 Task: Look for space in Mizunami, Japan from 5th June, 2023 to 16th June, 2023 for 2 adults in price range Rs.14000 to Rs.18000. Place can be entire place with 1  bedroom having 1 bed and 1 bathroom. Property type can be house, flat, guest house, hotel. Booking option can be shelf check-in. Required host language is English.
Action: Mouse moved to (609, 165)
Screenshot: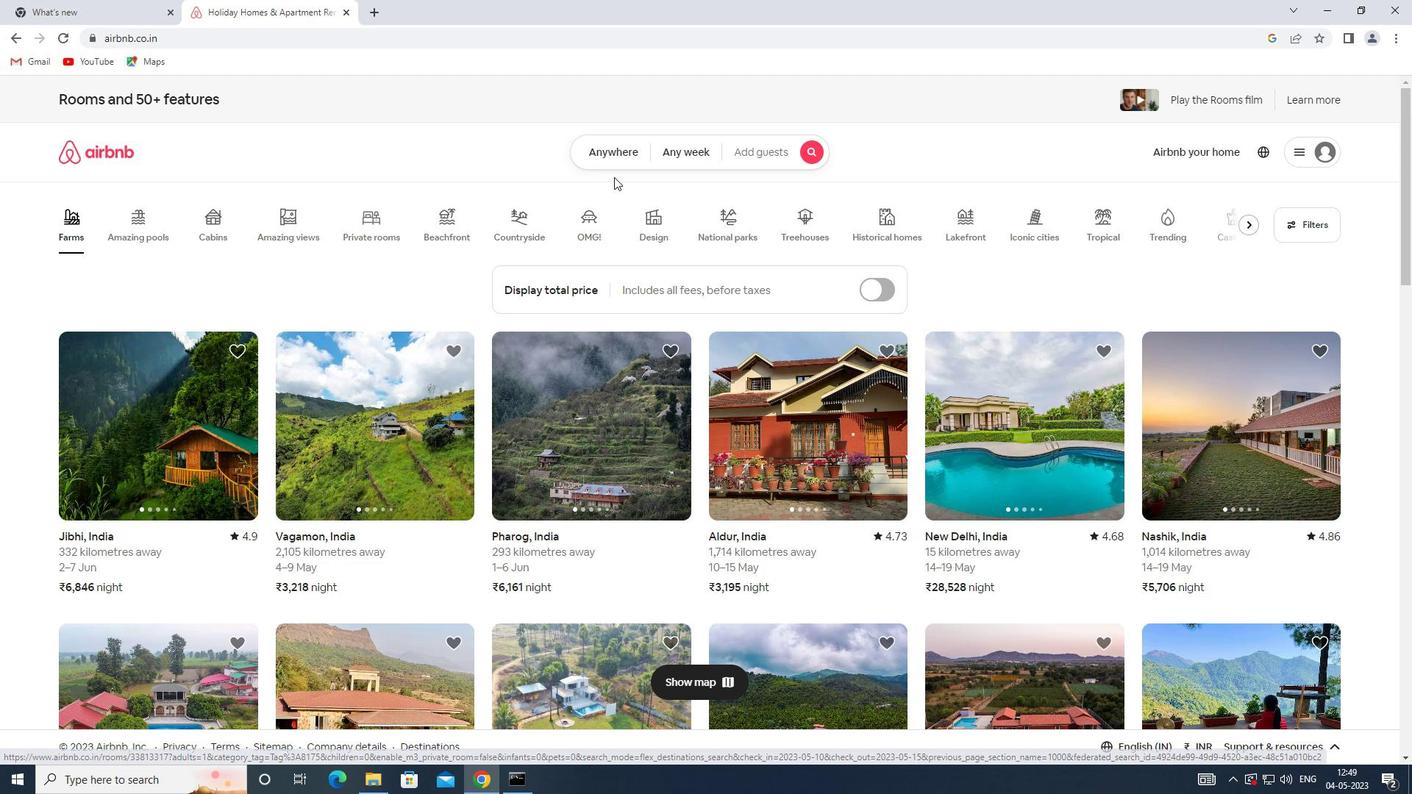 
Action: Mouse pressed left at (609, 165)
Screenshot: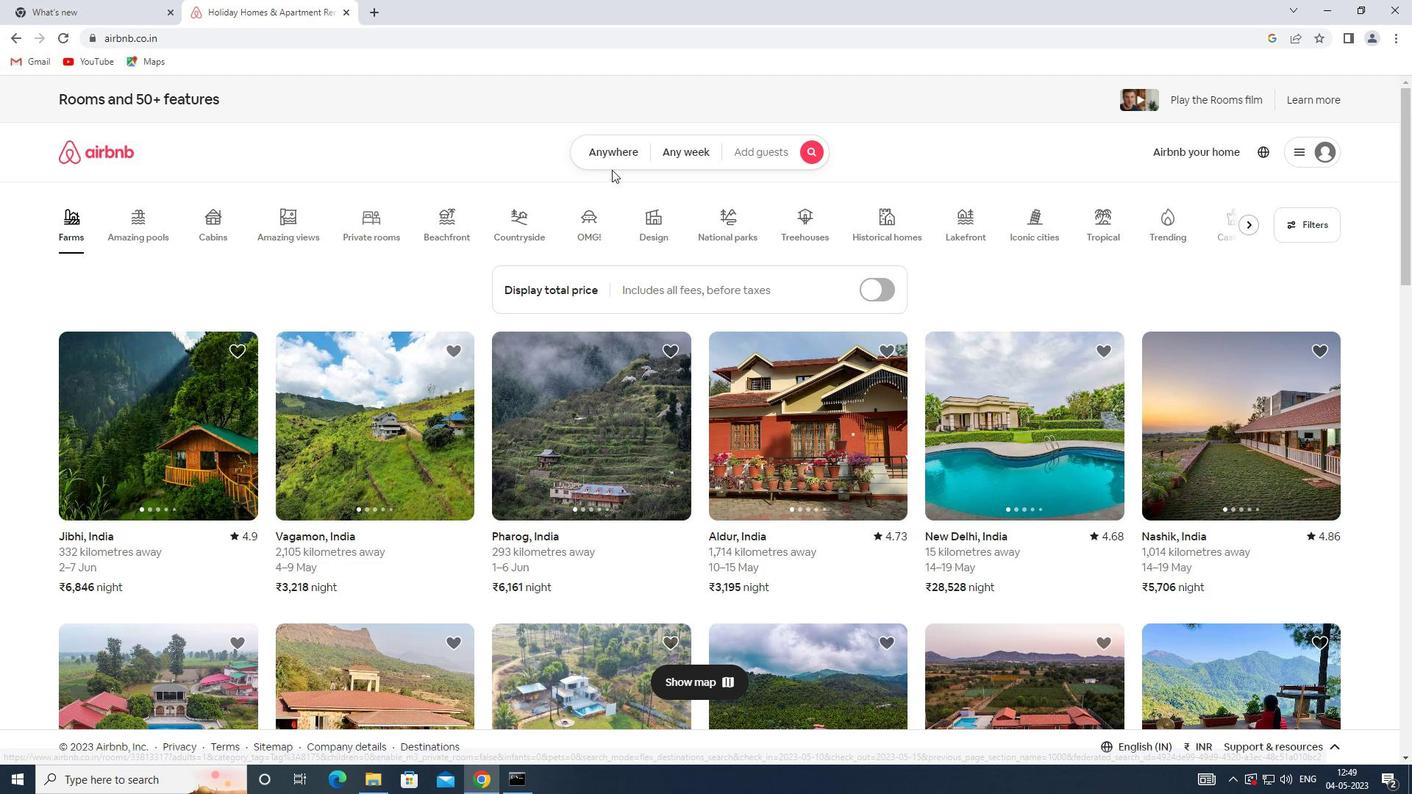 
Action: Mouse moved to (534, 203)
Screenshot: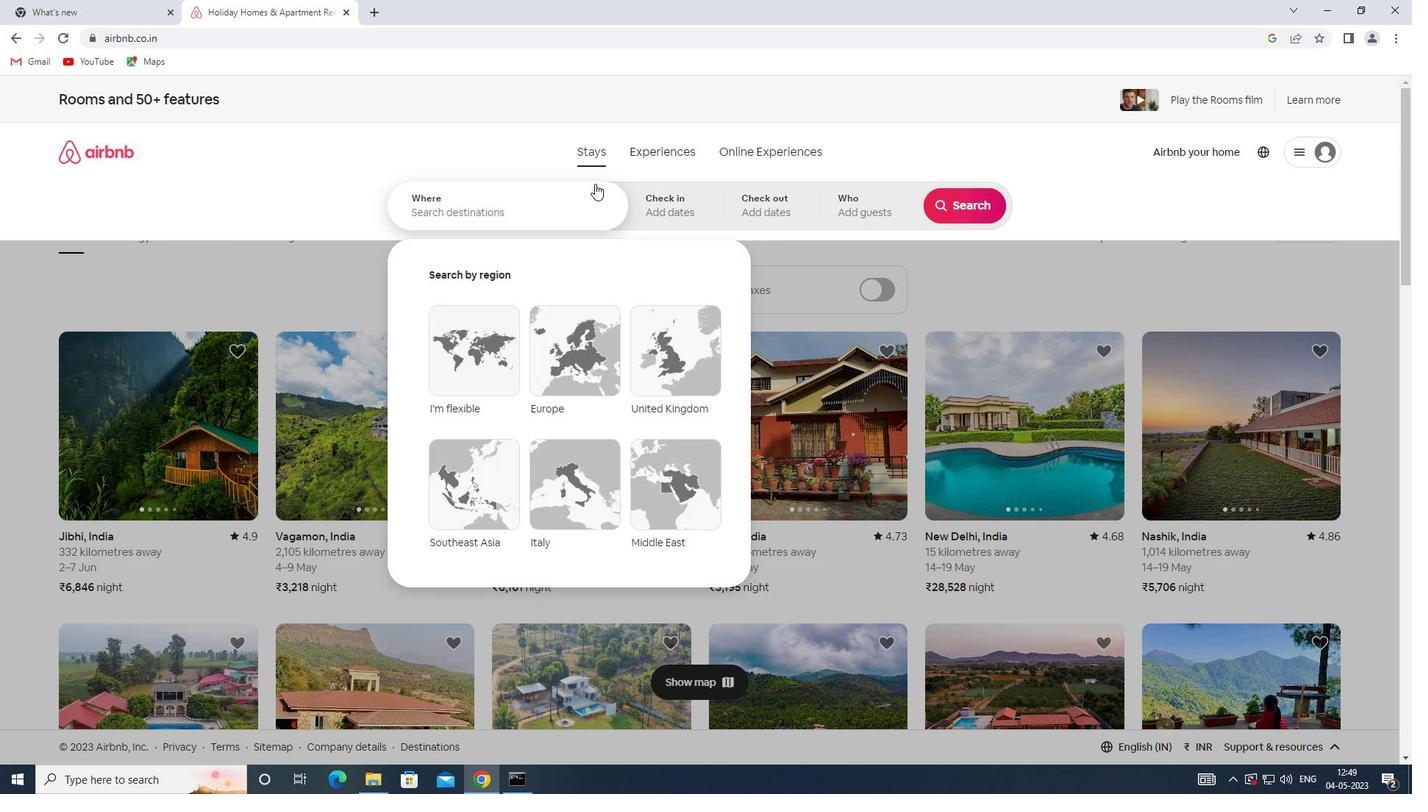 
Action: Mouse pressed left at (534, 203)
Screenshot: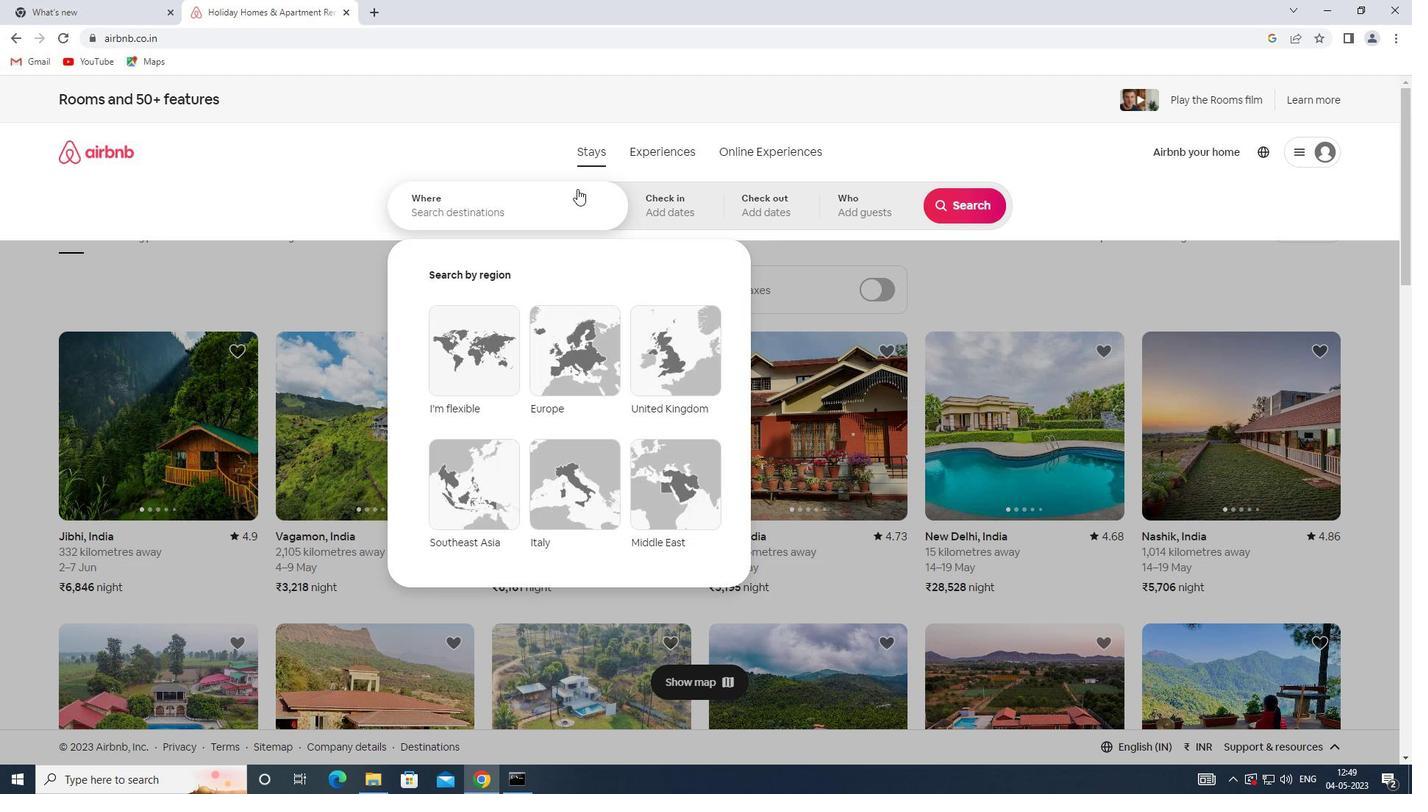 
Action: Key pressed <Key.shift>MIZUNAMI,<Key.shift>JAPAN
Screenshot: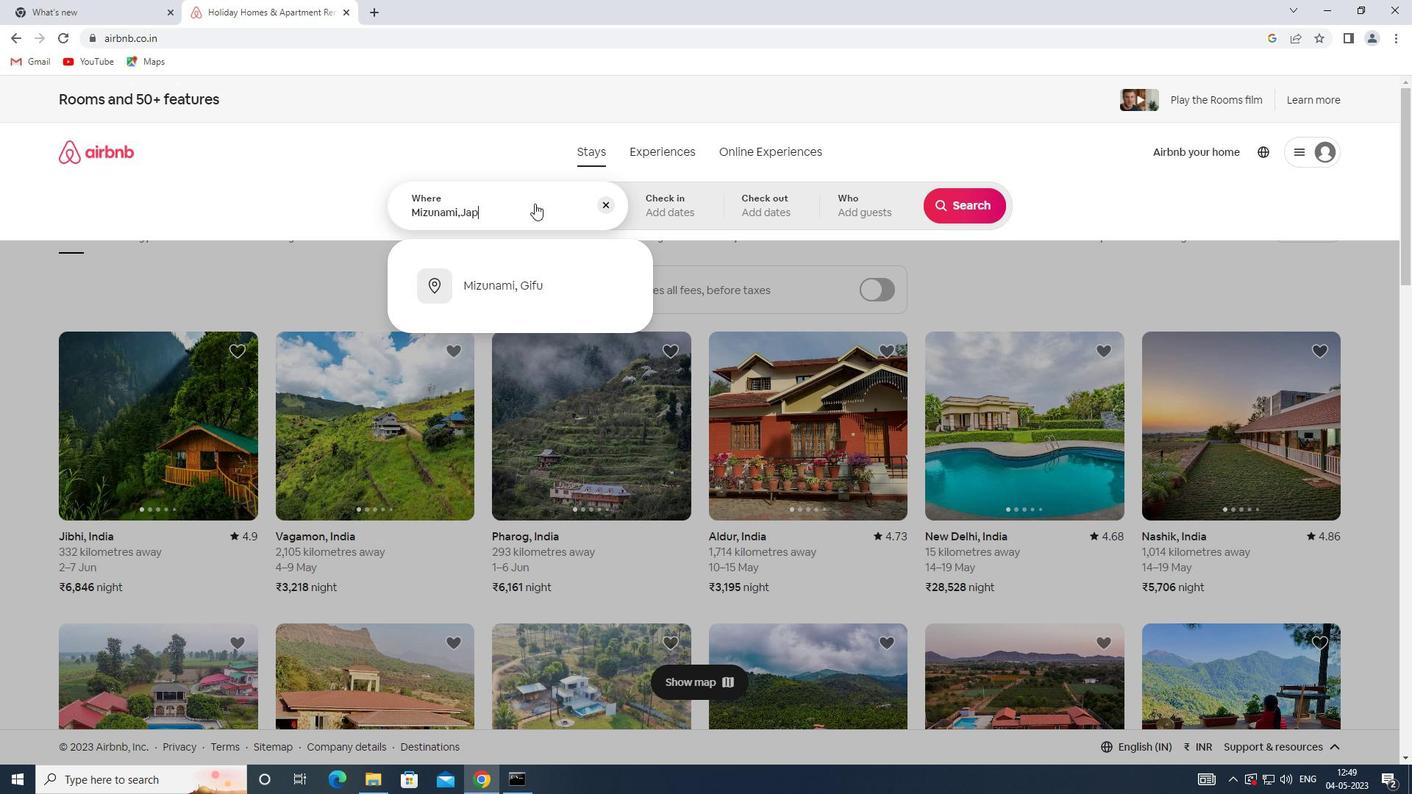 
Action: Mouse moved to (691, 203)
Screenshot: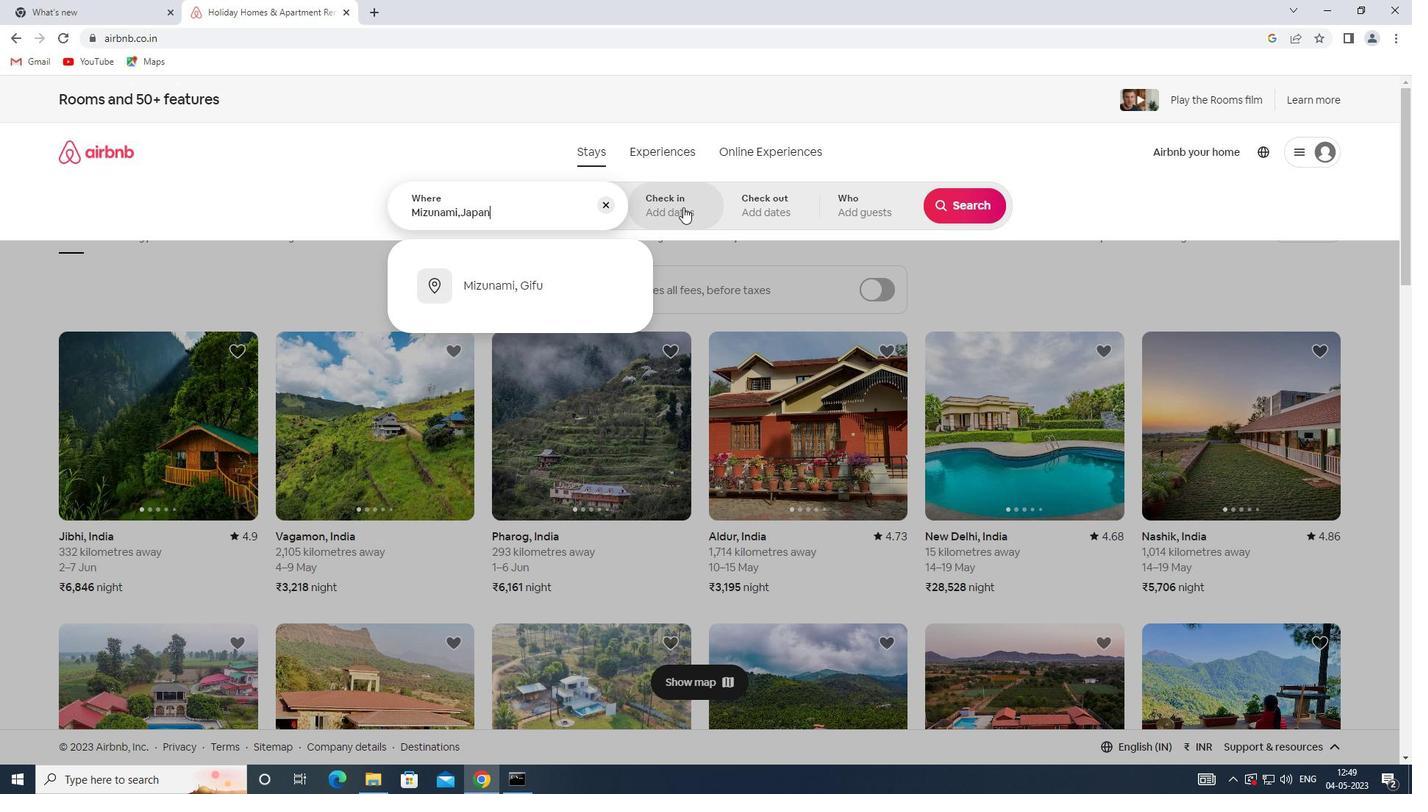 
Action: Mouse pressed left at (691, 203)
Screenshot: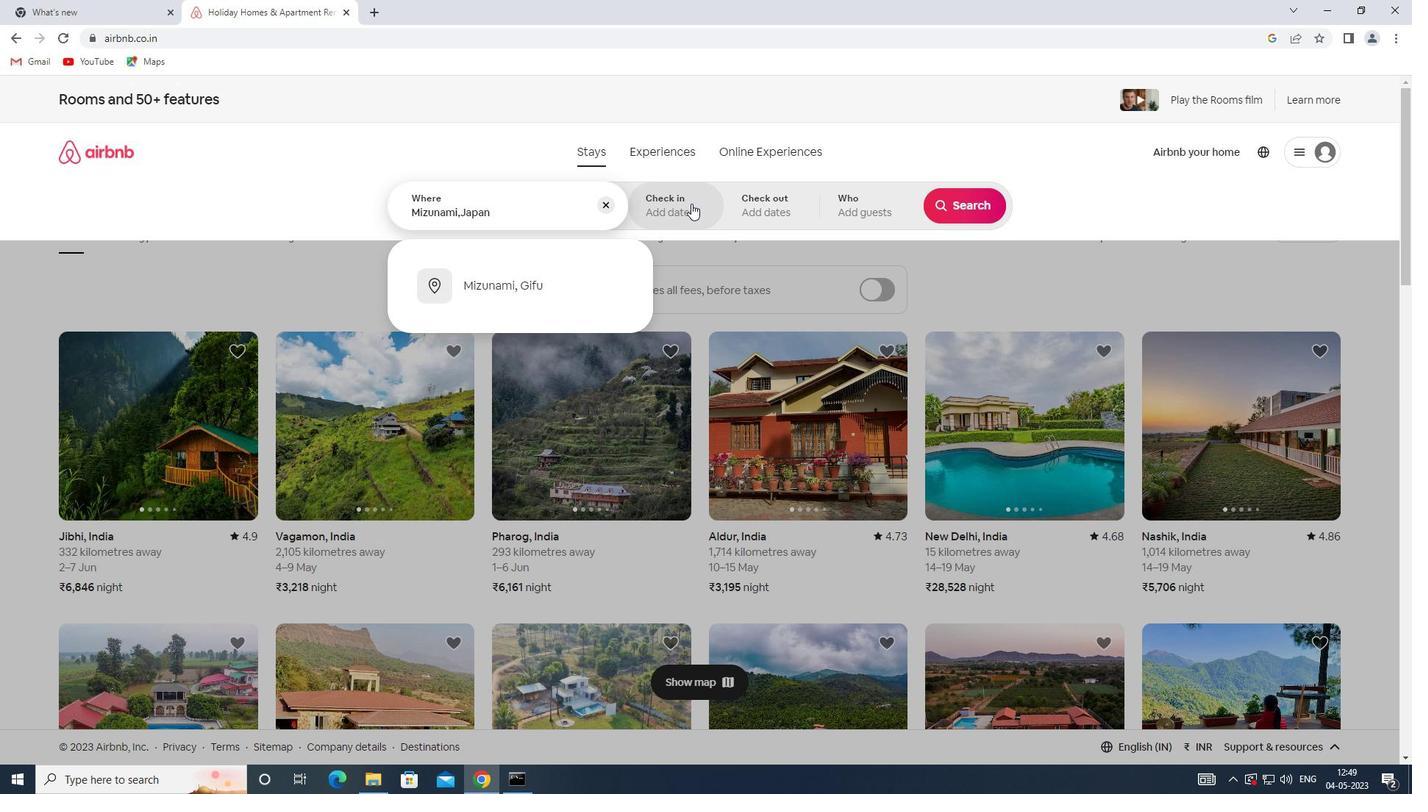 
Action: Mouse moved to (779, 414)
Screenshot: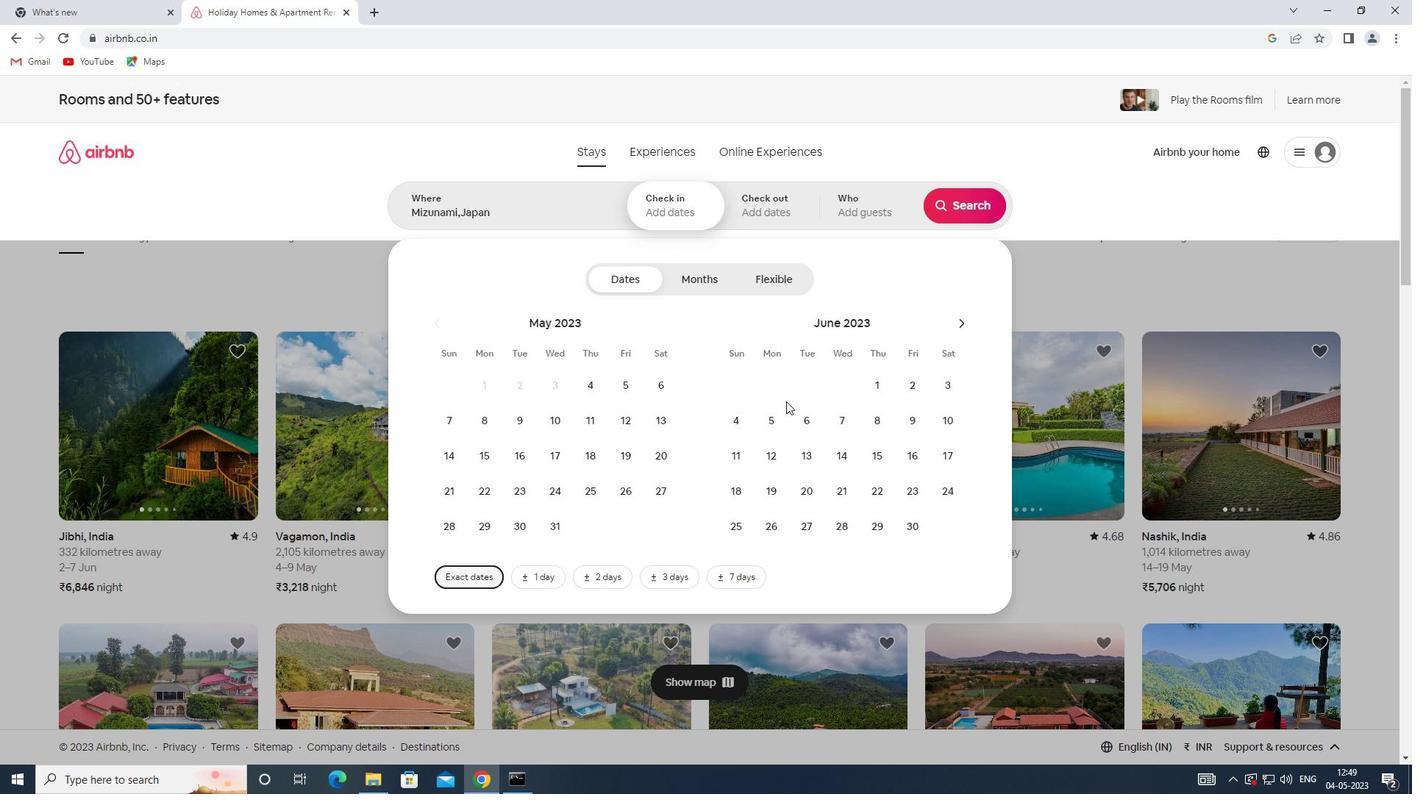 
Action: Mouse pressed left at (779, 414)
Screenshot: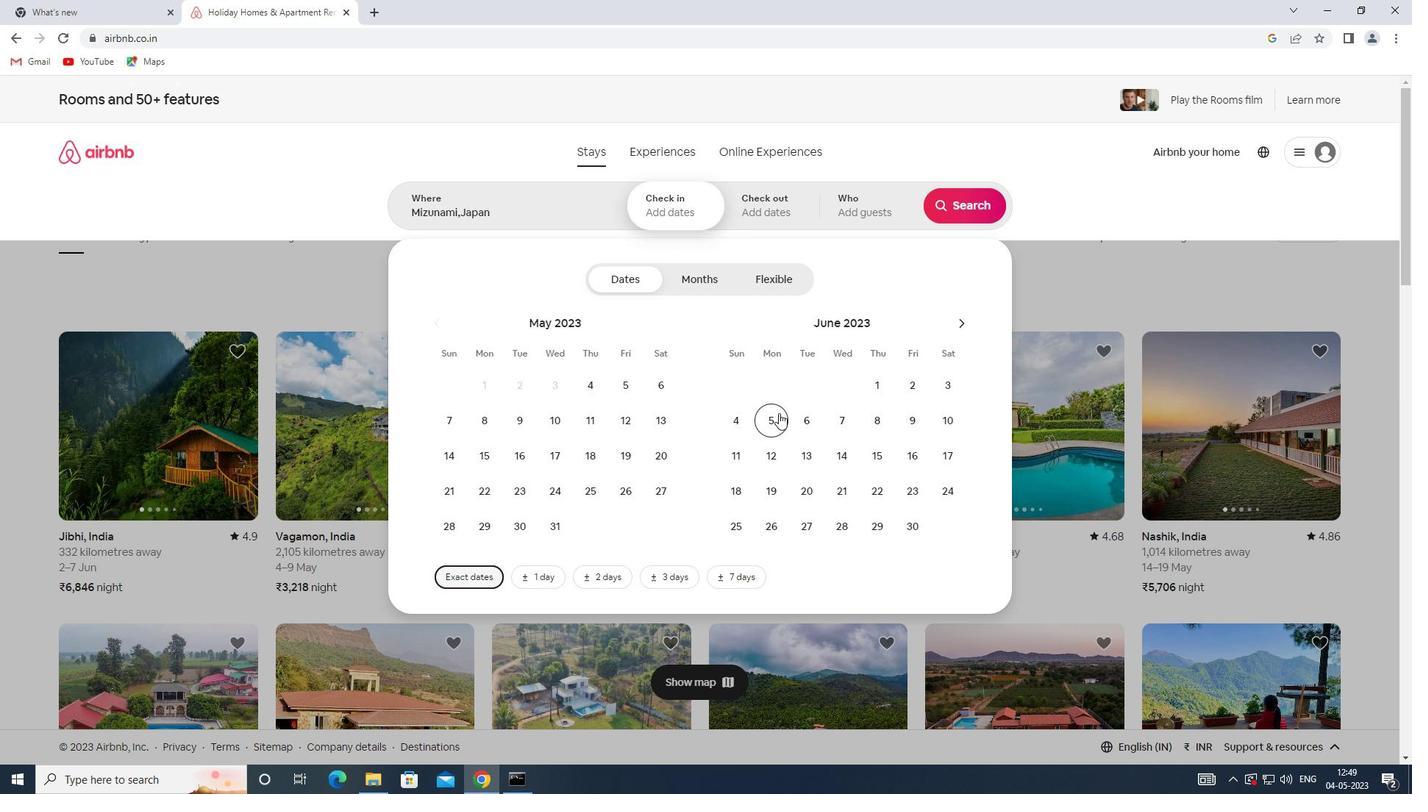 
Action: Mouse moved to (918, 457)
Screenshot: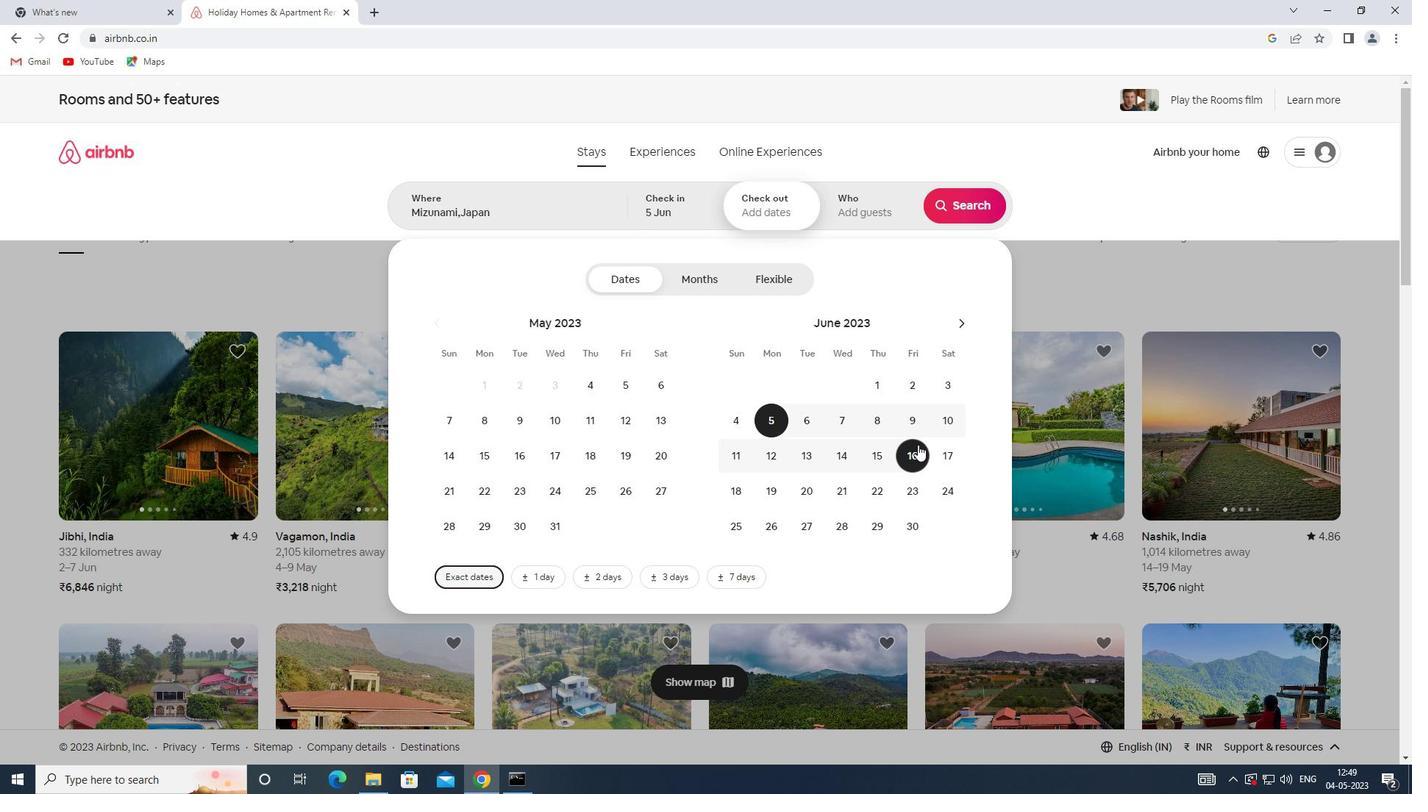 
Action: Mouse pressed left at (918, 457)
Screenshot: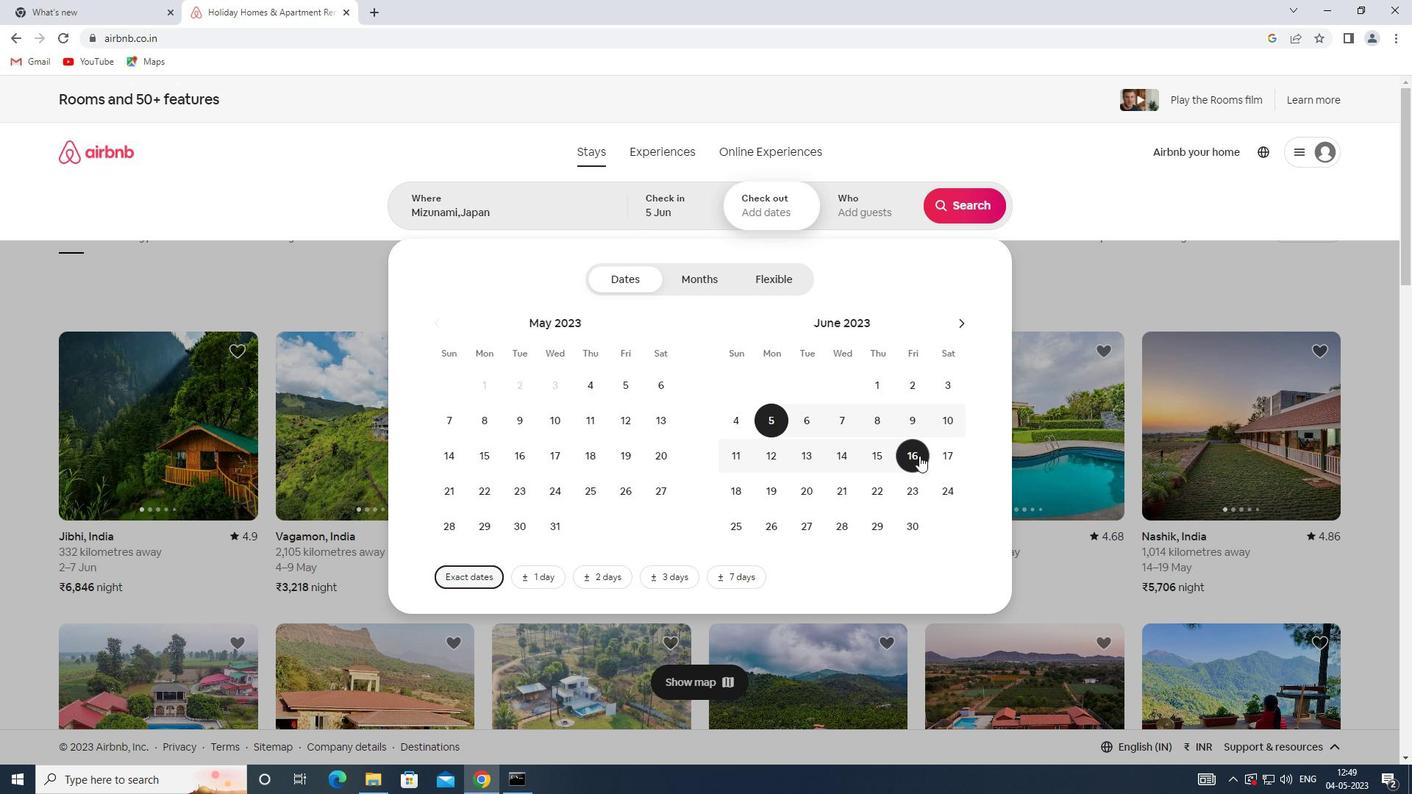 
Action: Mouse moved to (868, 211)
Screenshot: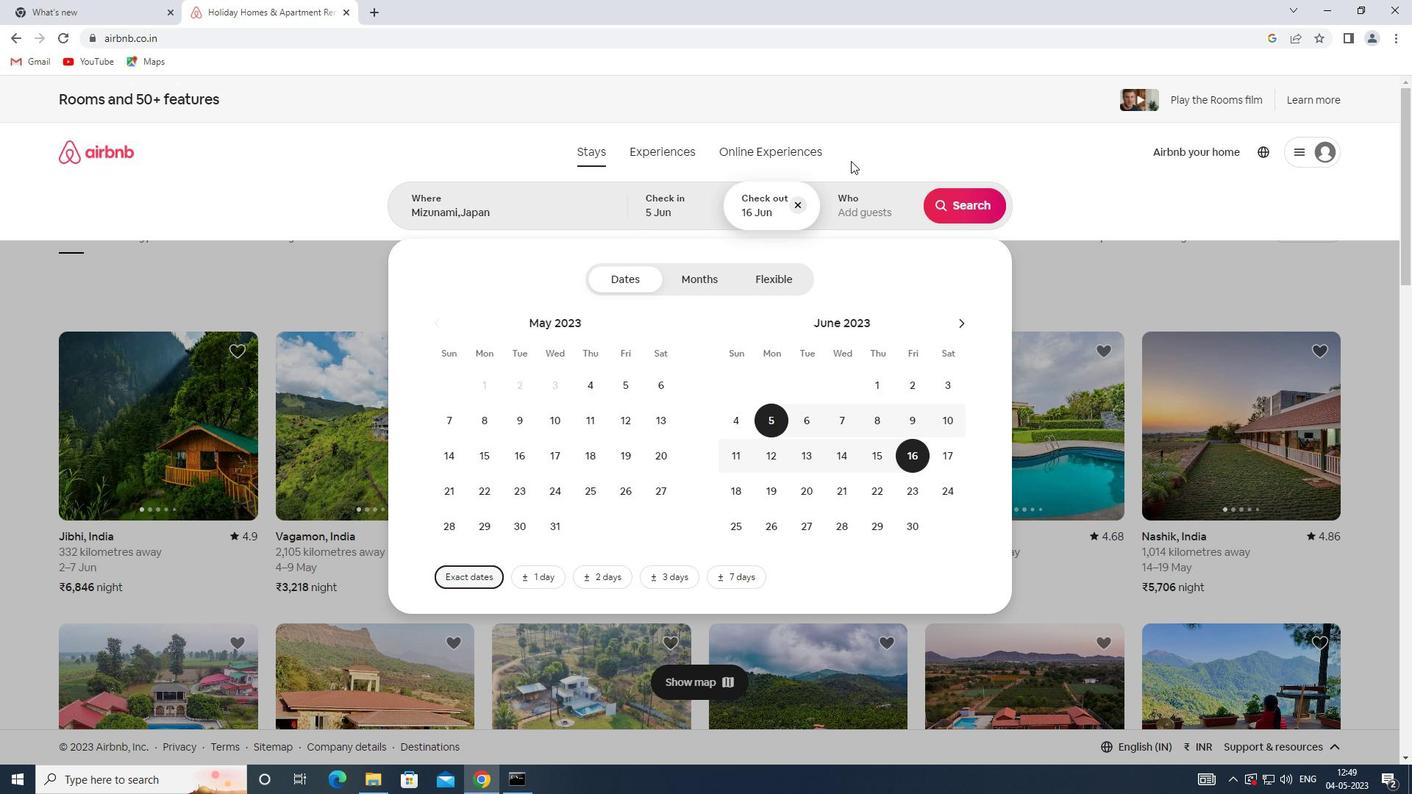
Action: Mouse pressed left at (868, 211)
Screenshot: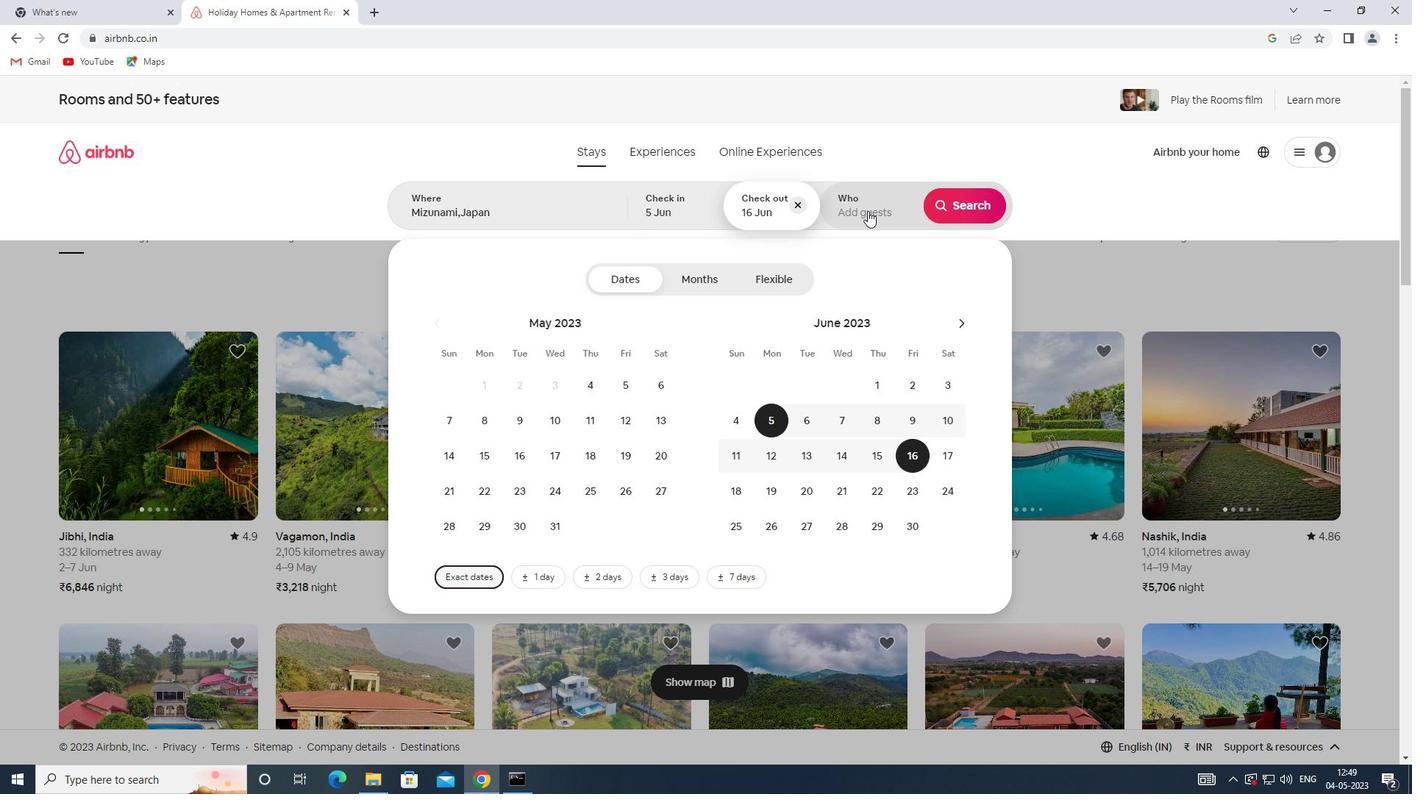 
Action: Mouse moved to (976, 279)
Screenshot: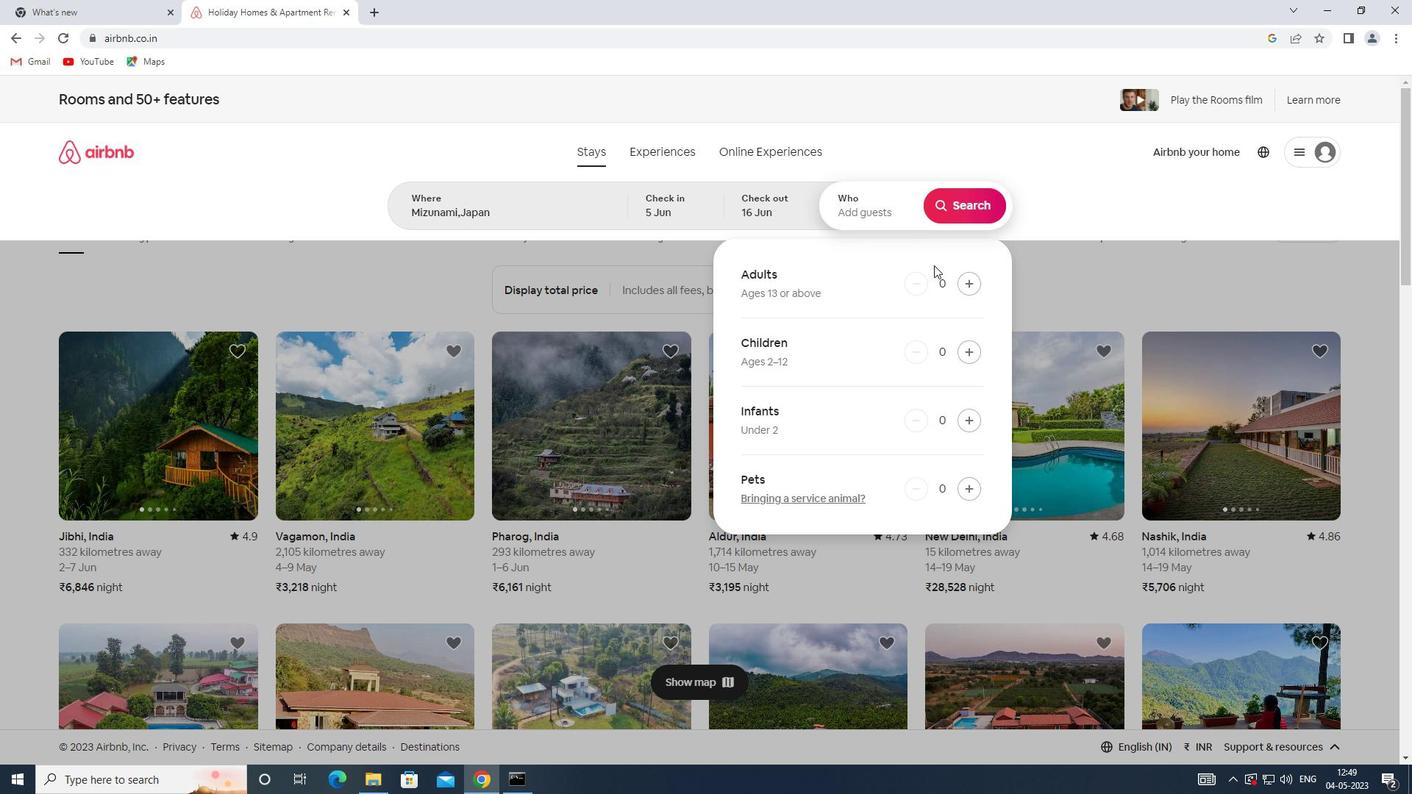 
Action: Mouse pressed left at (976, 279)
Screenshot: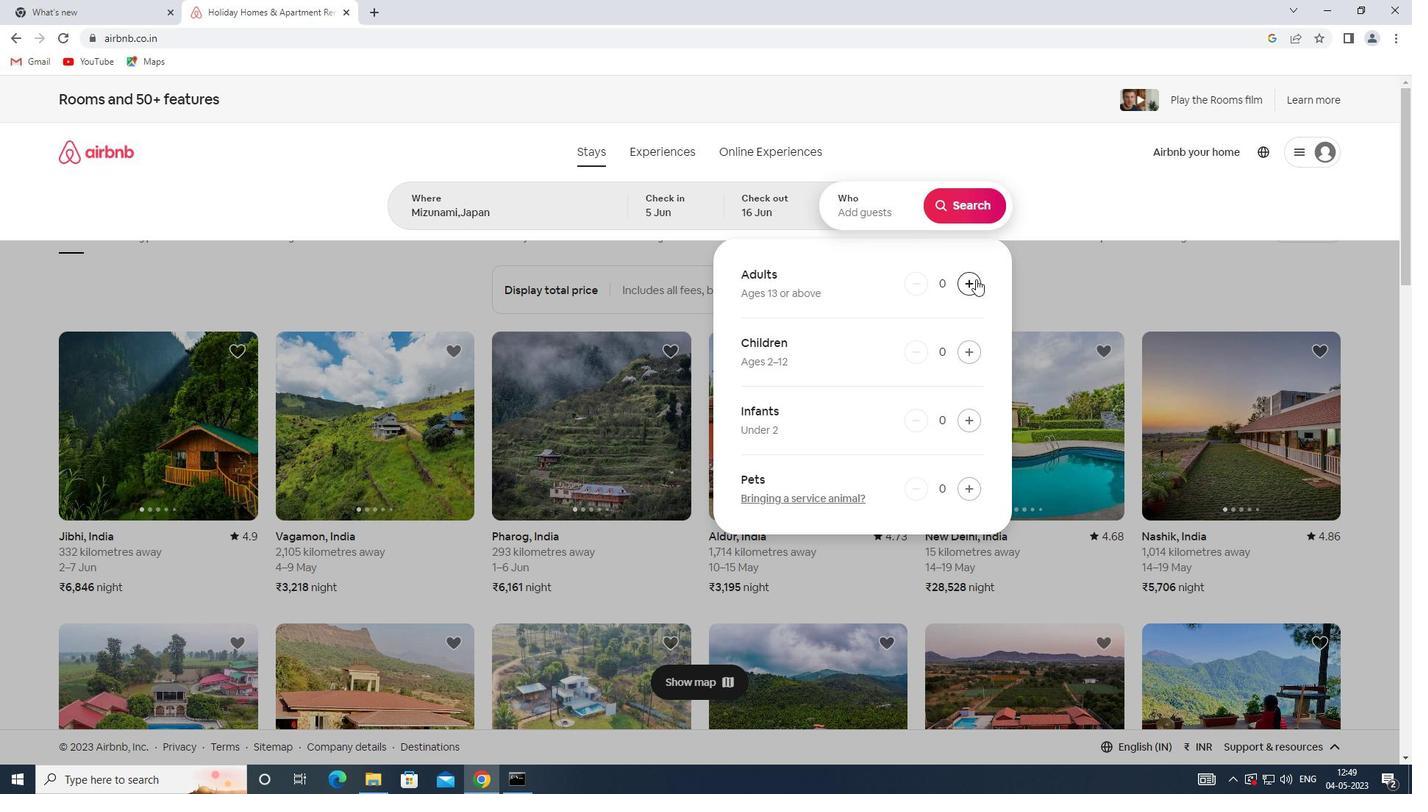 
Action: Mouse pressed left at (976, 279)
Screenshot: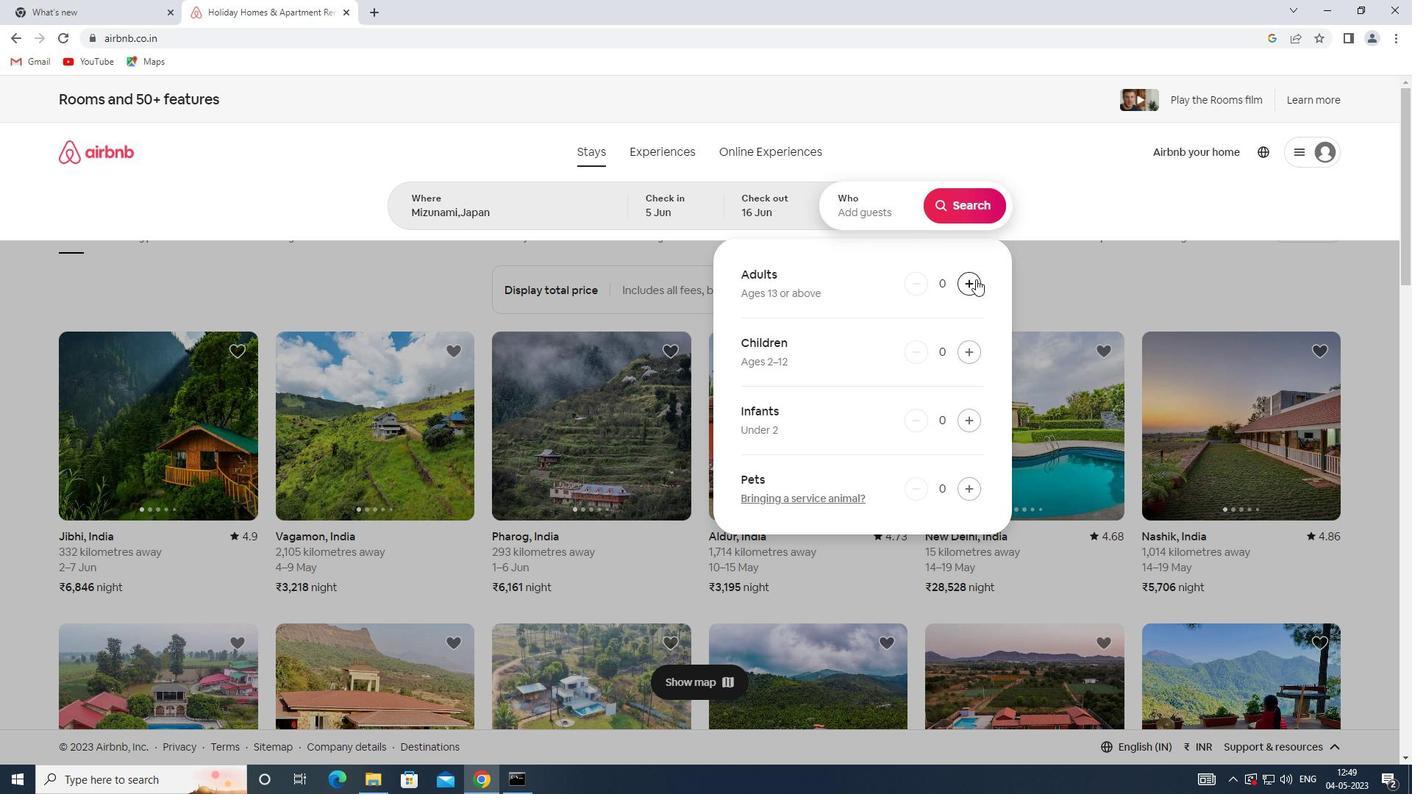 
Action: Mouse moved to (966, 211)
Screenshot: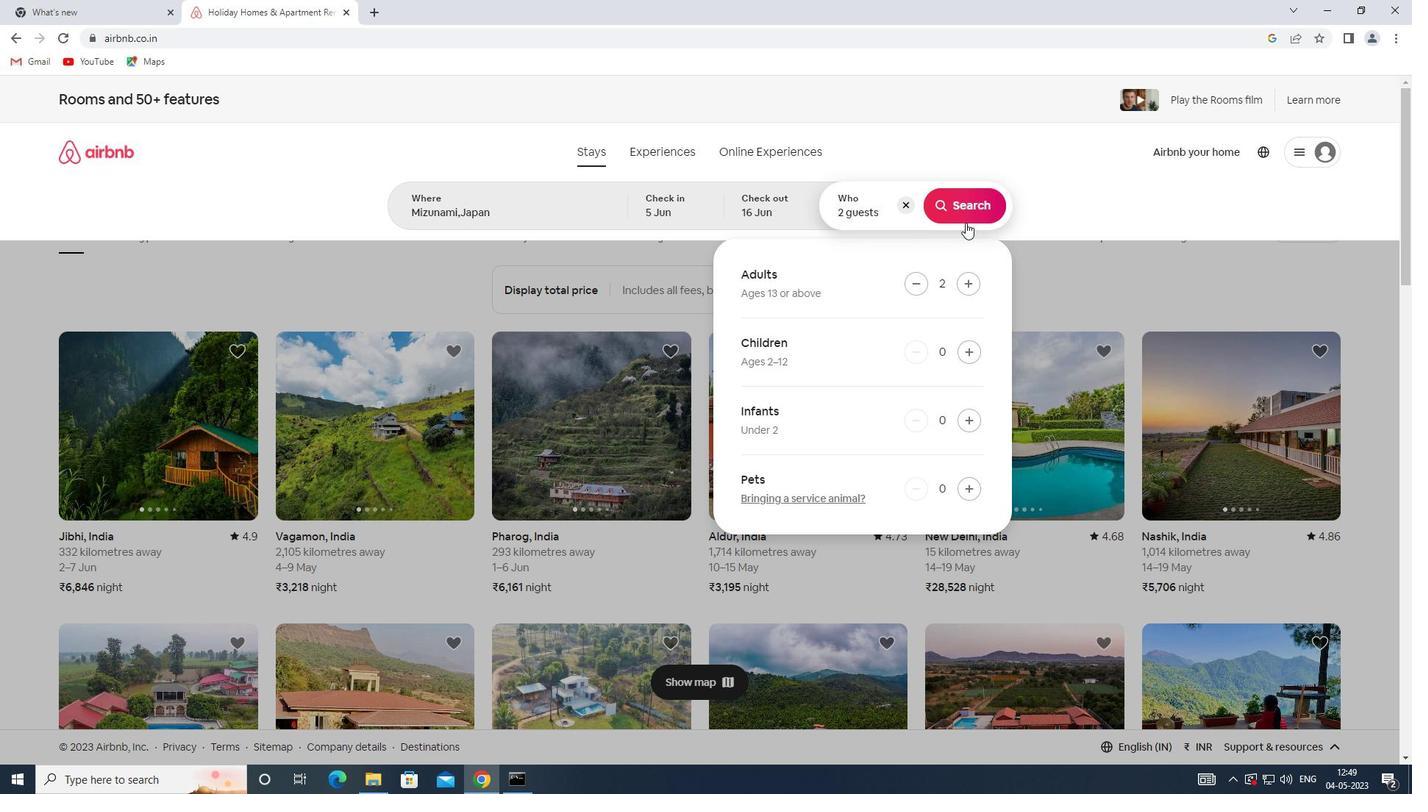
Action: Mouse pressed left at (966, 211)
Screenshot: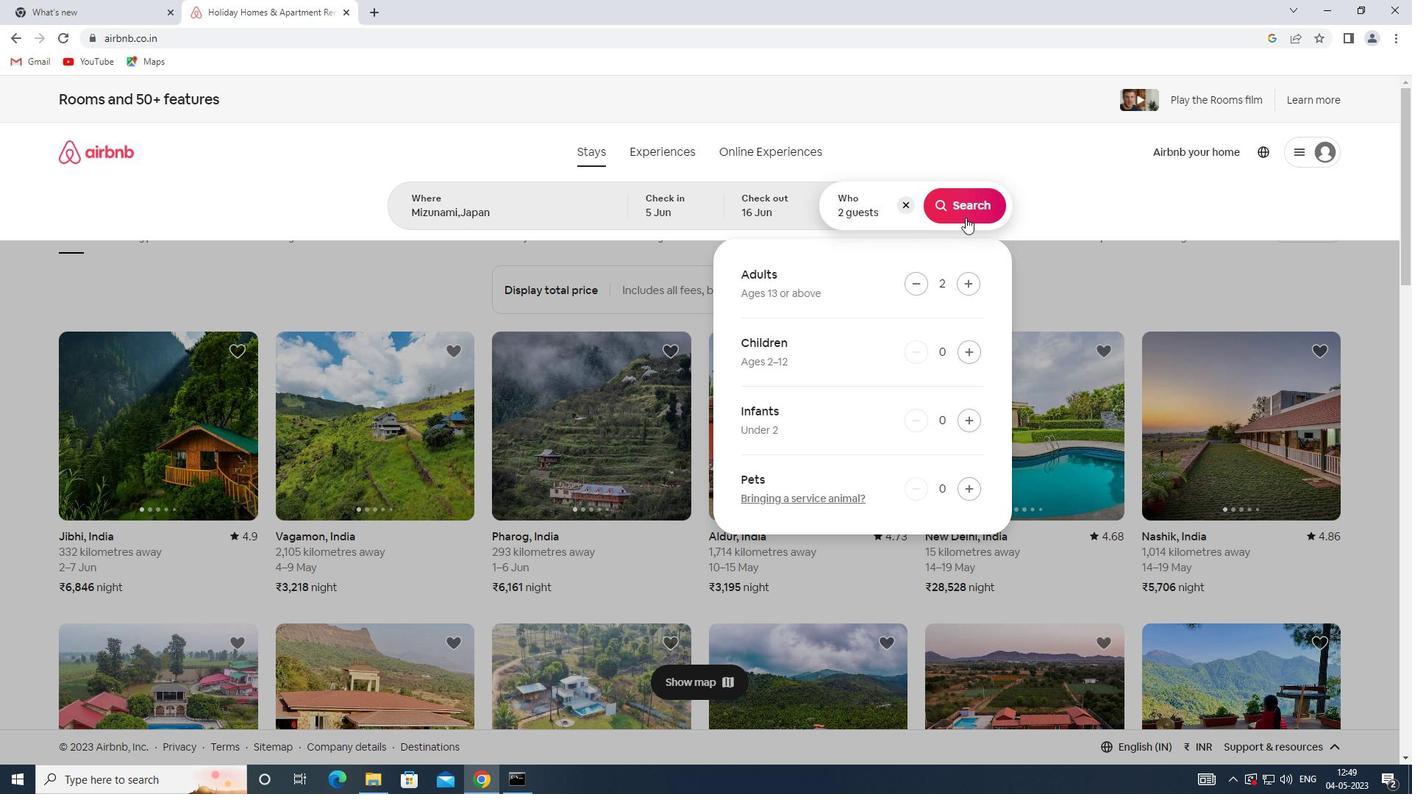 
Action: Mouse moved to (1328, 158)
Screenshot: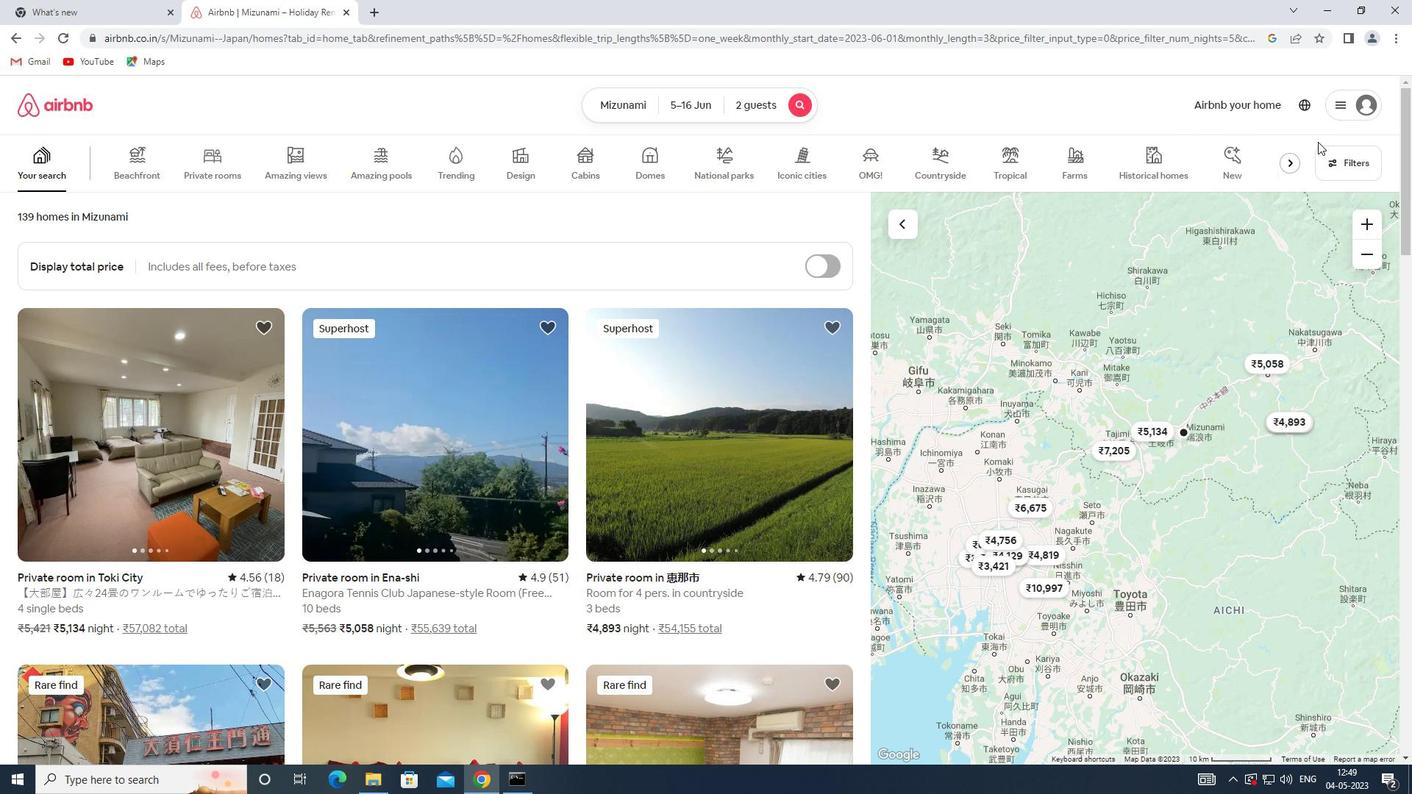 
Action: Mouse pressed left at (1328, 158)
Screenshot: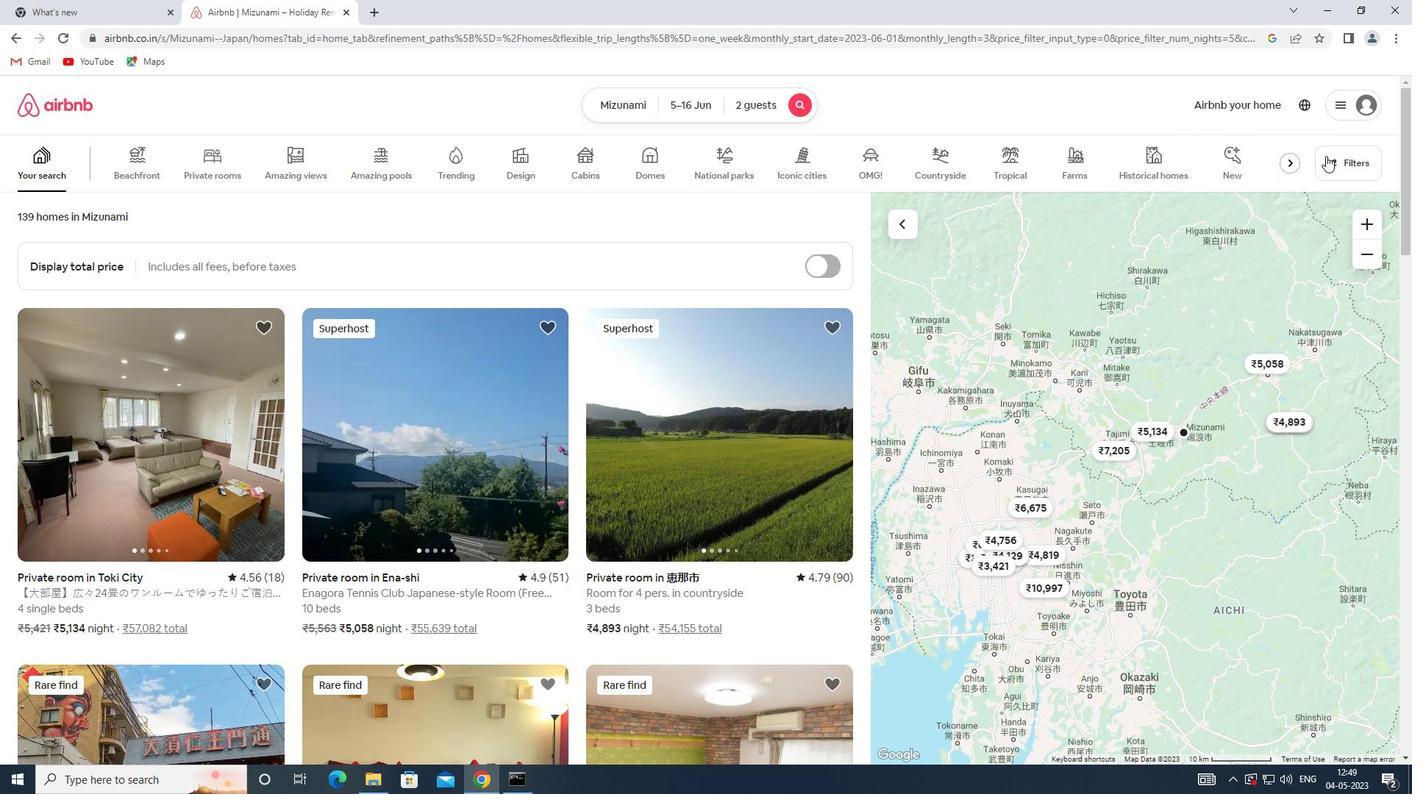
Action: Mouse moved to (530, 348)
Screenshot: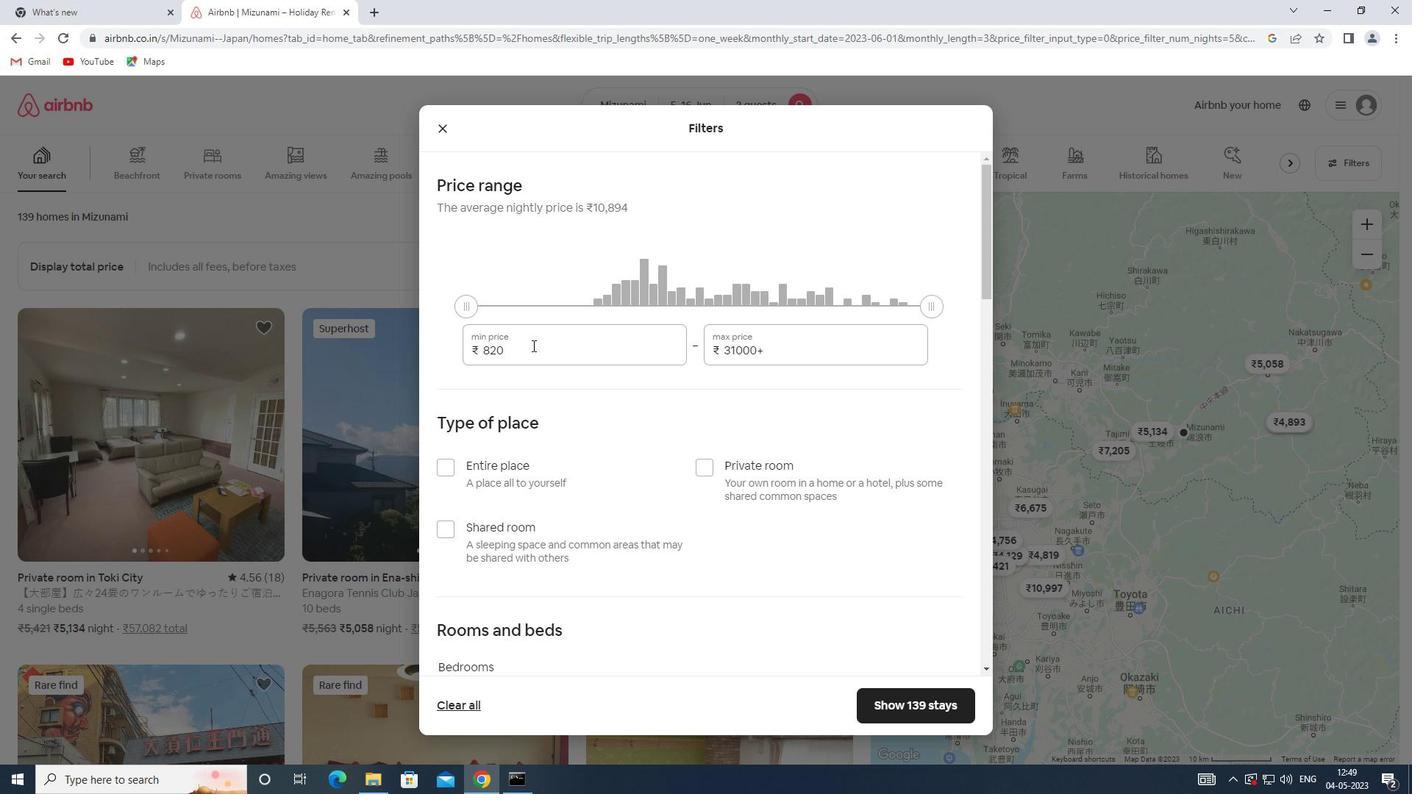 
Action: Mouse pressed left at (530, 348)
Screenshot: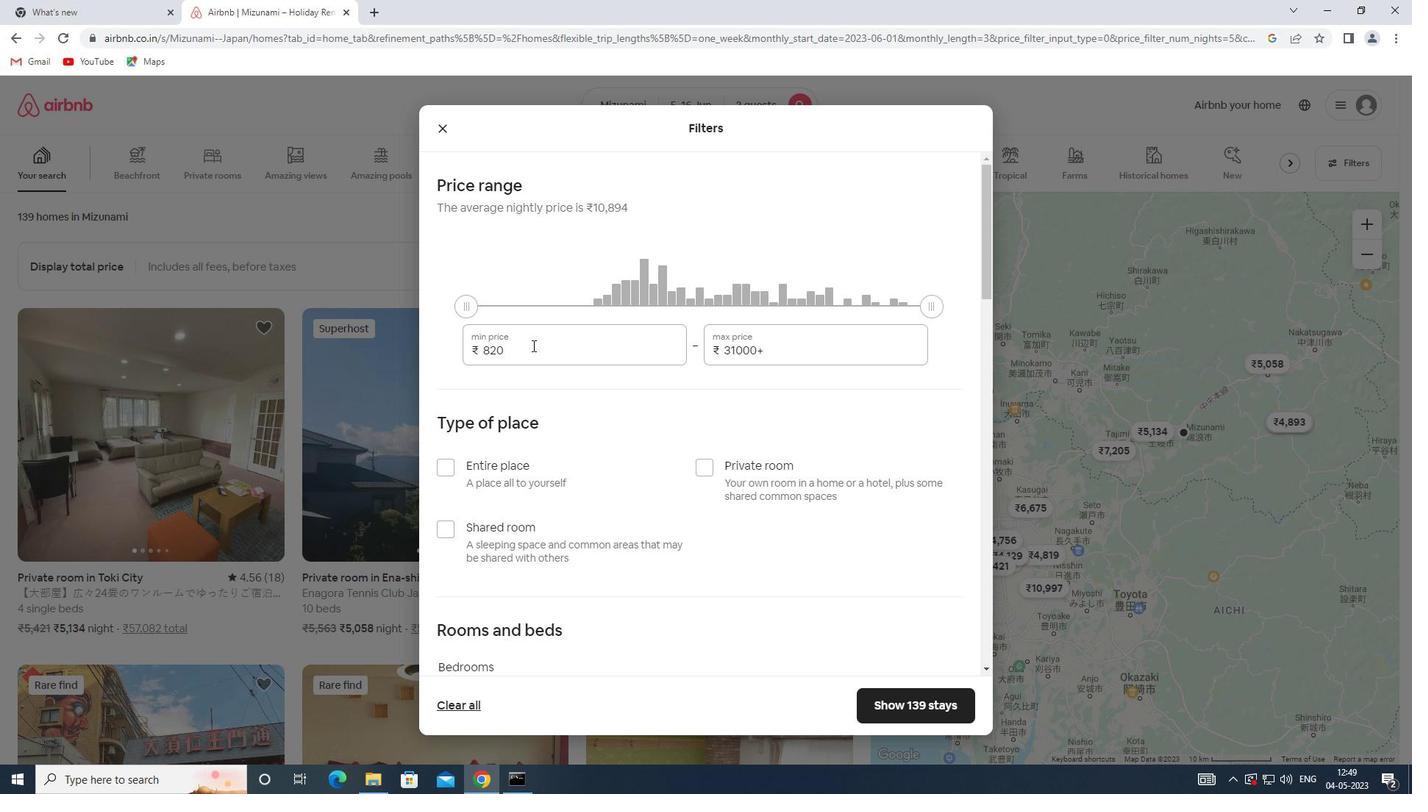 
Action: Mouse moved to (465, 350)
Screenshot: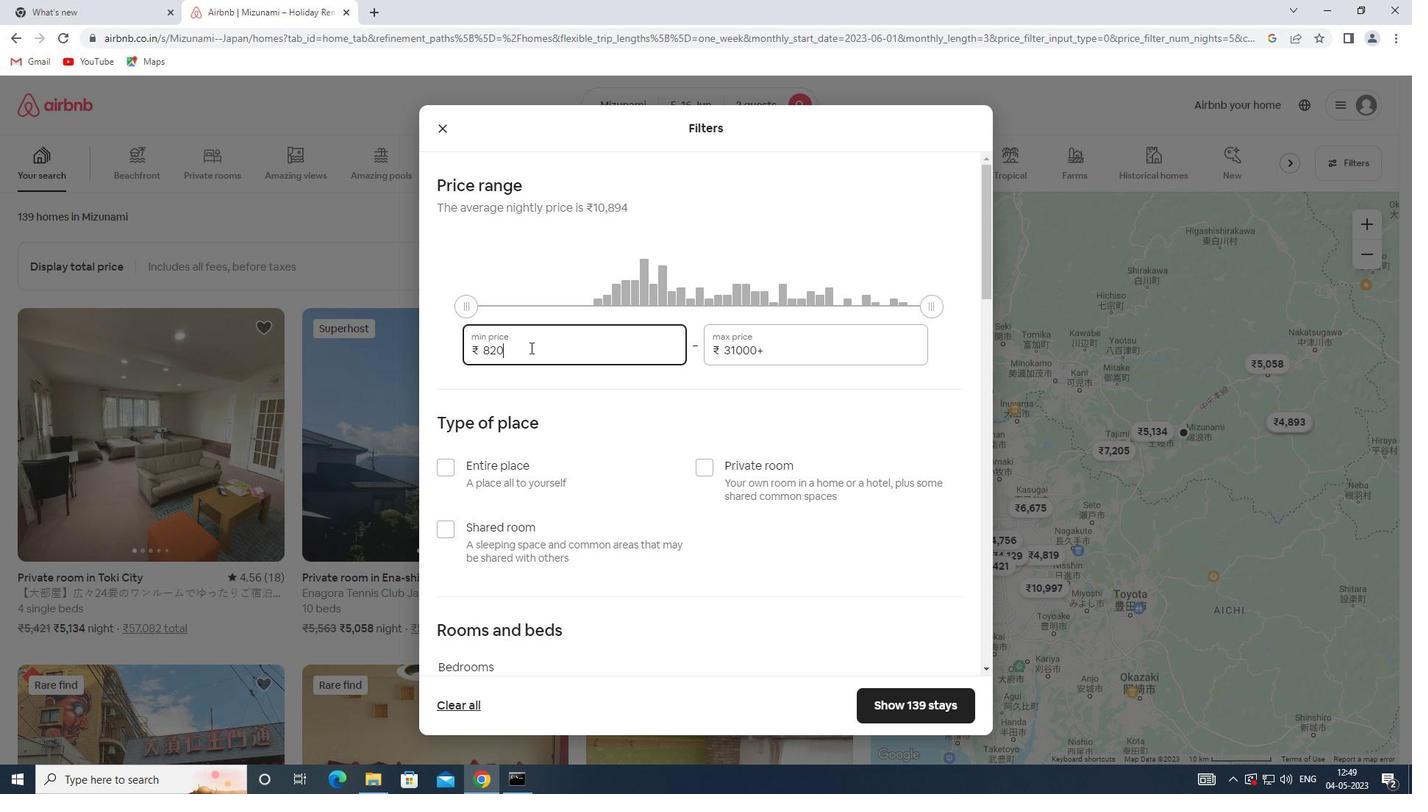 
Action: Key pressed 16000
Screenshot: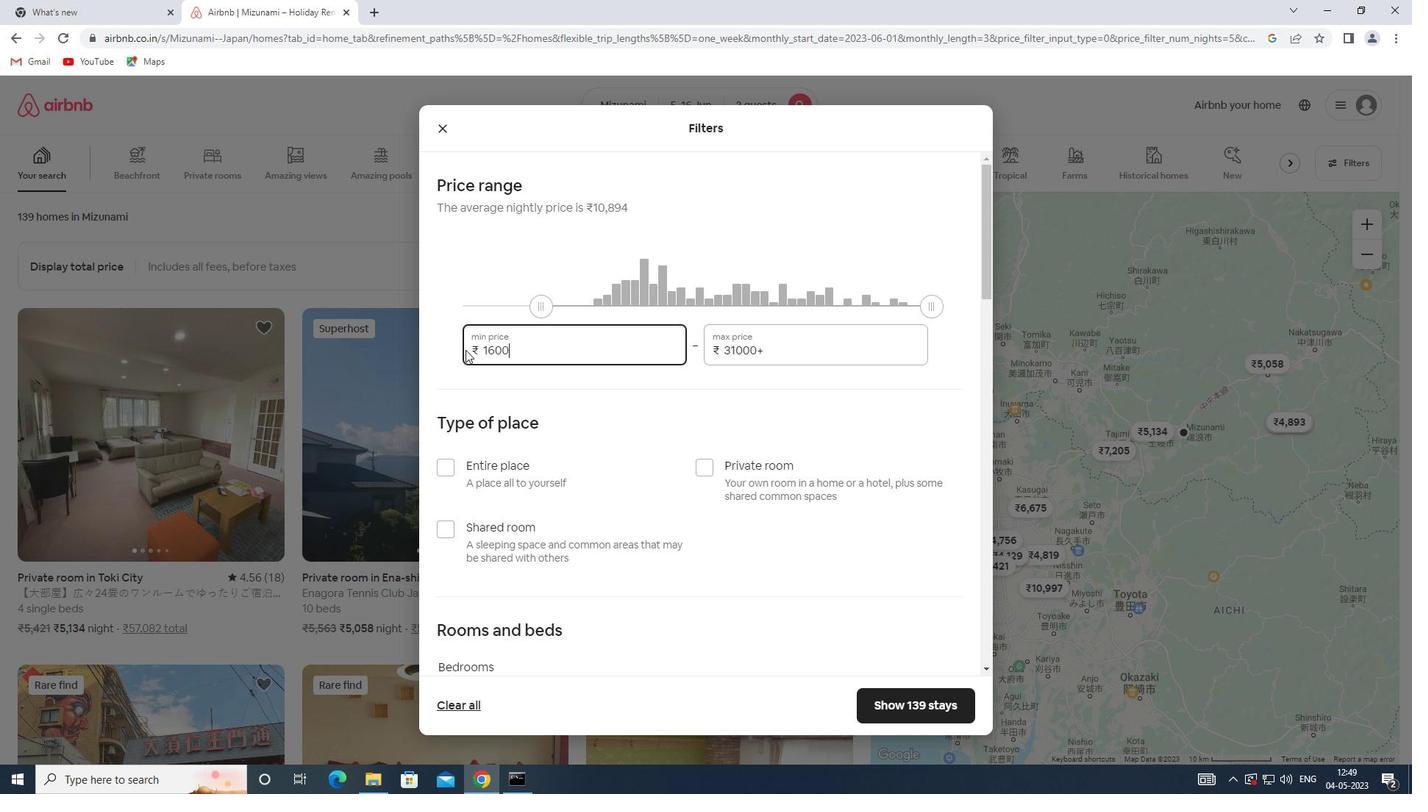 
Action: Mouse moved to (793, 357)
Screenshot: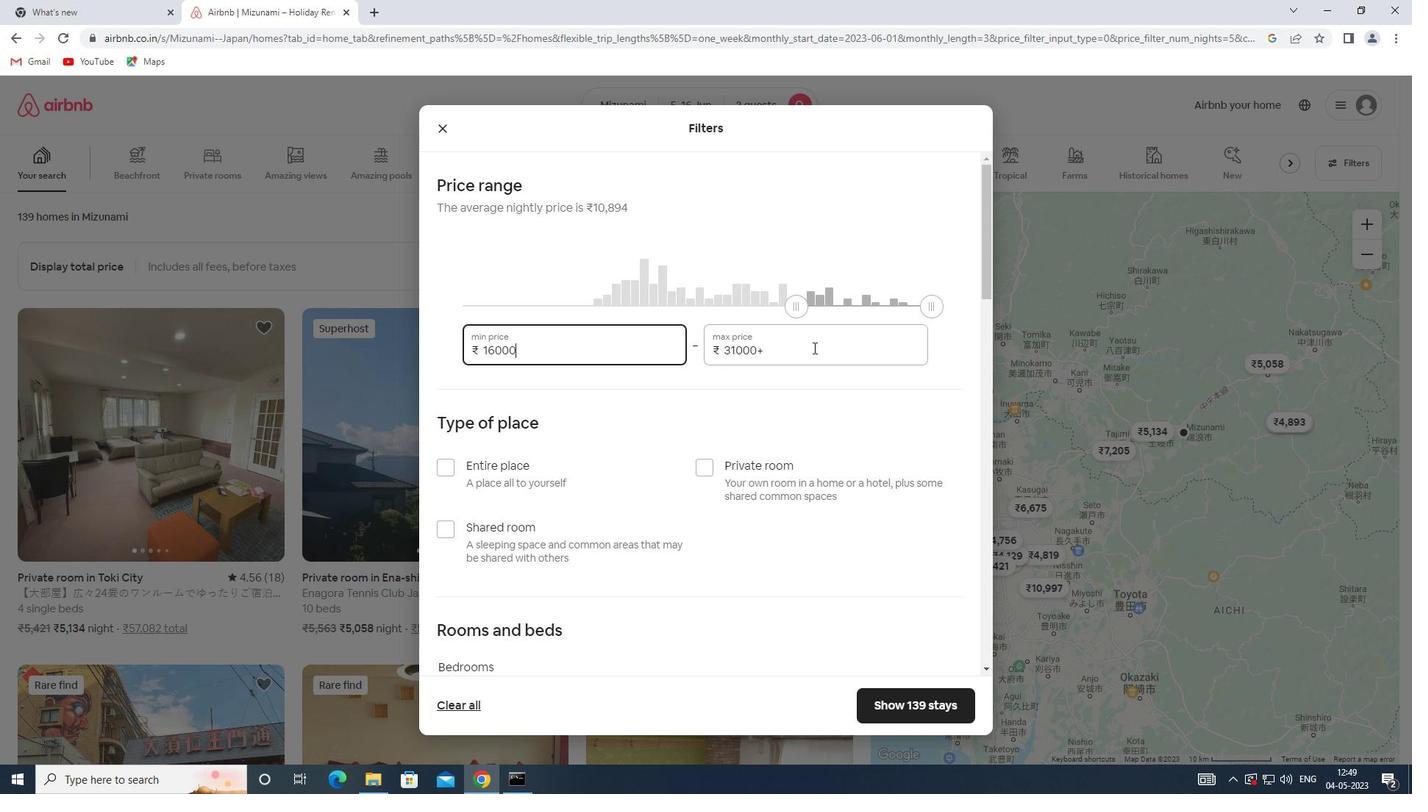 
Action: Mouse pressed left at (793, 357)
Screenshot: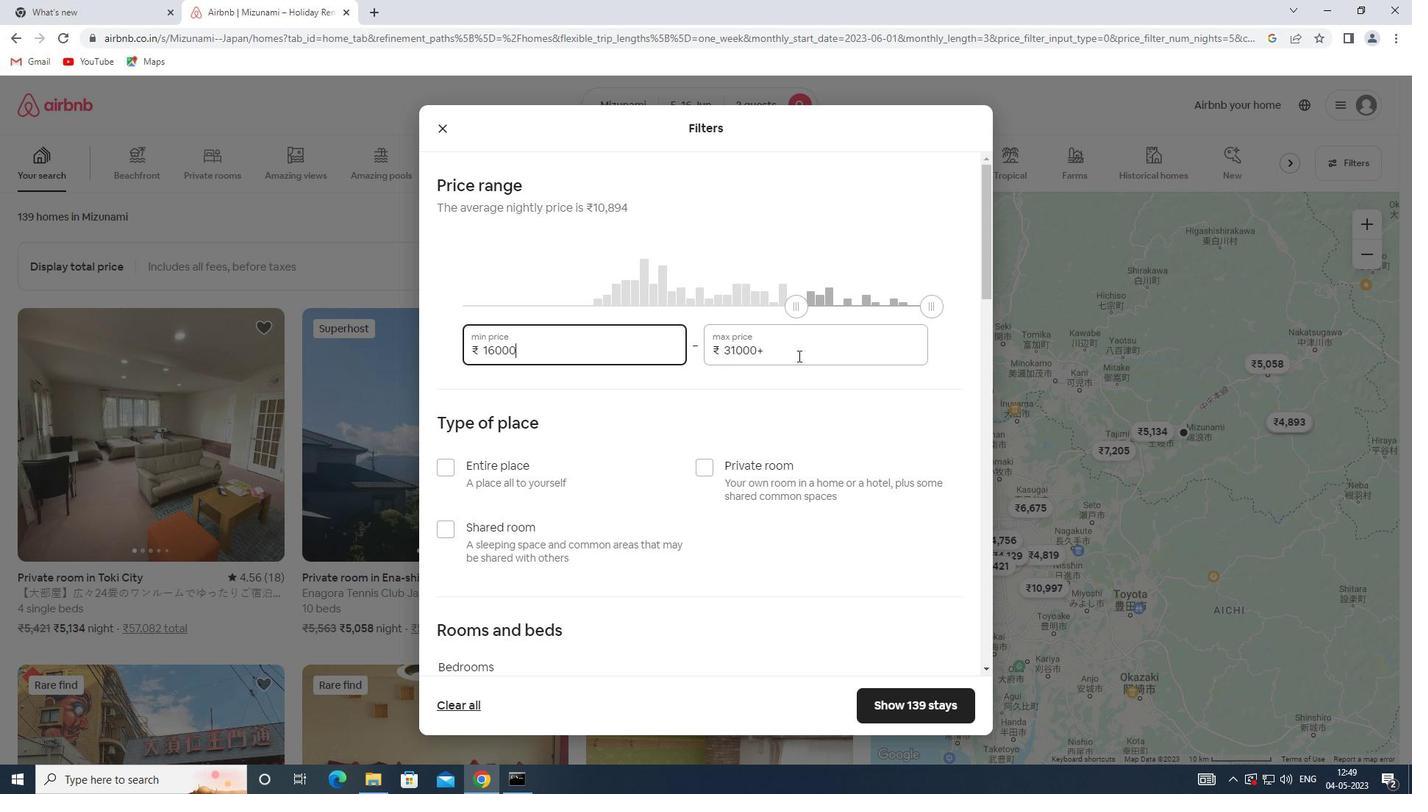
Action: Mouse moved to (601, 358)
Screenshot: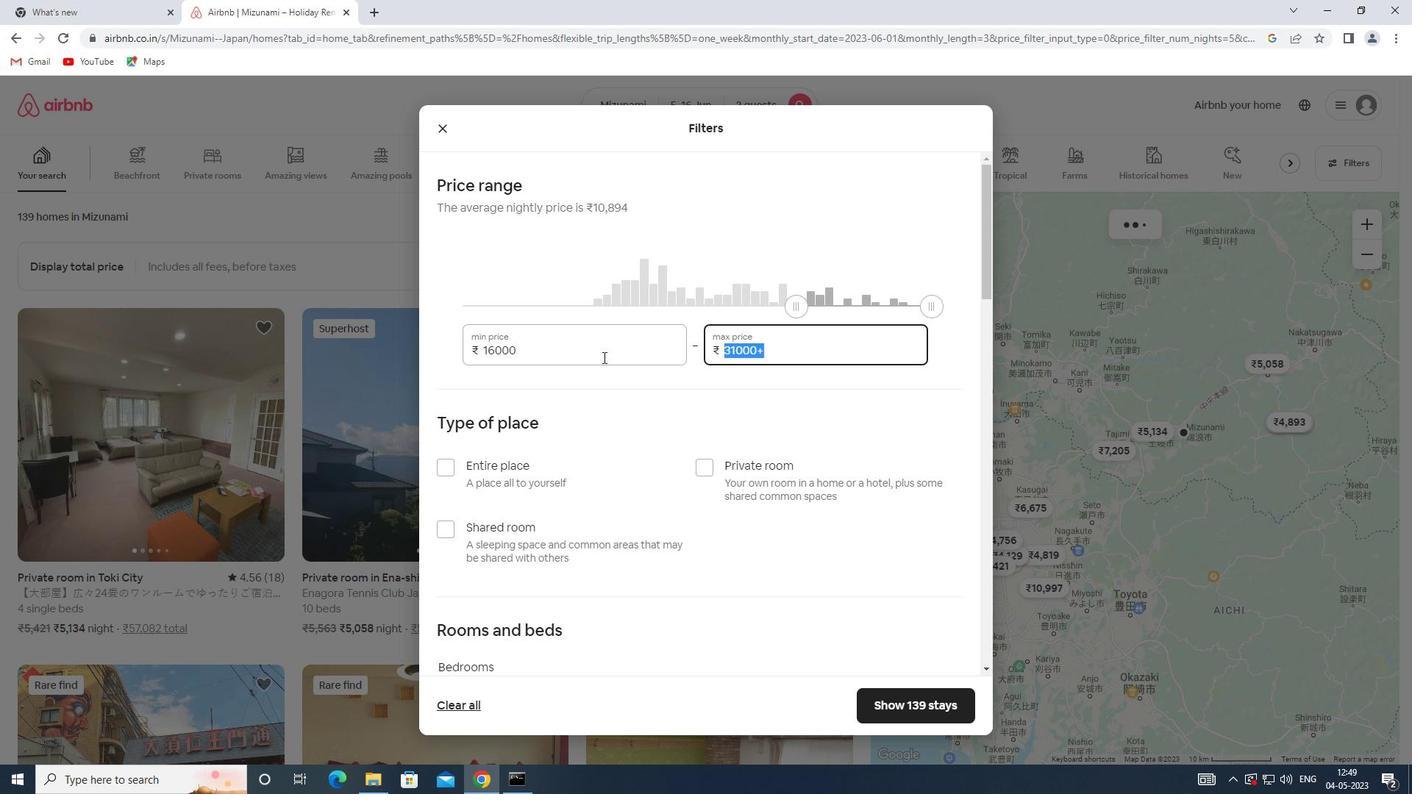 
Action: Key pressed 18000
Screenshot: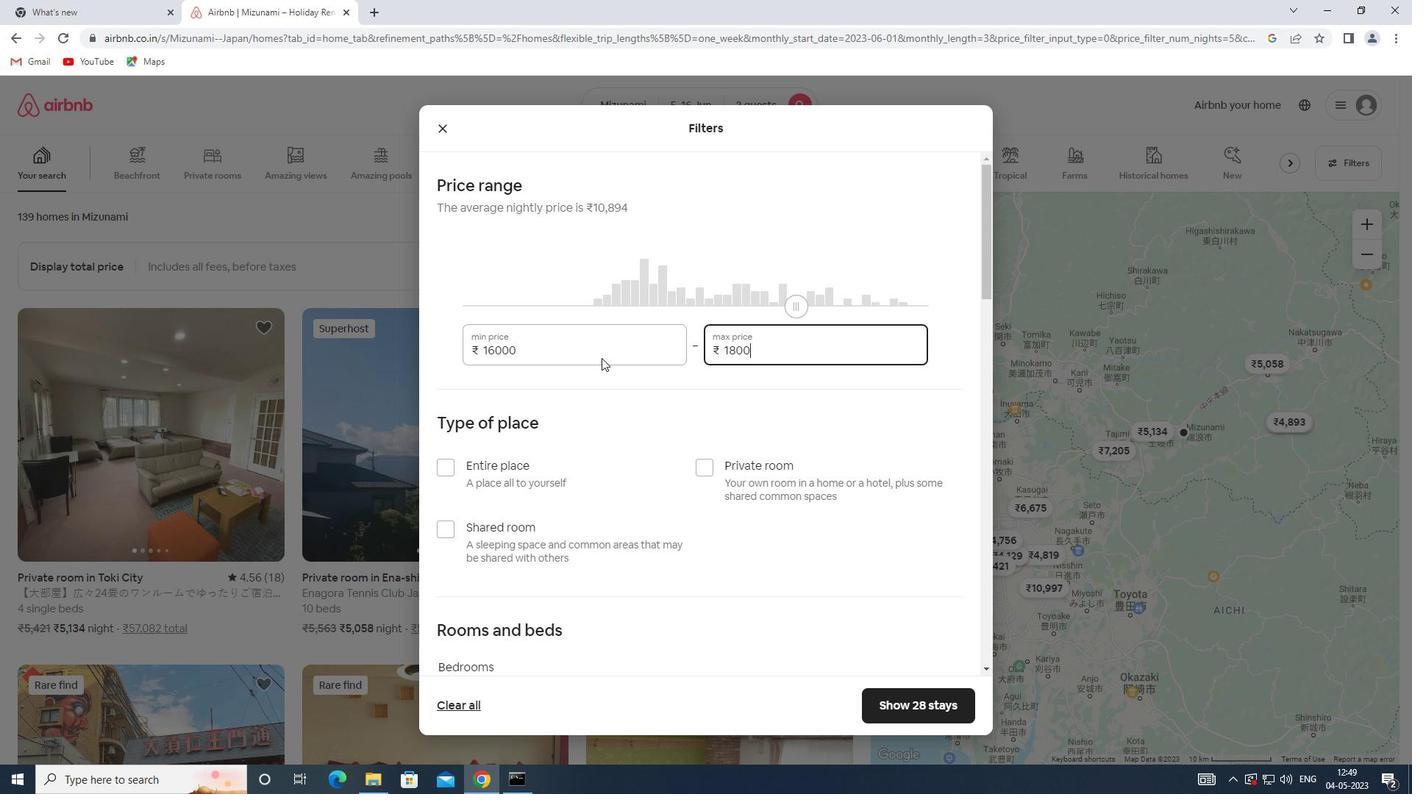 
Action: Mouse moved to (585, 367)
Screenshot: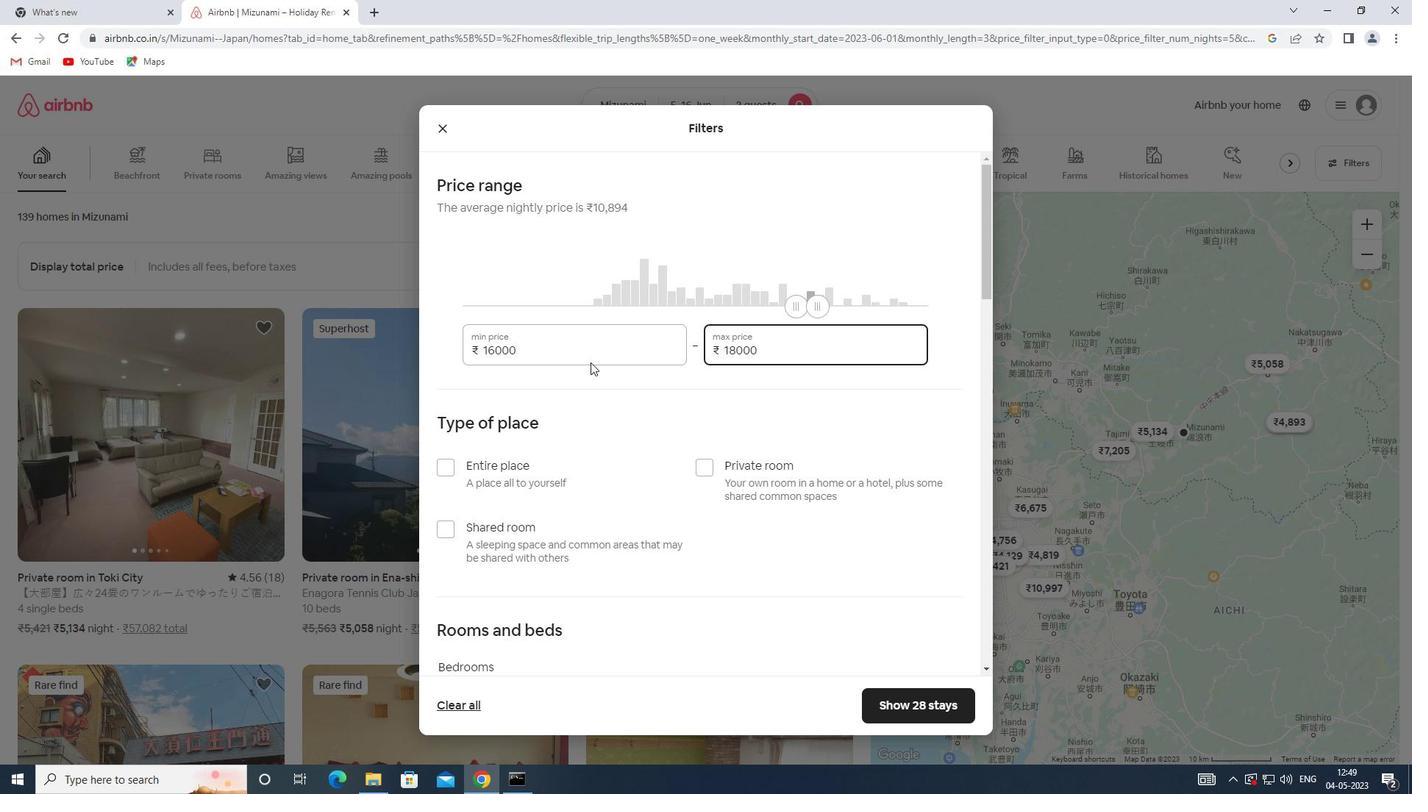
Action: Mouse scrolled (585, 367) with delta (0, 0)
Screenshot: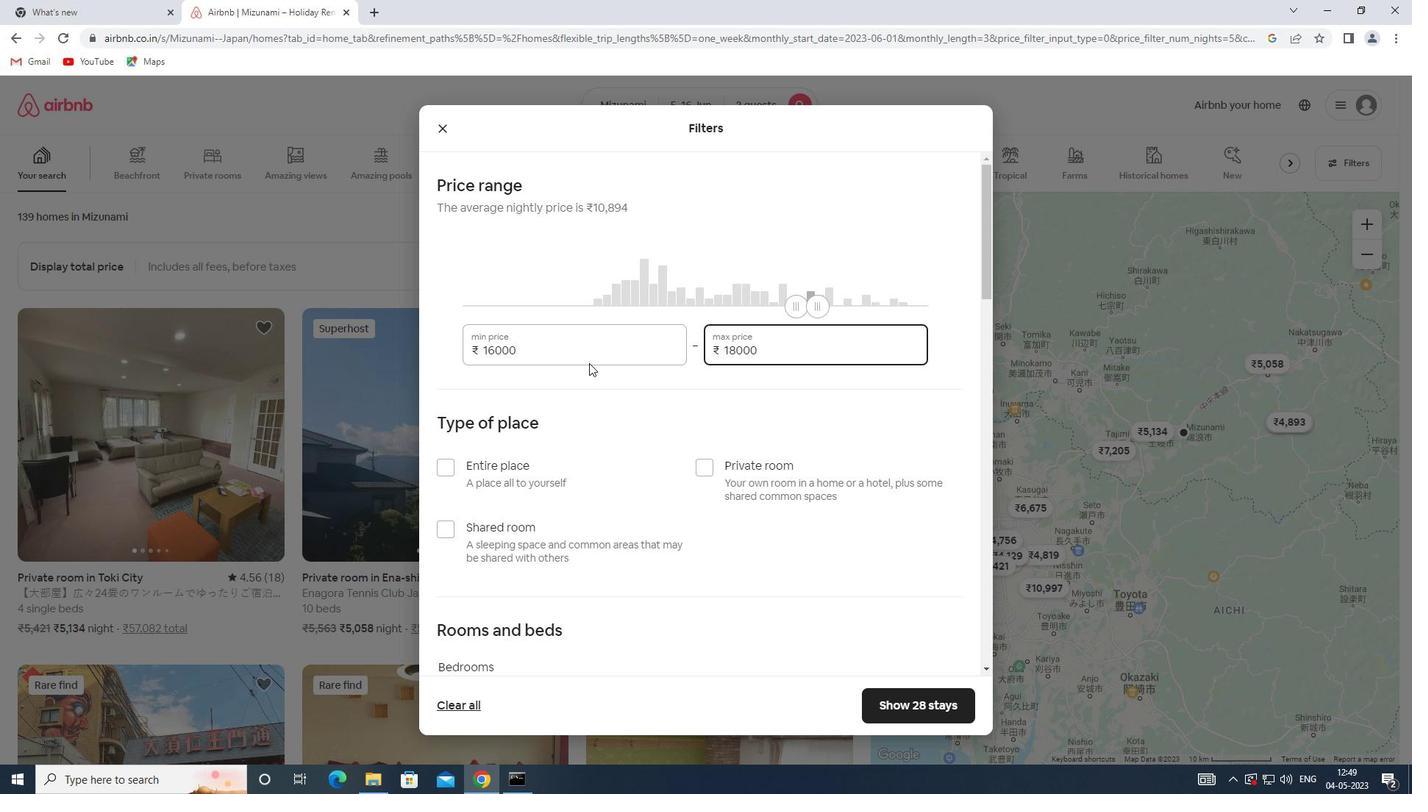 
Action: Mouse scrolled (585, 367) with delta (0, 0)
Screenshot: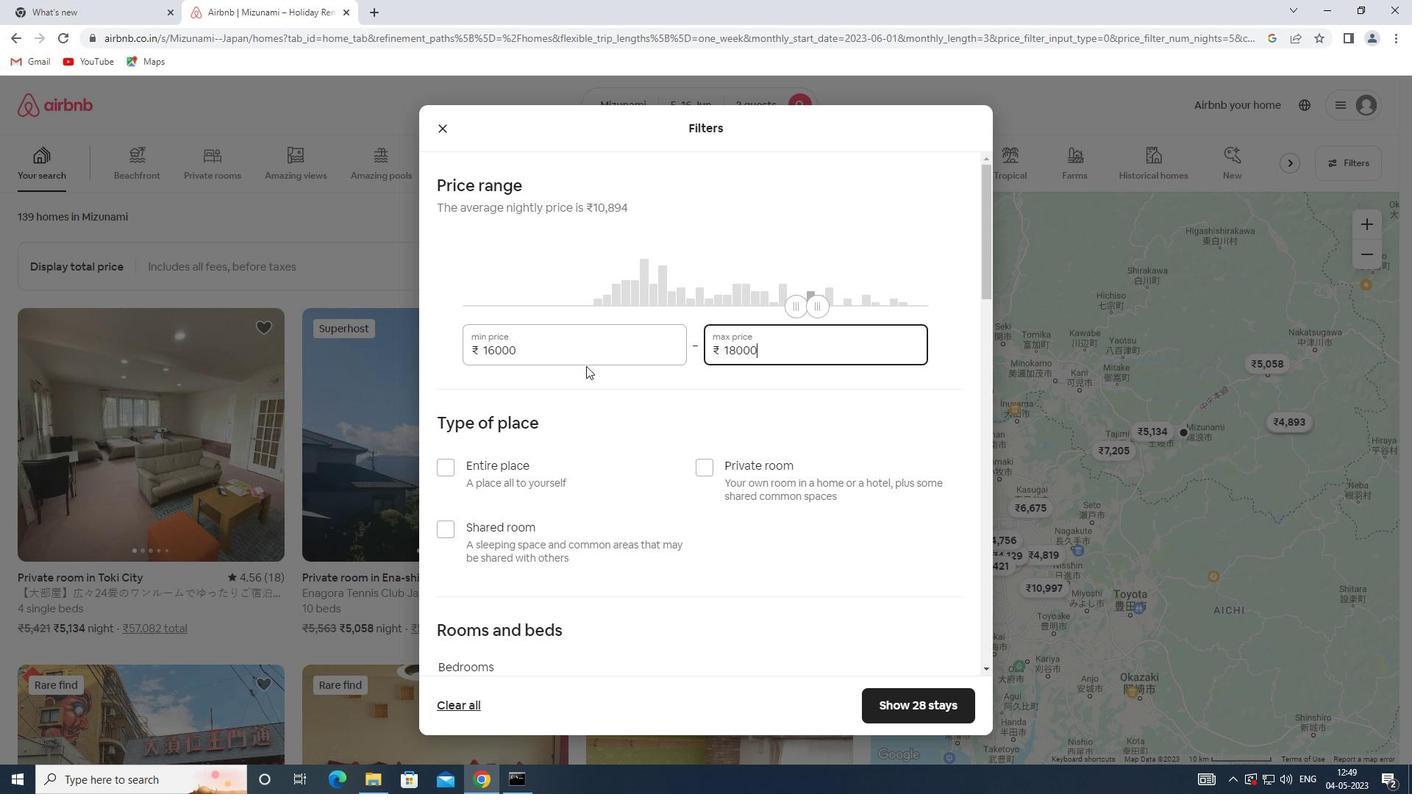 
Action: Mouse moved to (495, 318)
Screenshot: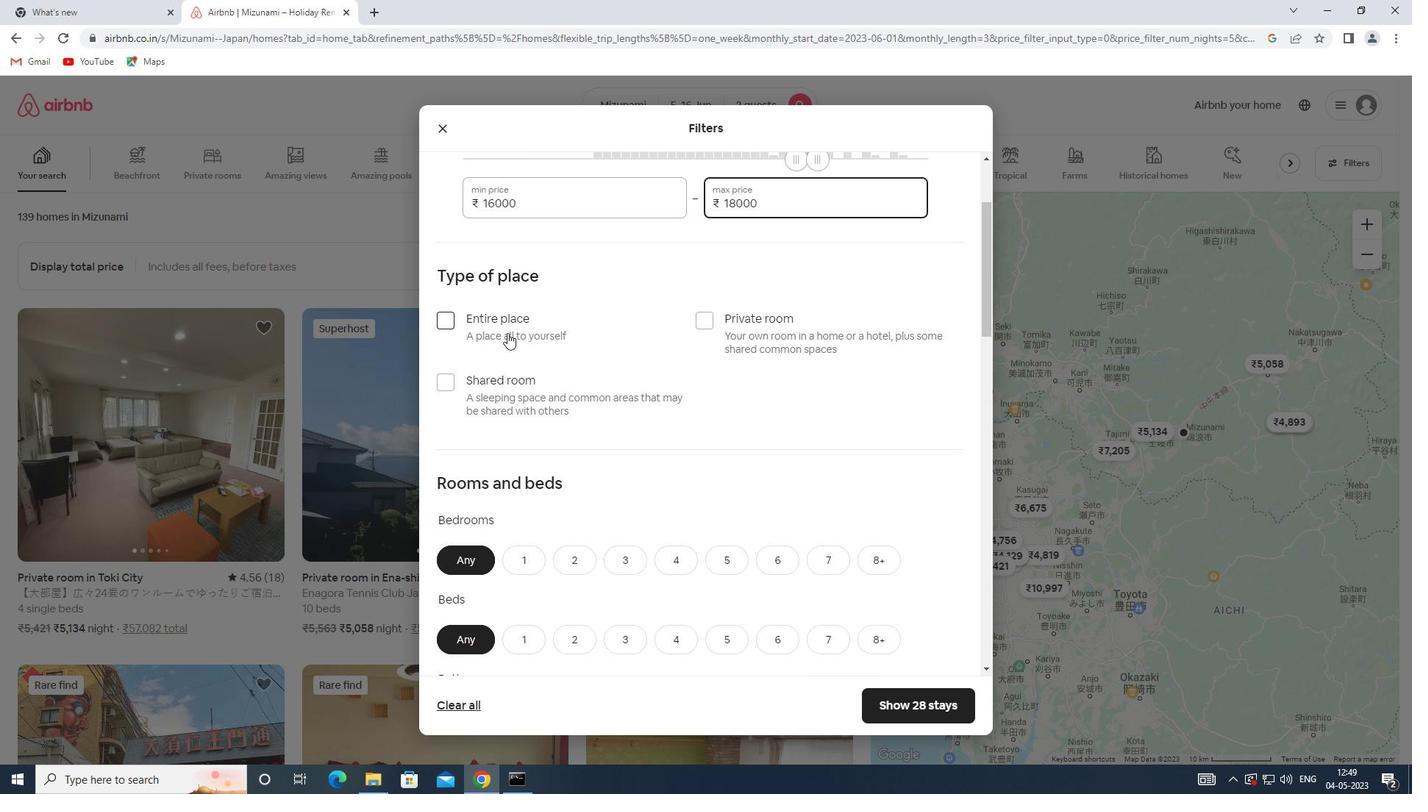 
Action: Mouse pressed left at (495, 318)
Screenshot: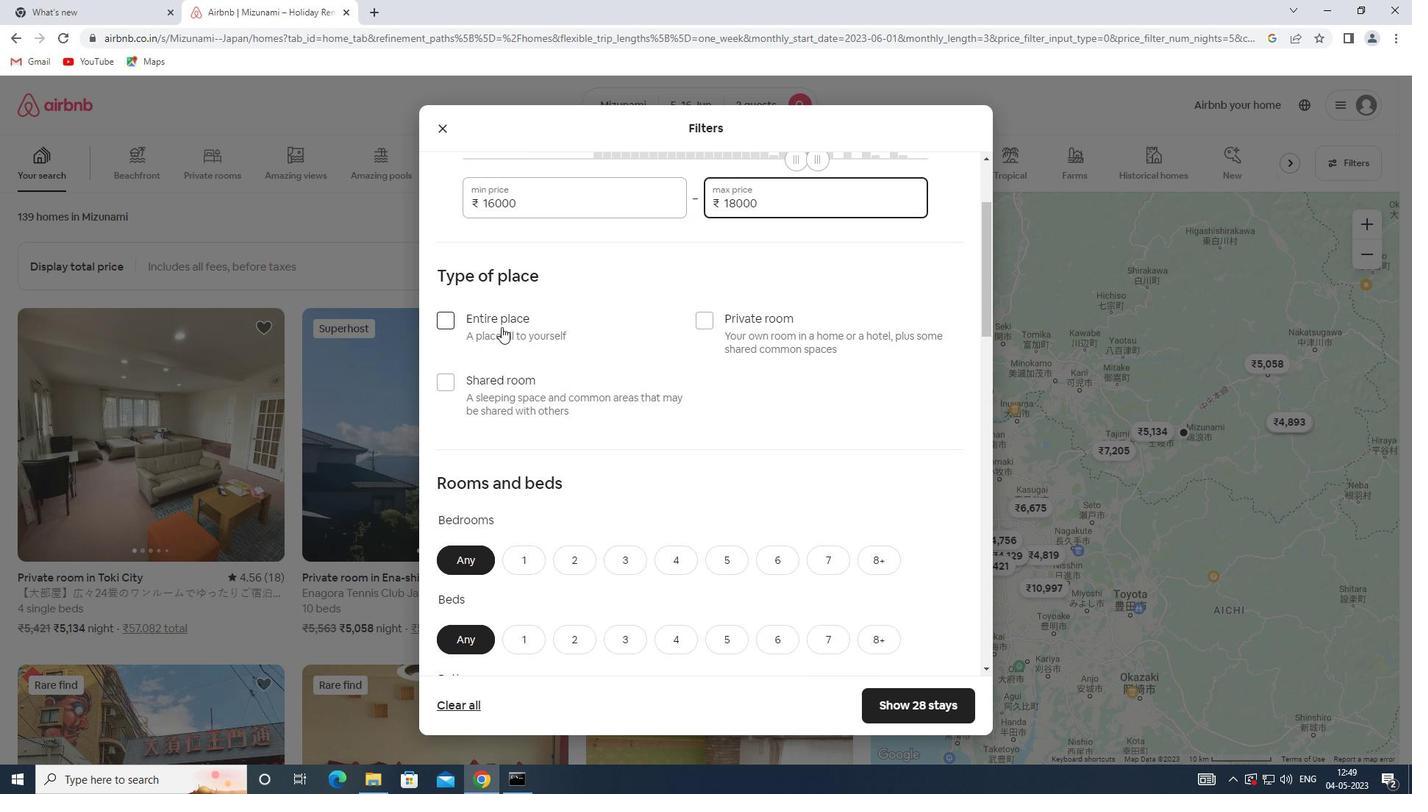 
Action: Mouse scrolled (495, 317) with delta (0, 0)
Screenshot: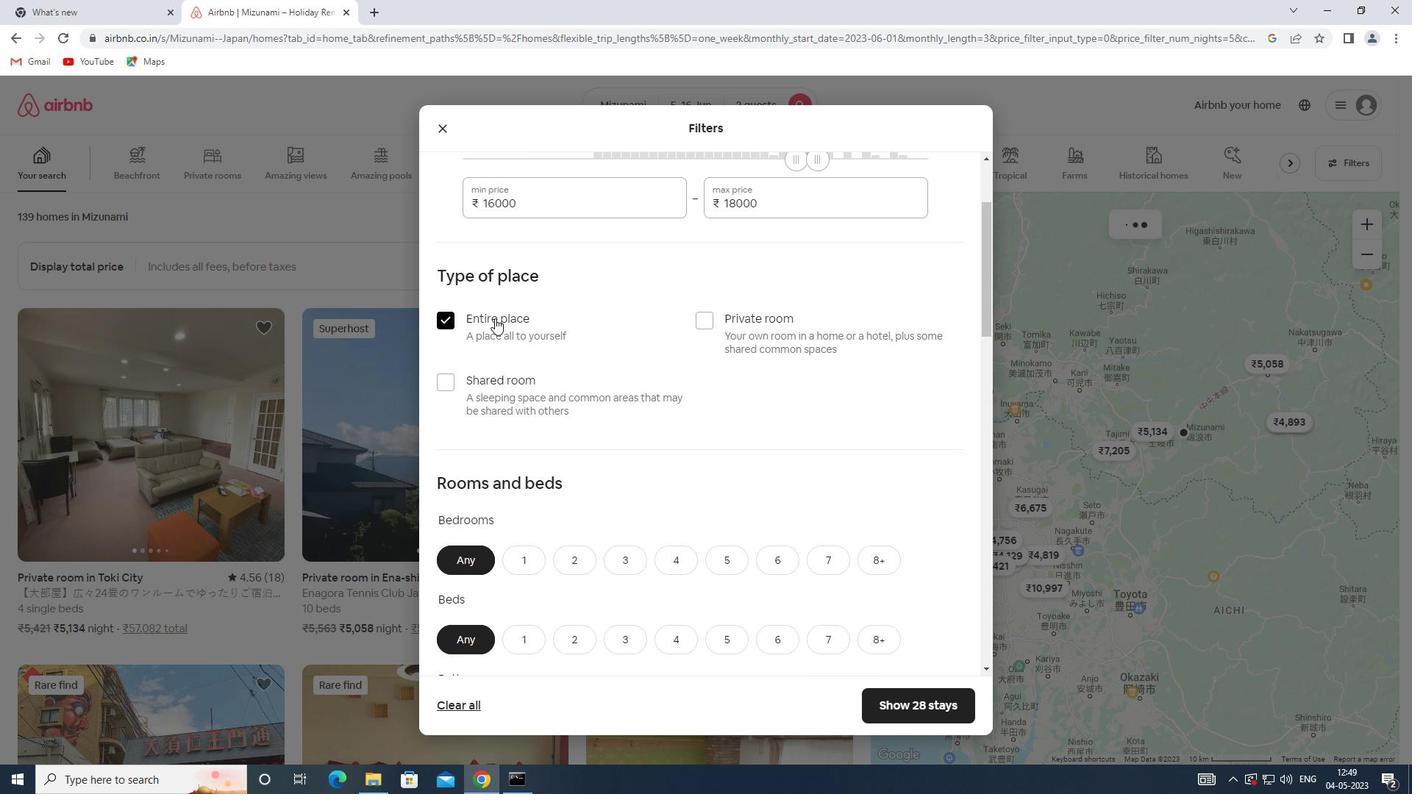 
Action: Mouse scrolled (495, 317) with delta (0, 0)
Screenshot: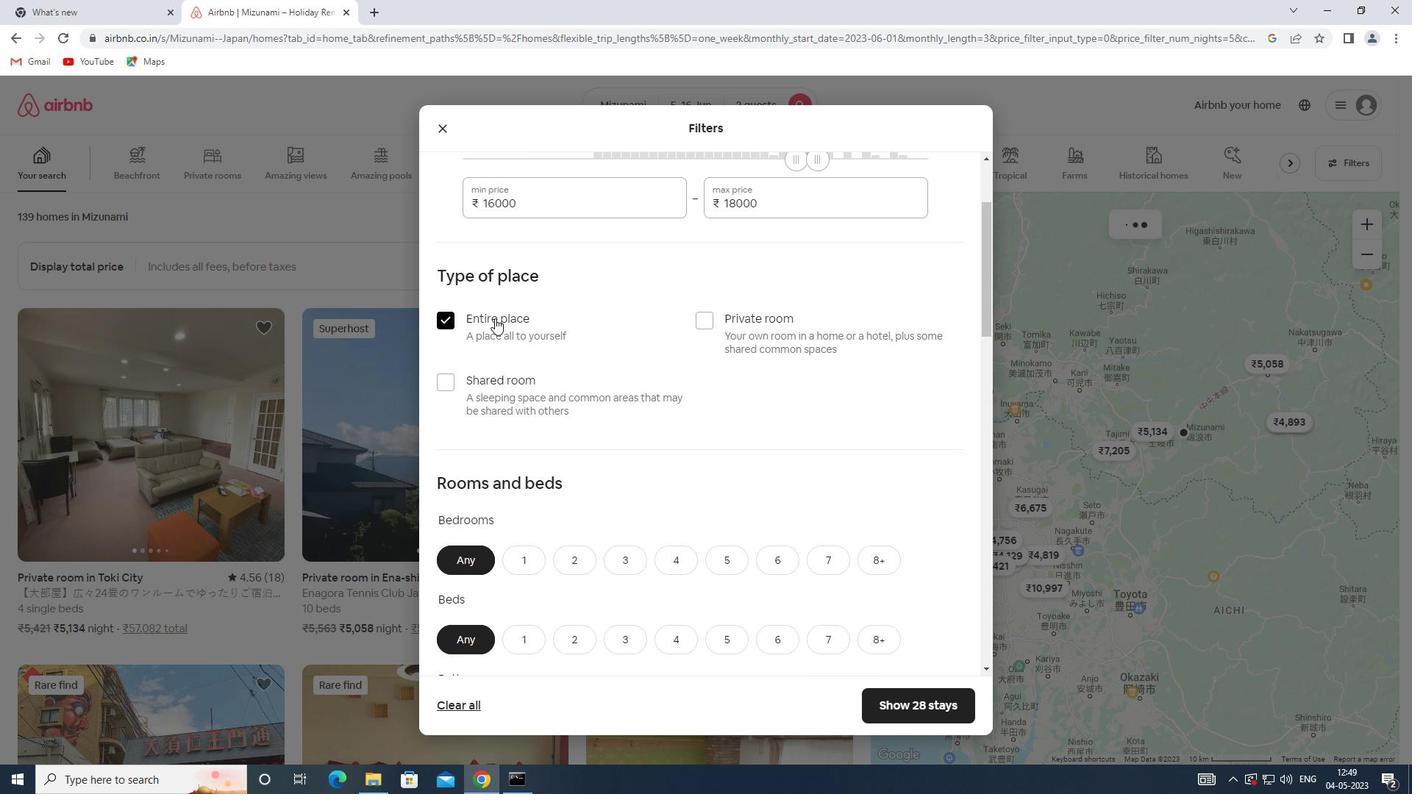 
Action: Mouse scrolled (495, 317) with delta (0, 0)
Screenshot: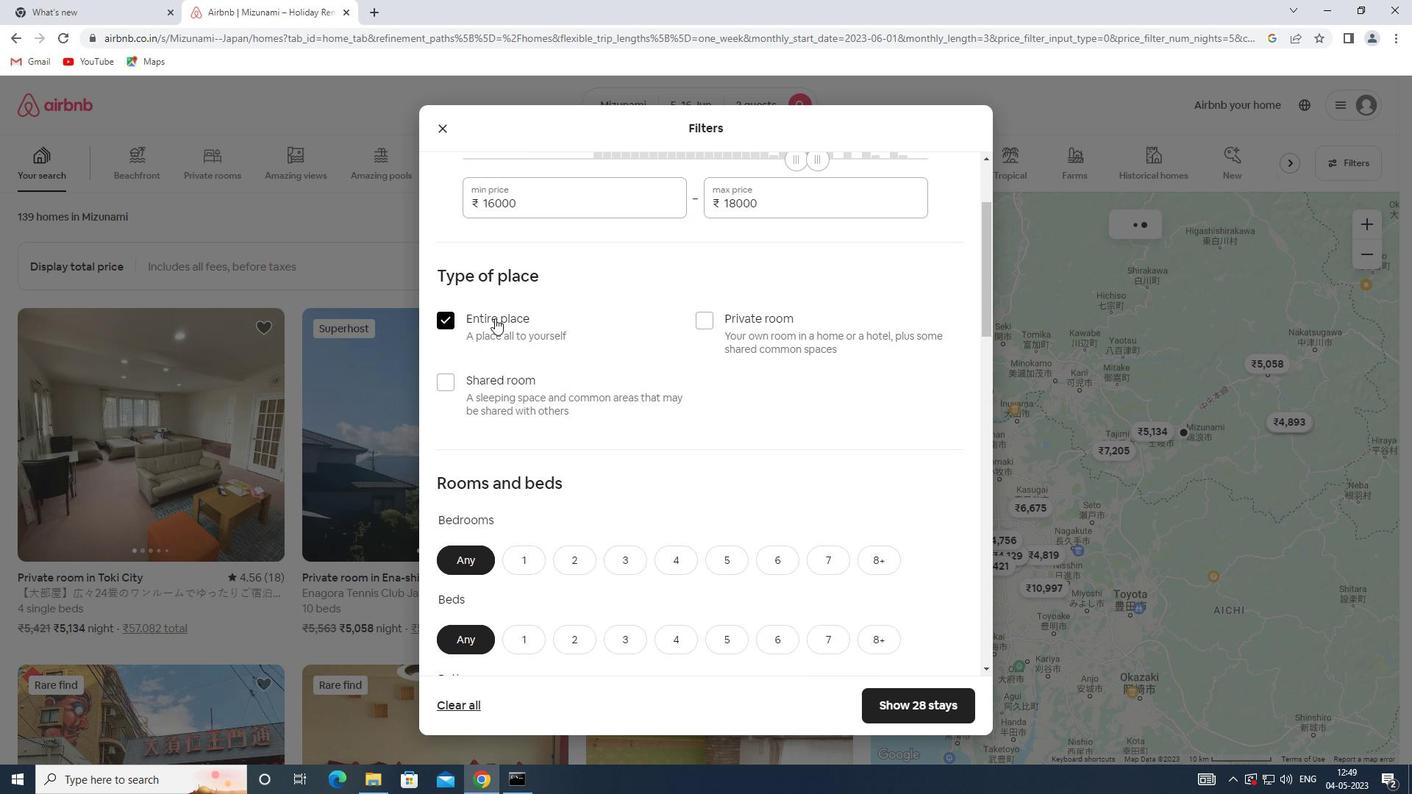 
Action: Mouse moved to (513, 332)
Screenshot: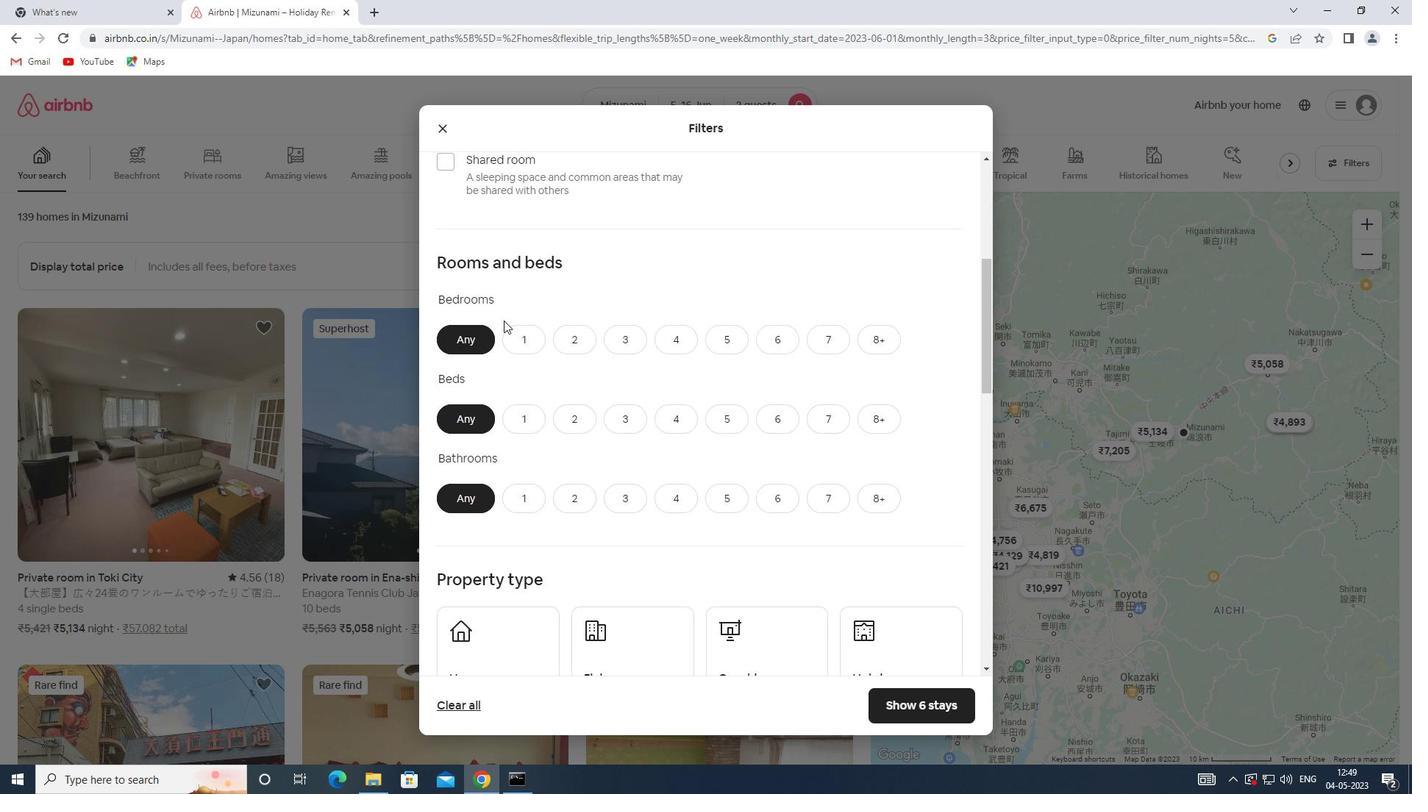 
Action: Mouse pressed left at (513, 332)
Screenshot: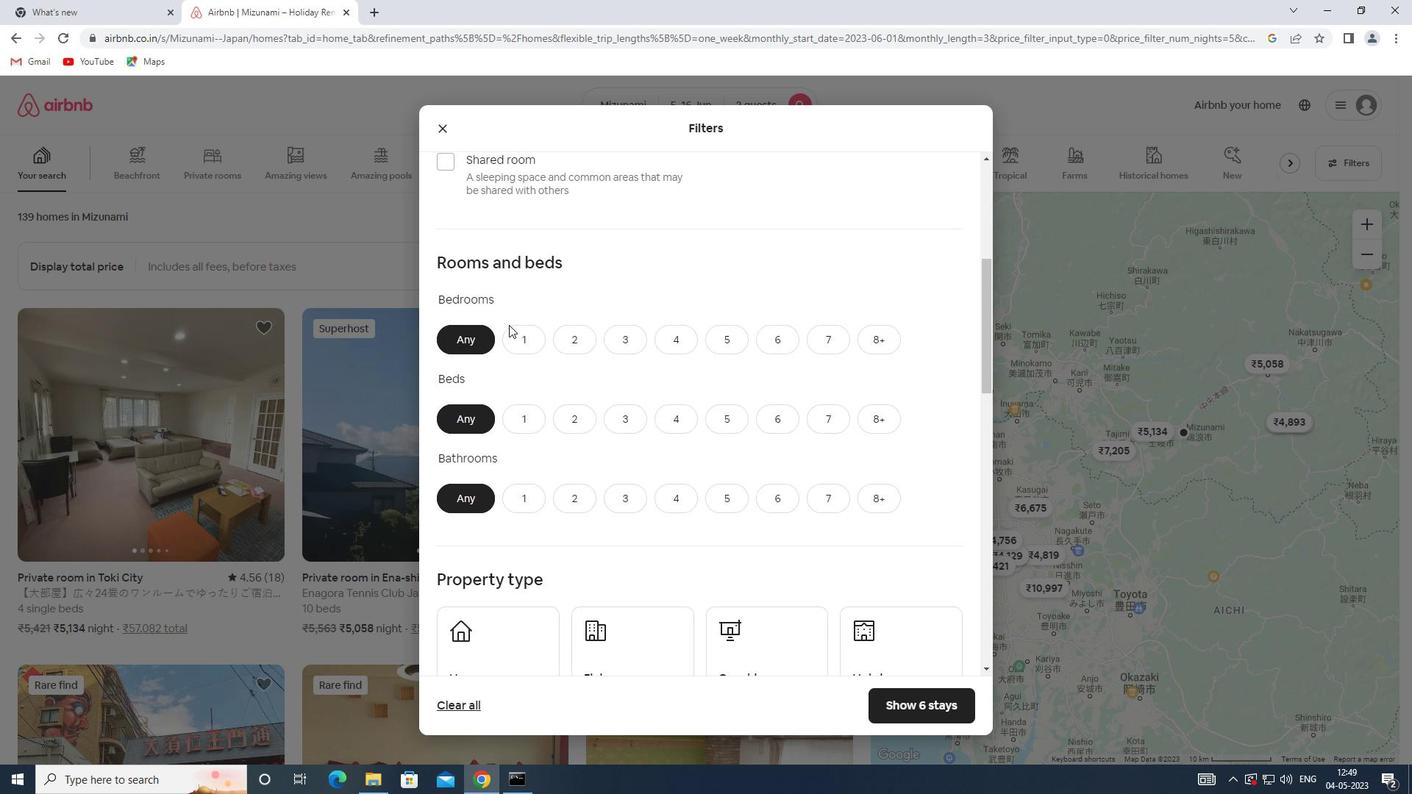 
Action: Mouse moved to (514, 408)
Screenshot: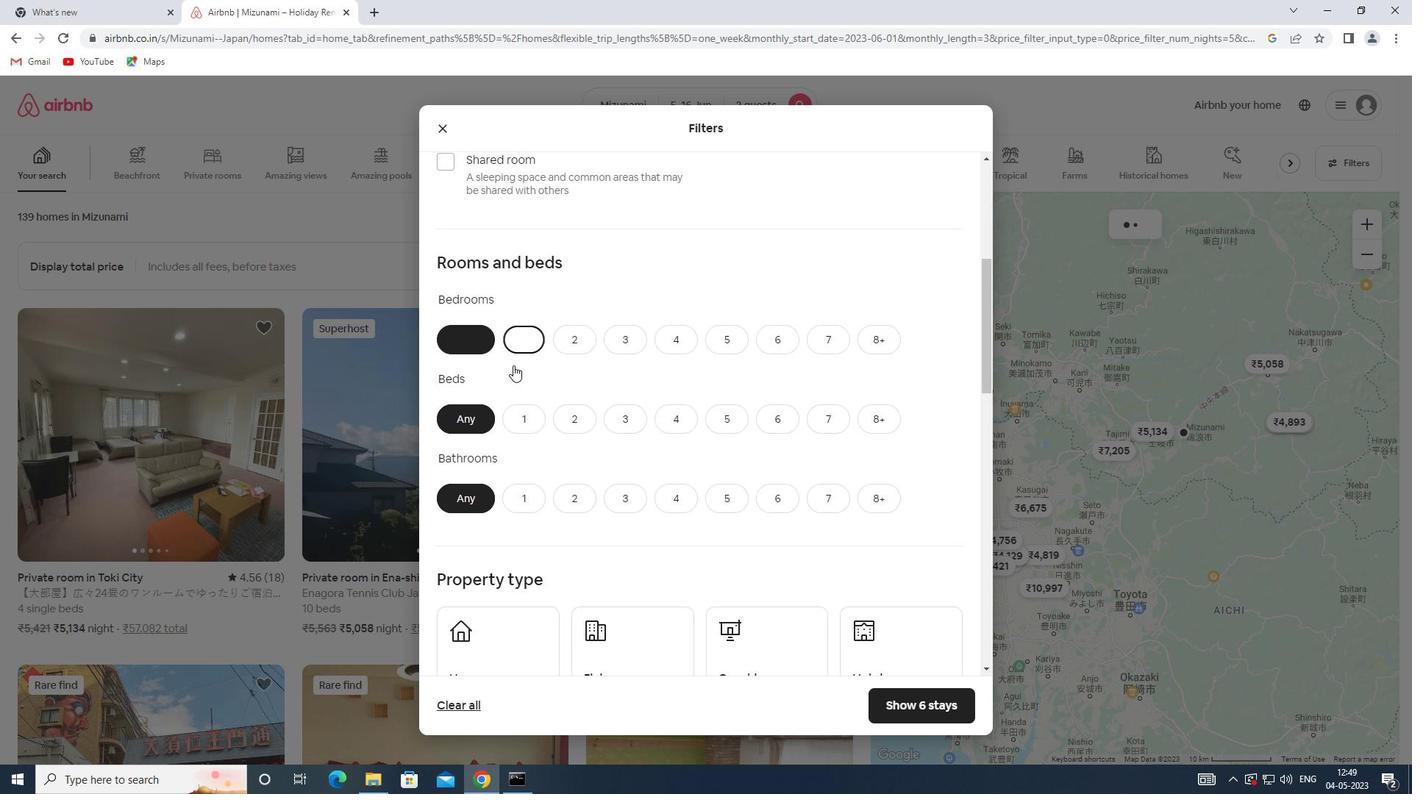 
Action: Mouse pressed left at (514, 408)
Screenshot: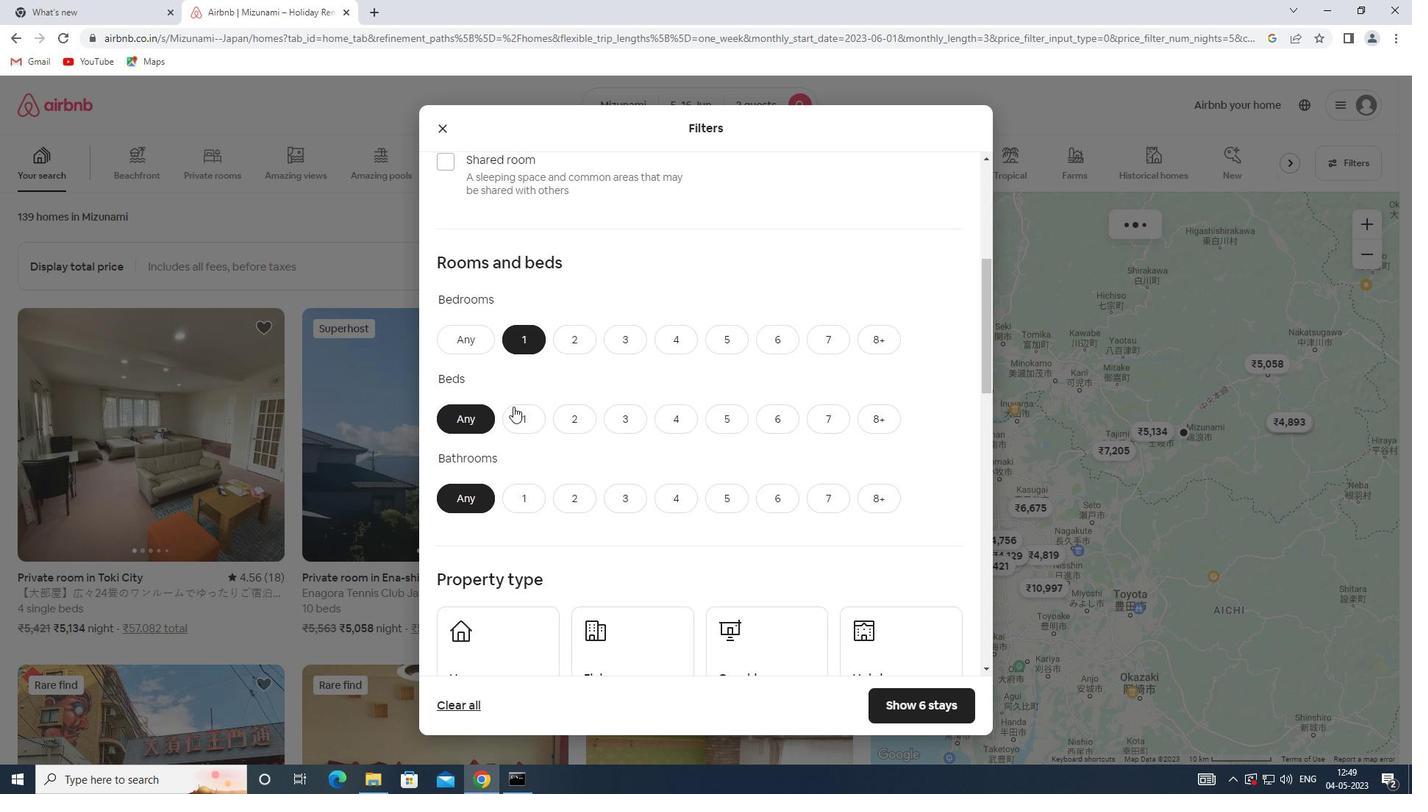 
Action: Mouse moved to (518, 502)
Screenshot: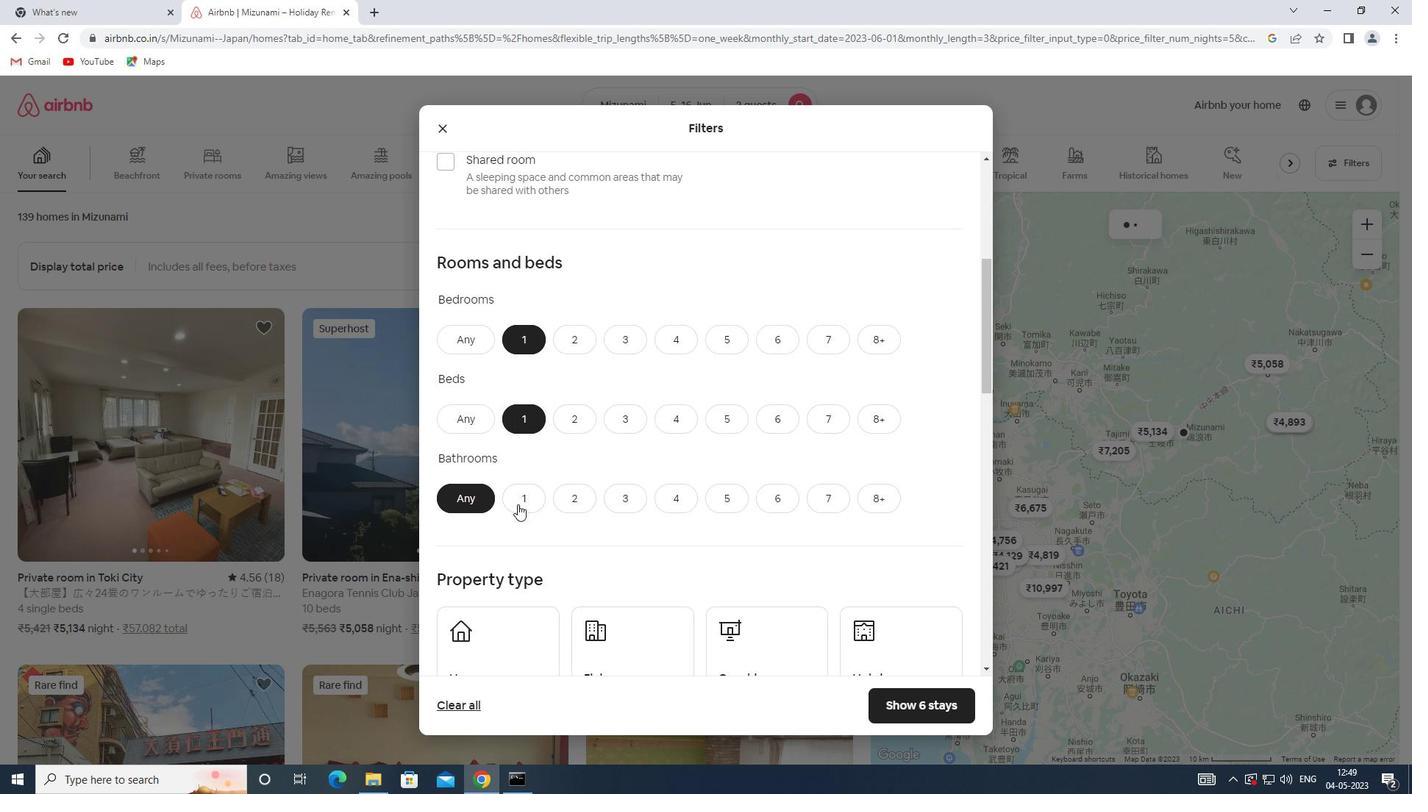 
Action: Mouse pressed left at (518, 502)
Screenshot: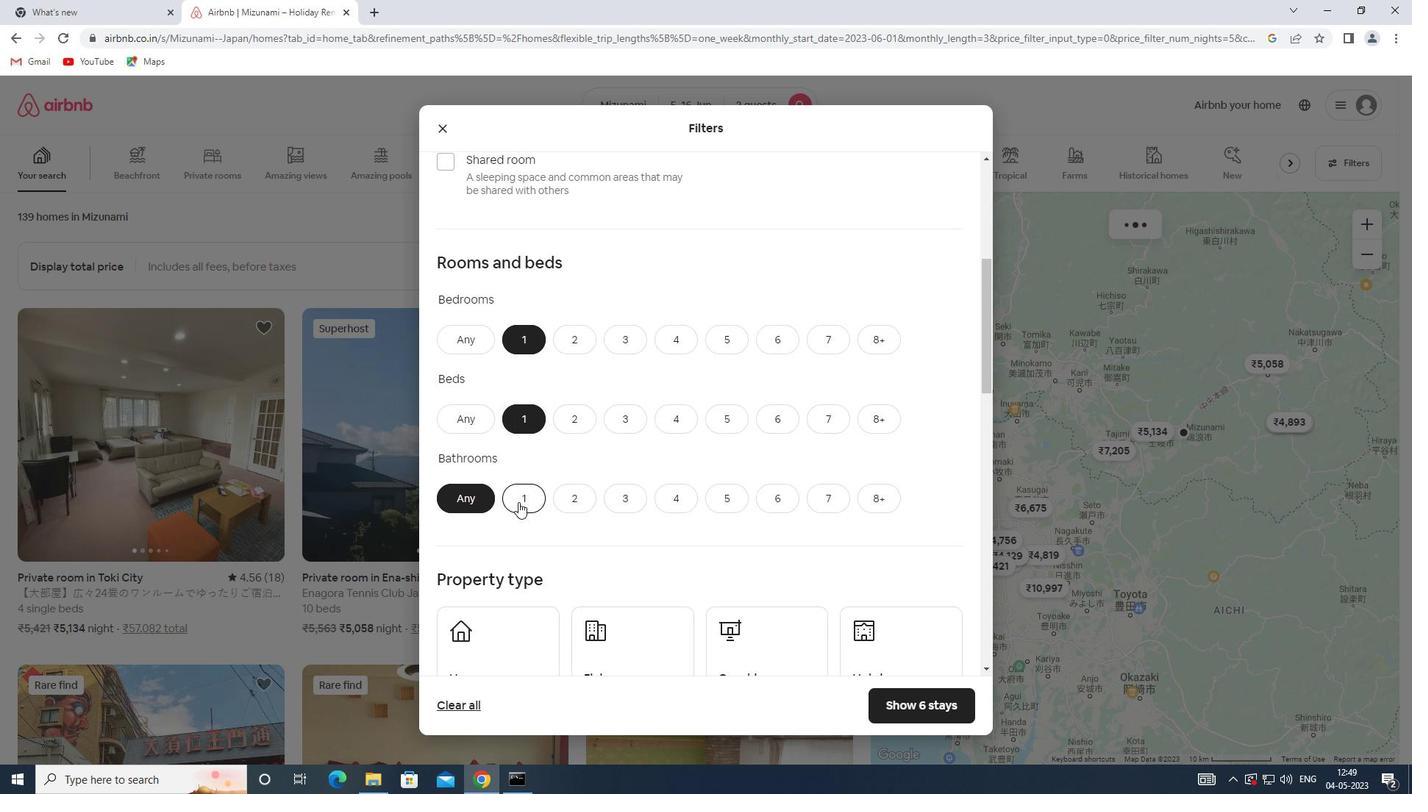 
Action: Mouse moved to (520, 501)
Screenshot: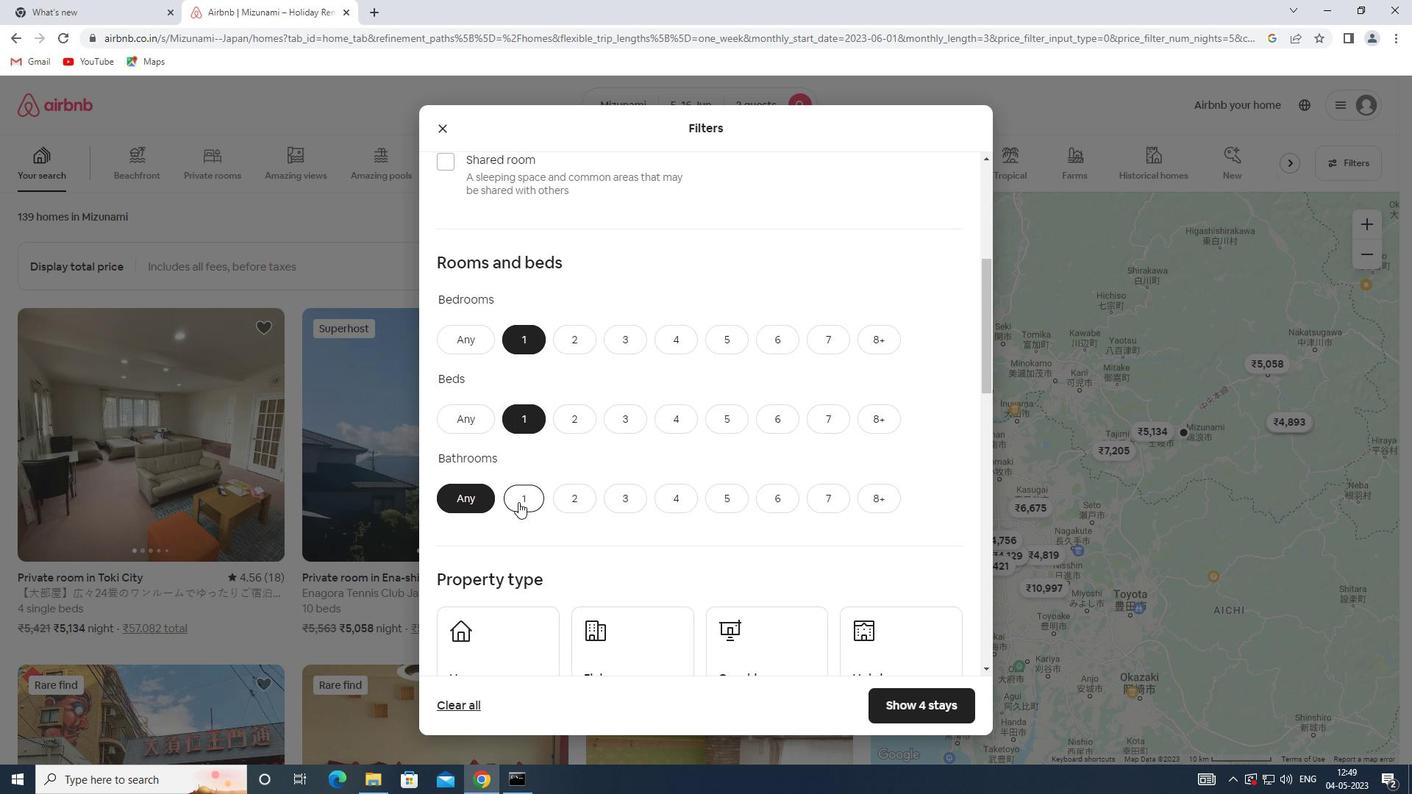 
Action: Mouse scrolled (520, 500) with delta (0, 0)
Screenshot: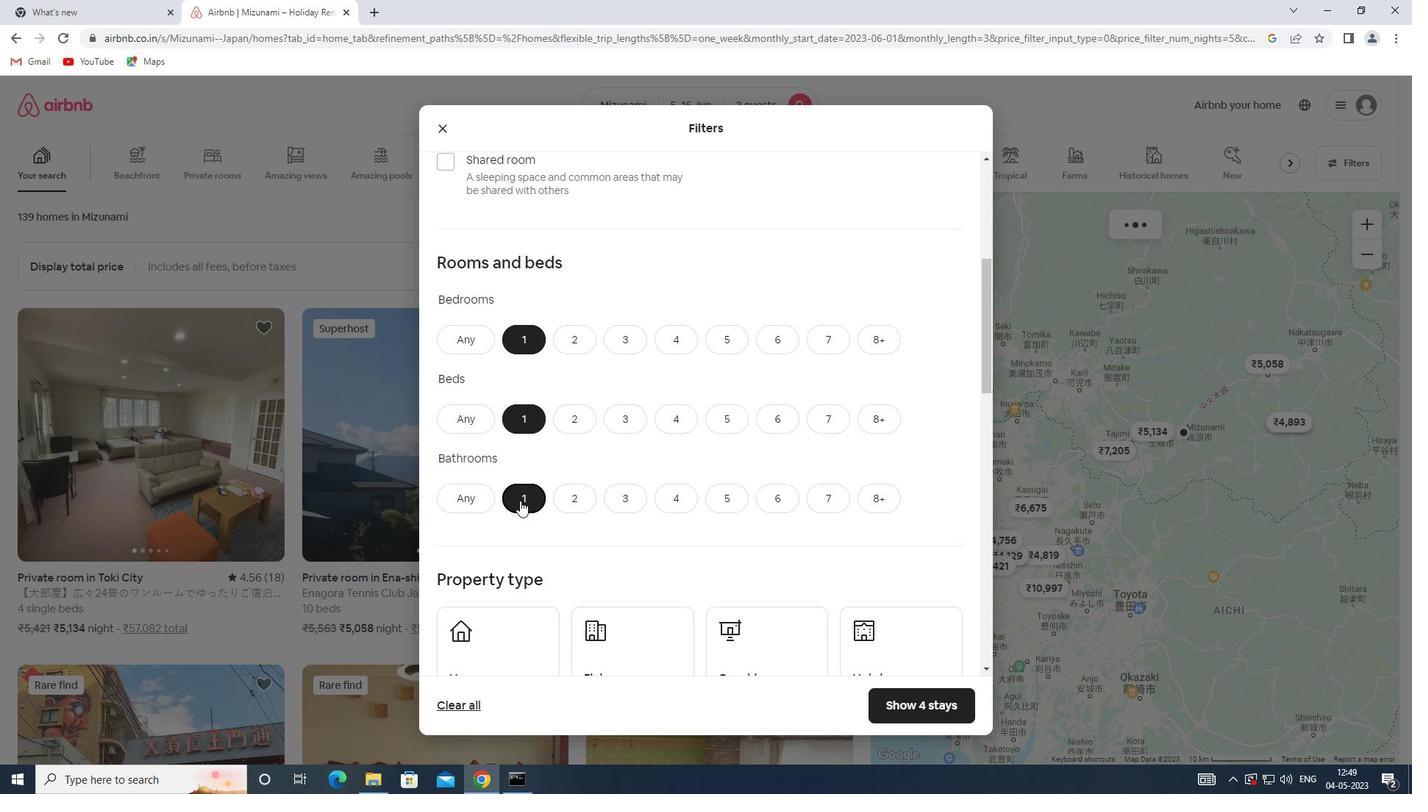 
Action: Mouse scrolled (520, 500) with delta (0, 0)
Screenshot: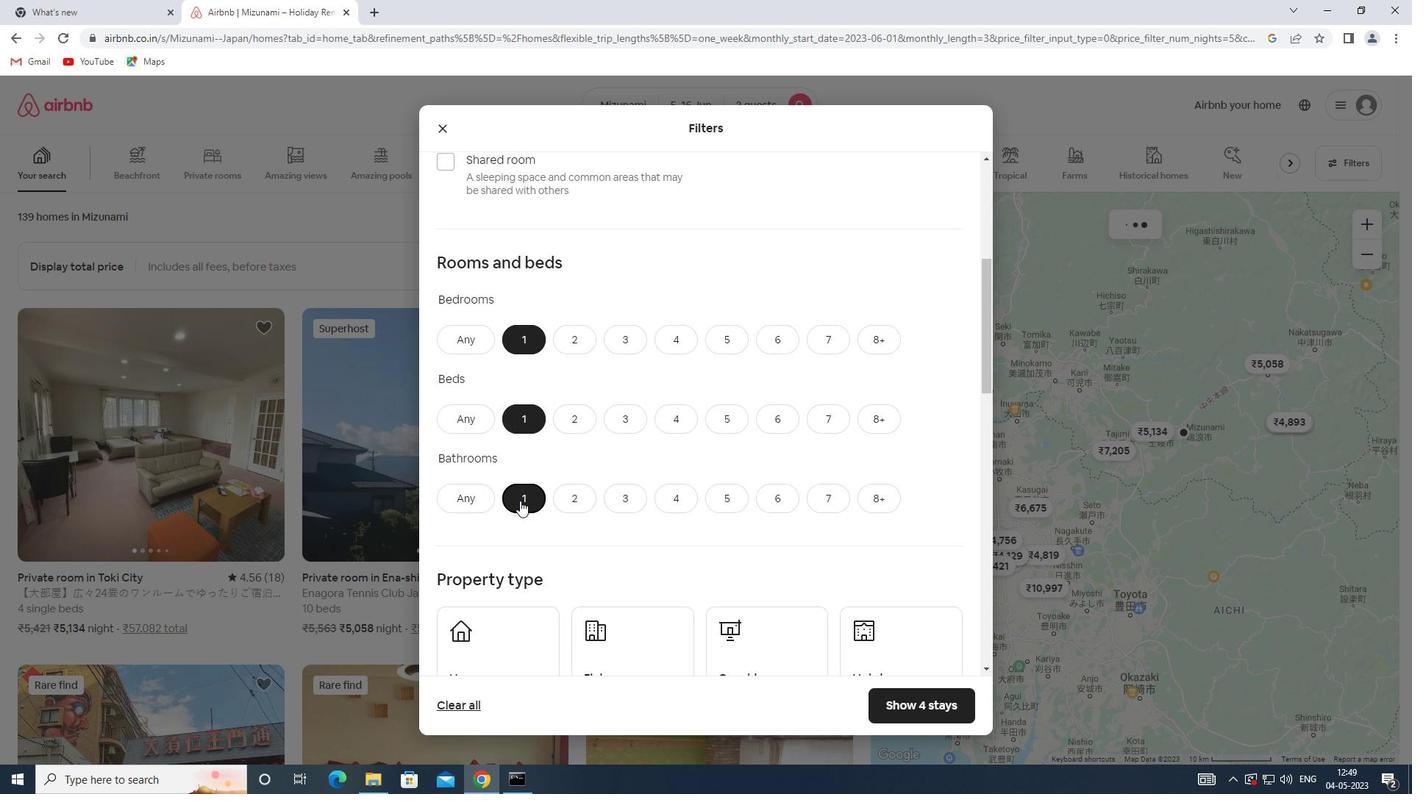 
Action: Mouse scrolled (520, 500) with delta (0, 0)
Screenshot: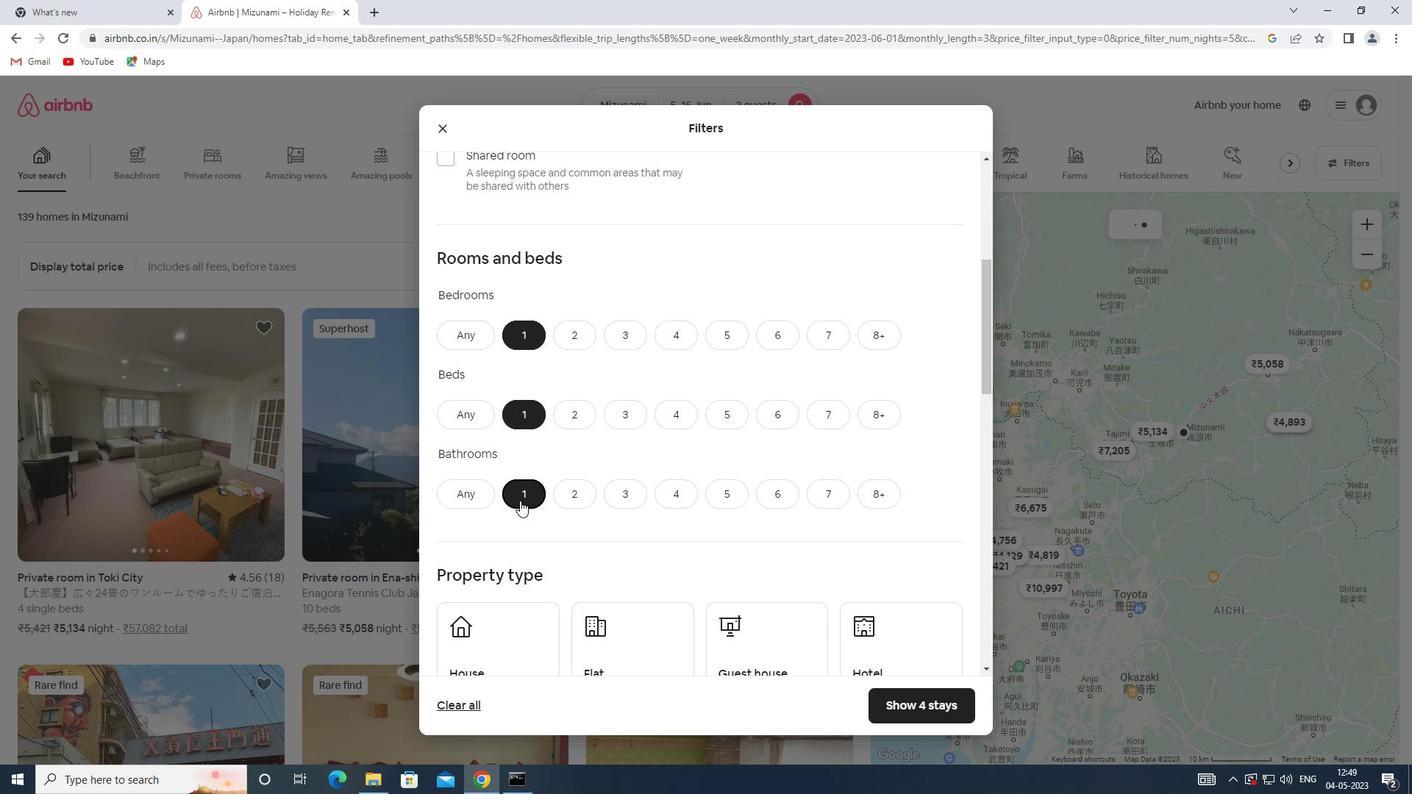 
Action: Mouse moved to (520, 498)
Screenshot: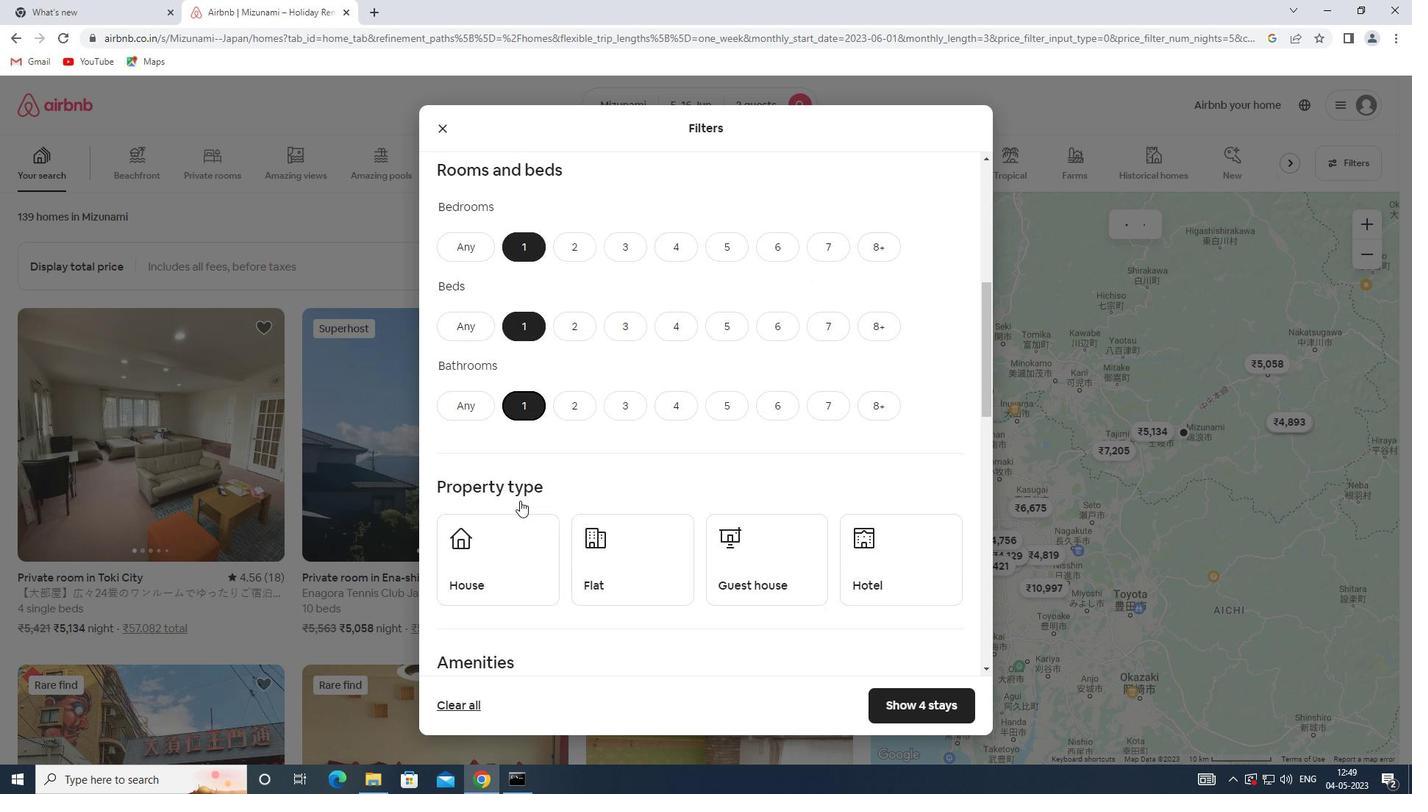 
Action: Mouse scrolled (520, 498) with delta (0, 0)
Screenshot: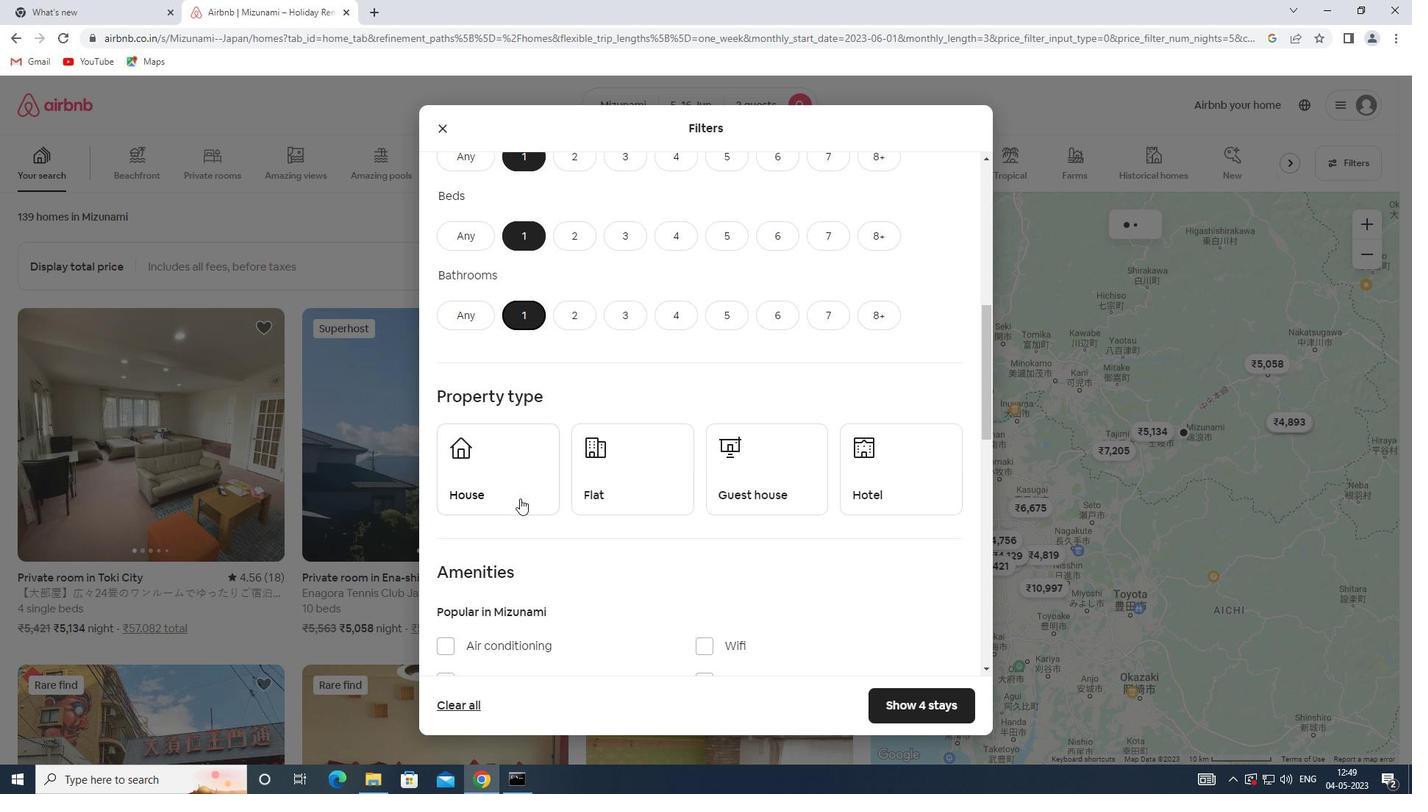 
Action: Mouse moved to (495, 403)
Screenshot: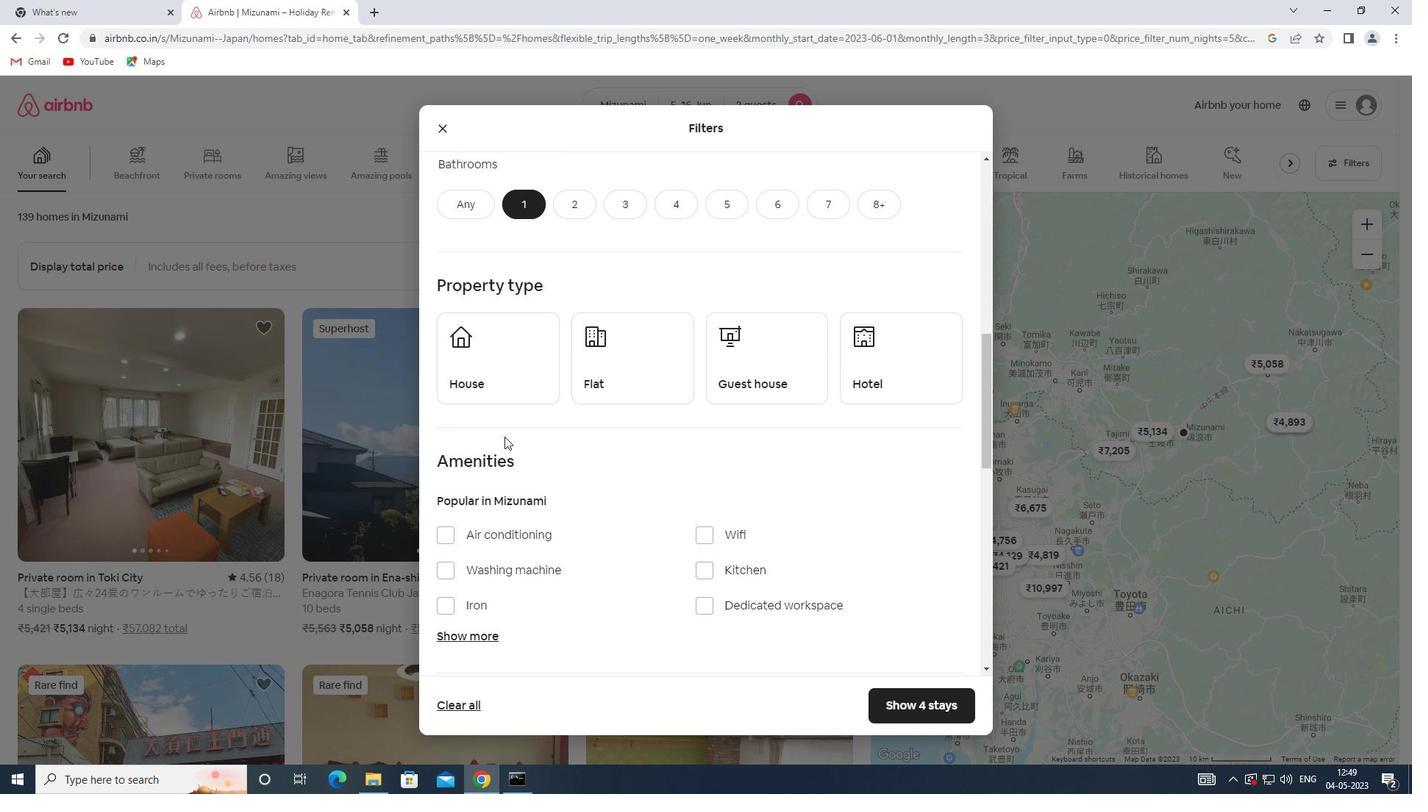 
Action: Mouse pressed left at (495, 403)
Screenshot: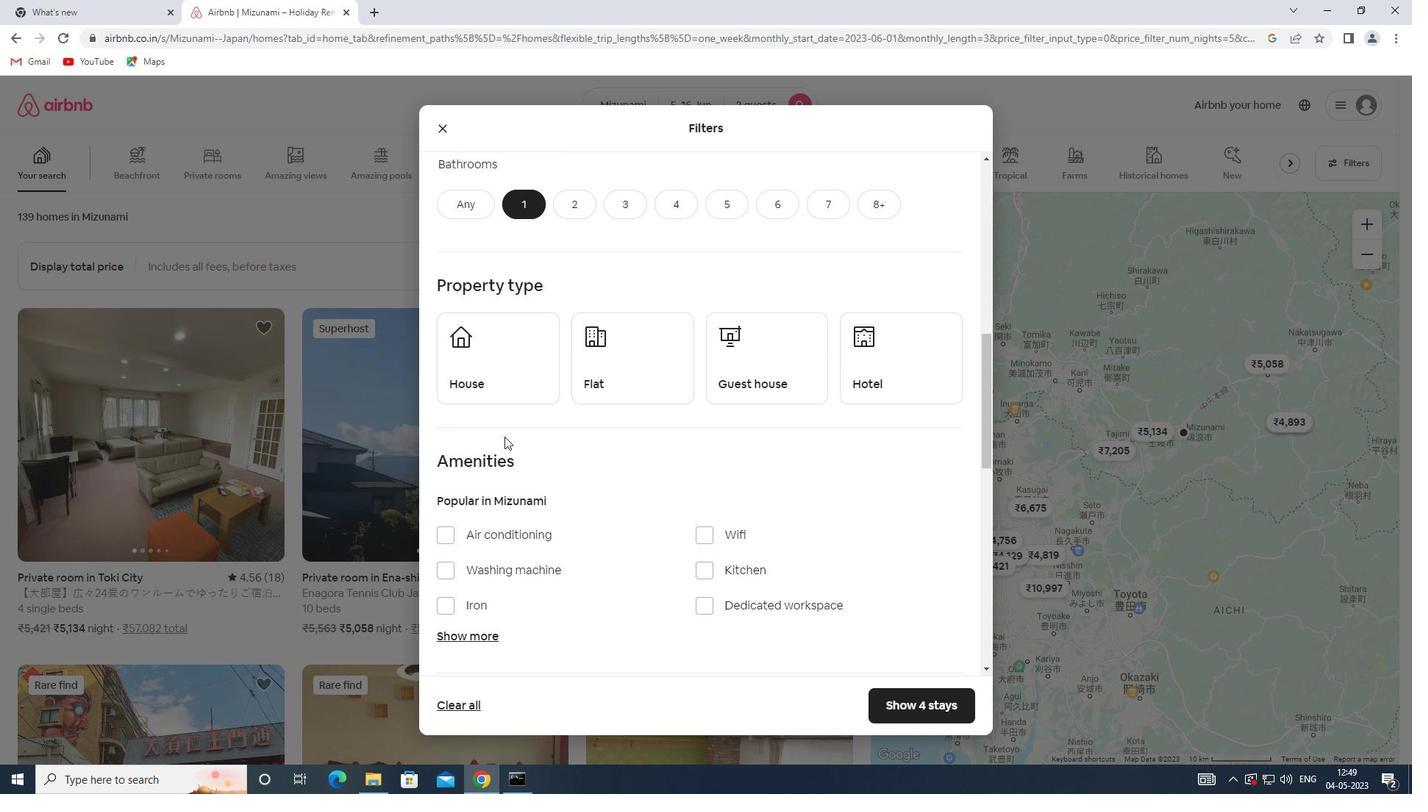 
Action: Mouse moved to (606, 393)
Screenshot: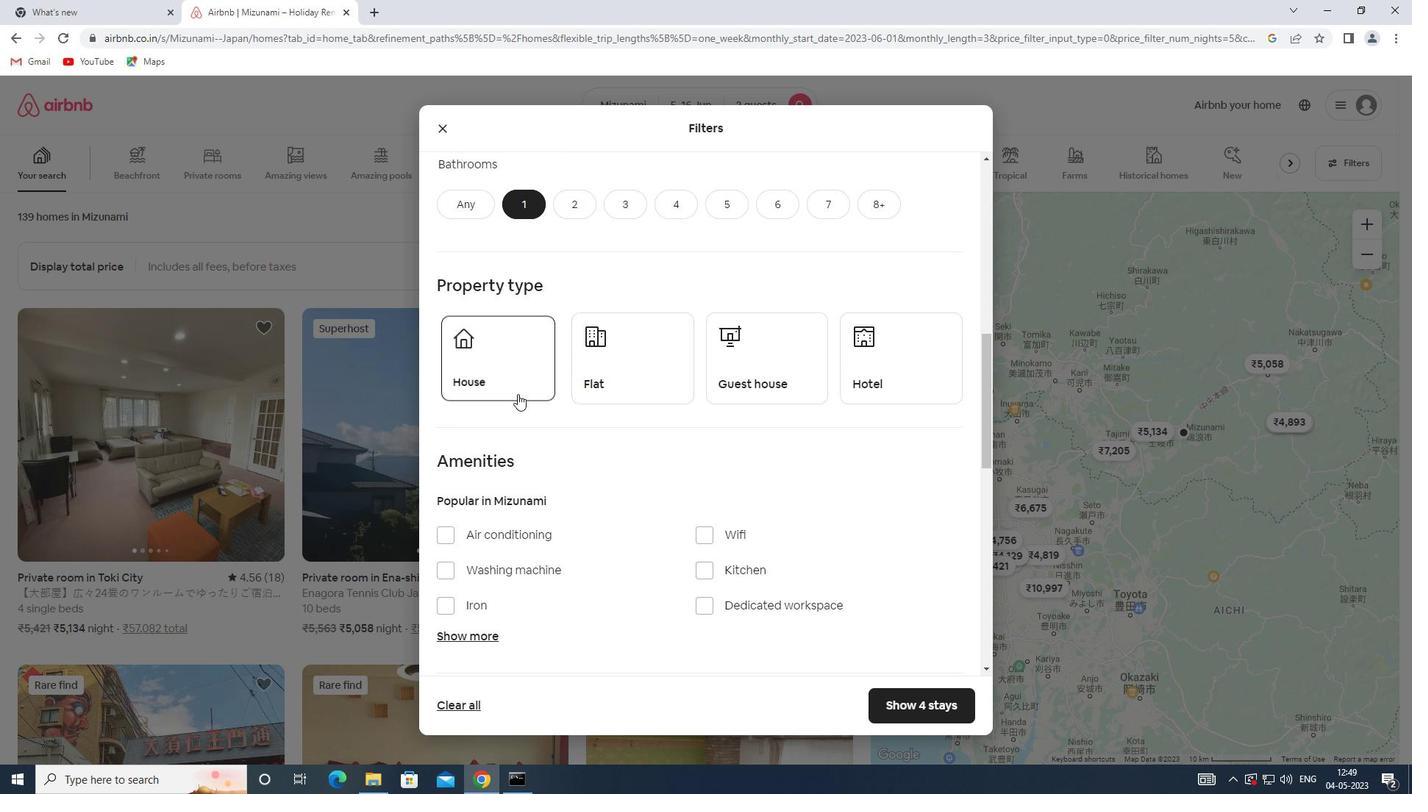 
Action: Mouse pressed left at (606, 393)
Screenshot: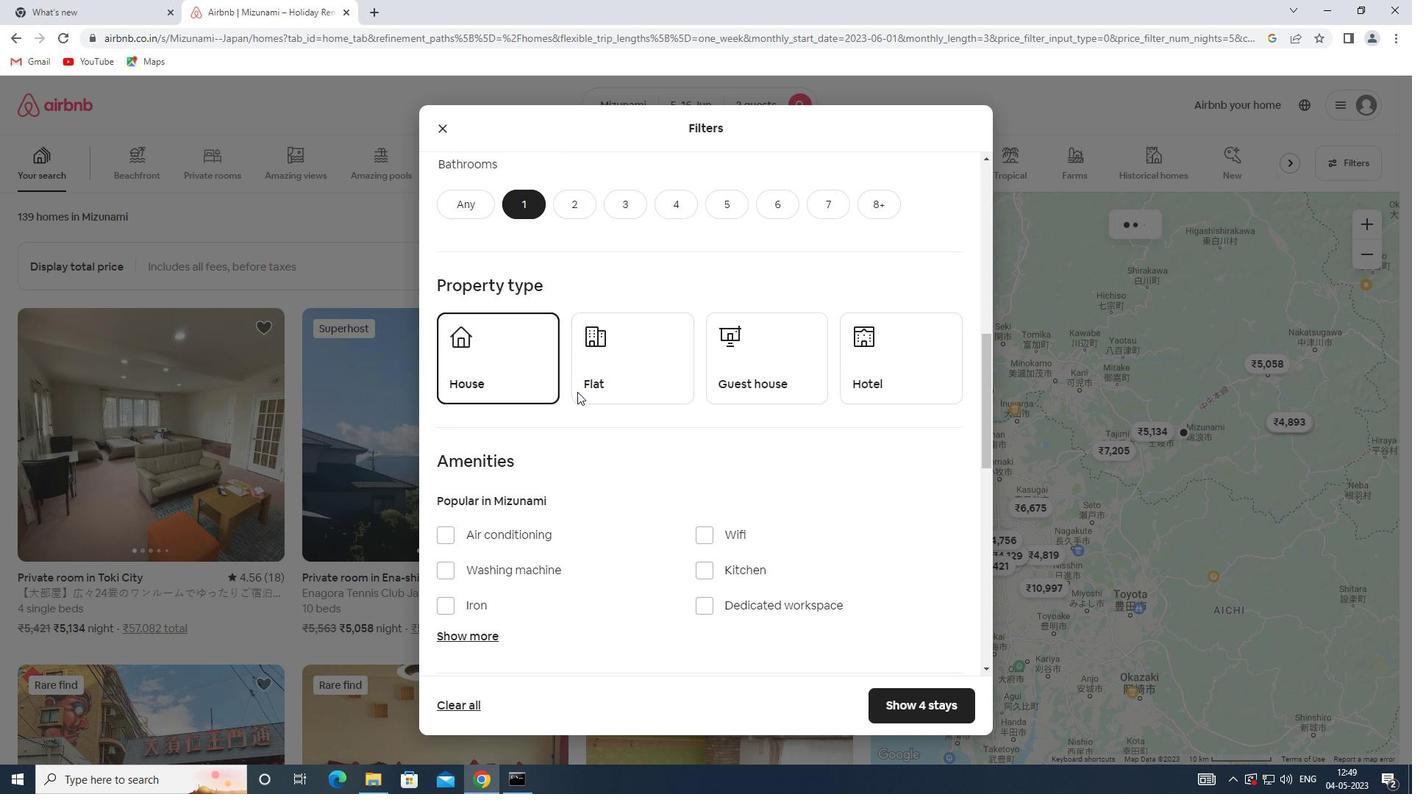 
Action: Mouse moved to (769, 375)
Screenshot: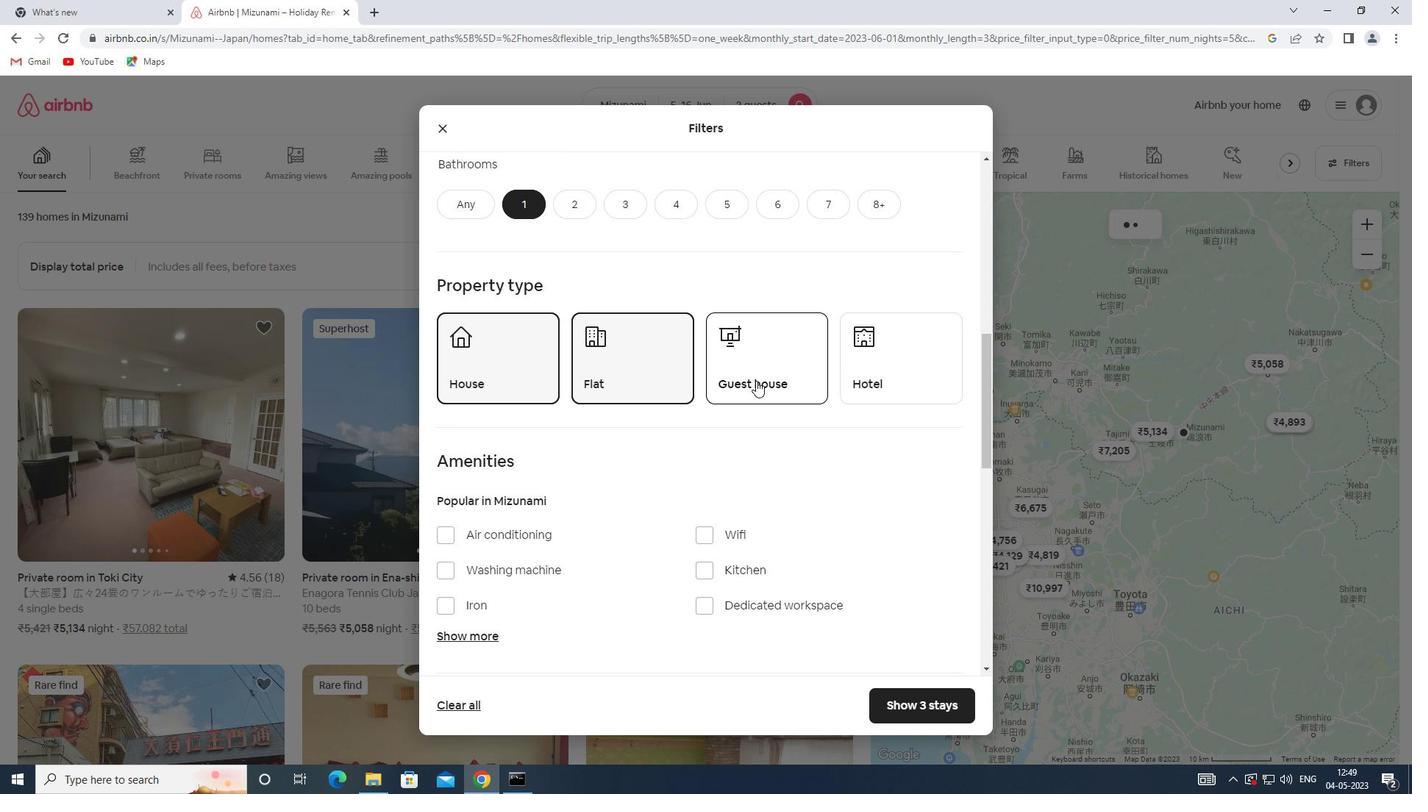 
Action: Mouse pressed left at (769, 375)
Screenshot: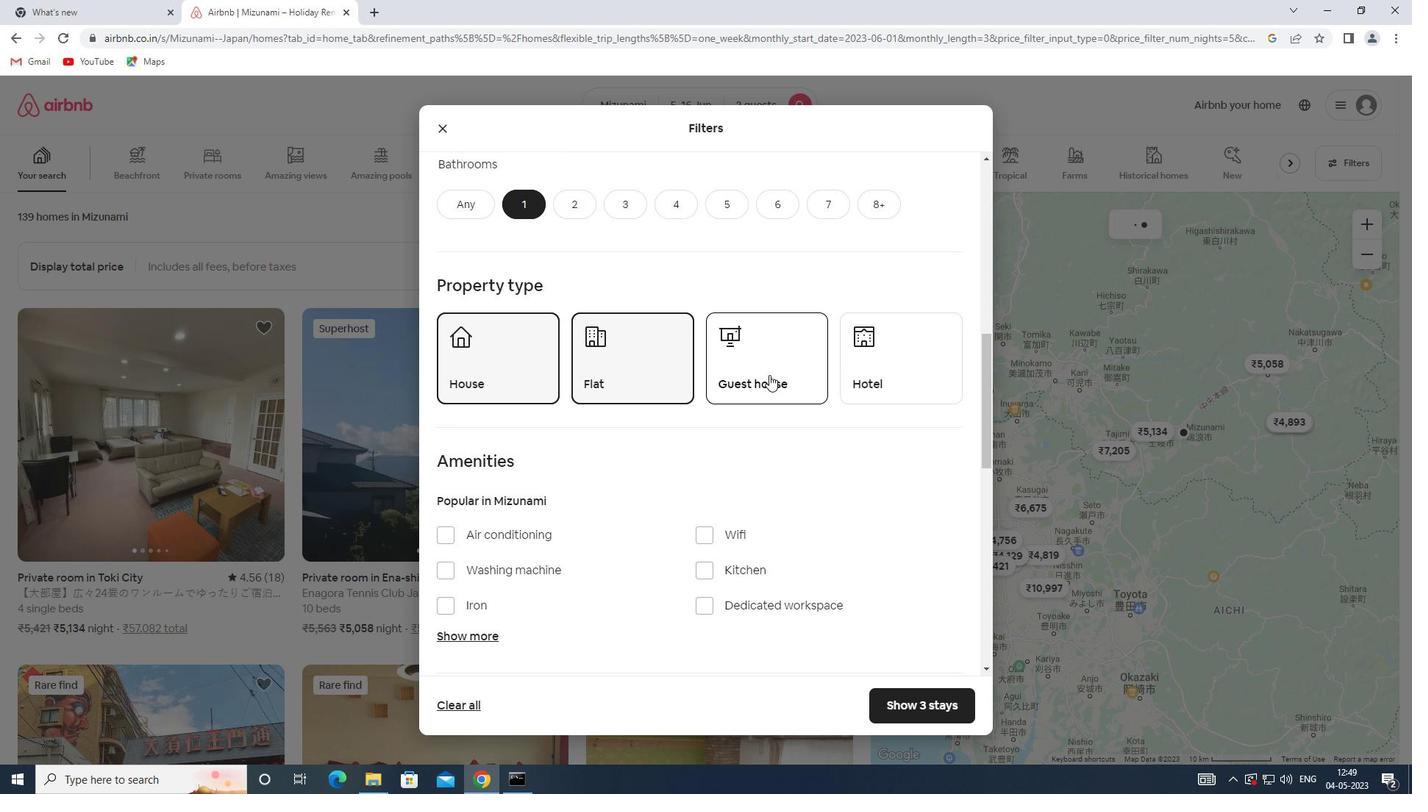 
Action: Mouse moved to (769, 375)
Screenshot: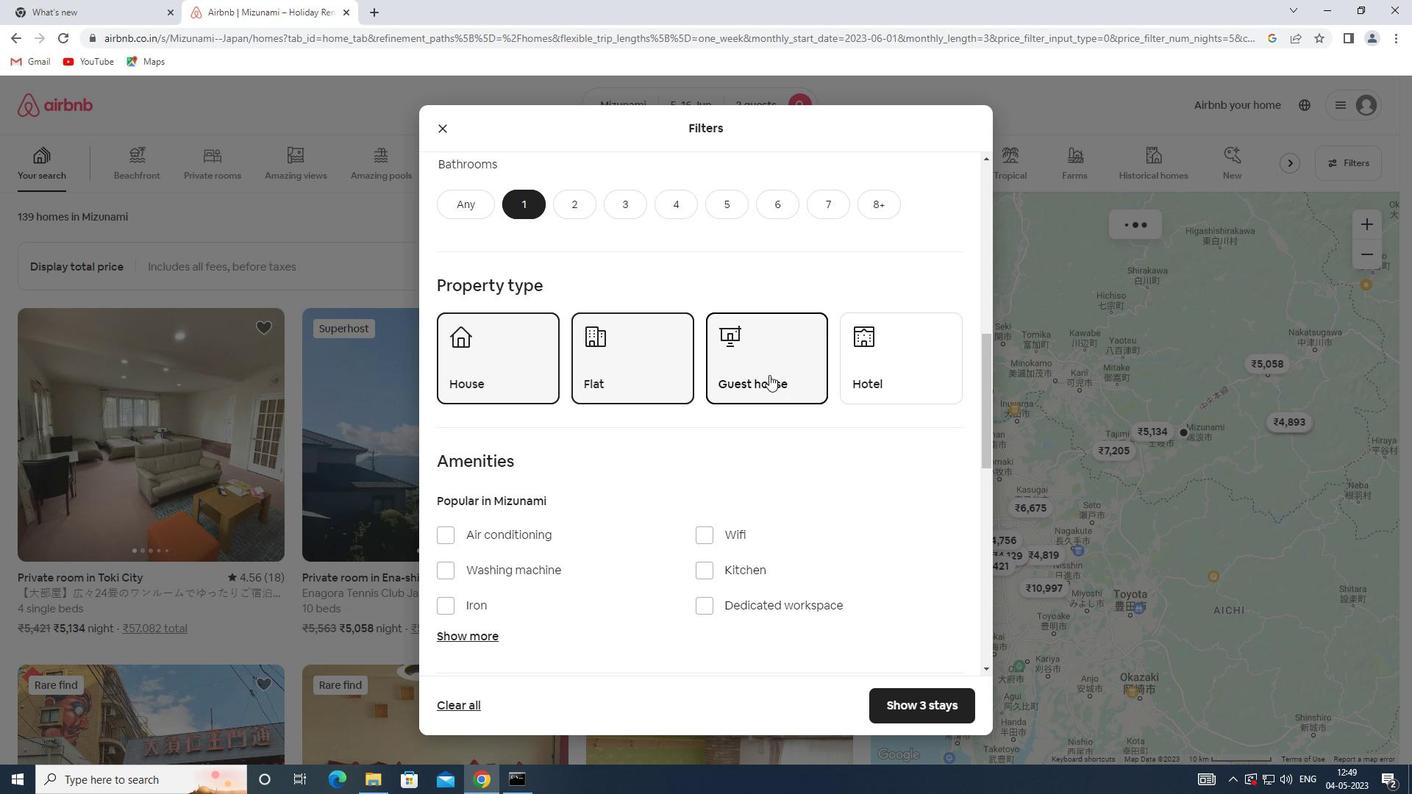 
Action: Mouse scrolled (769, 374) with delta (0, 0)
Screenshot: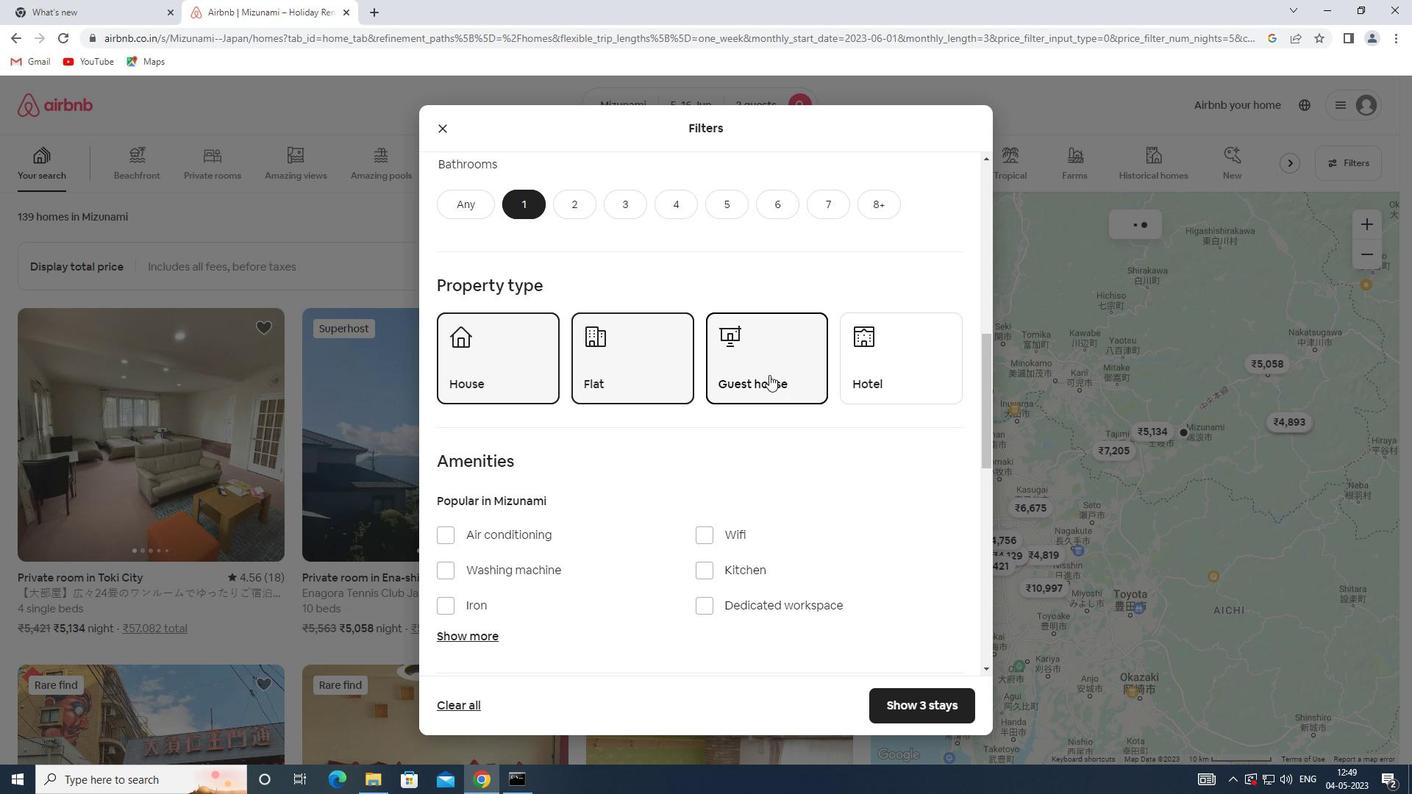 
Action: Mouse scrolled (769, 374) with delta (0, 0)
Screenshot: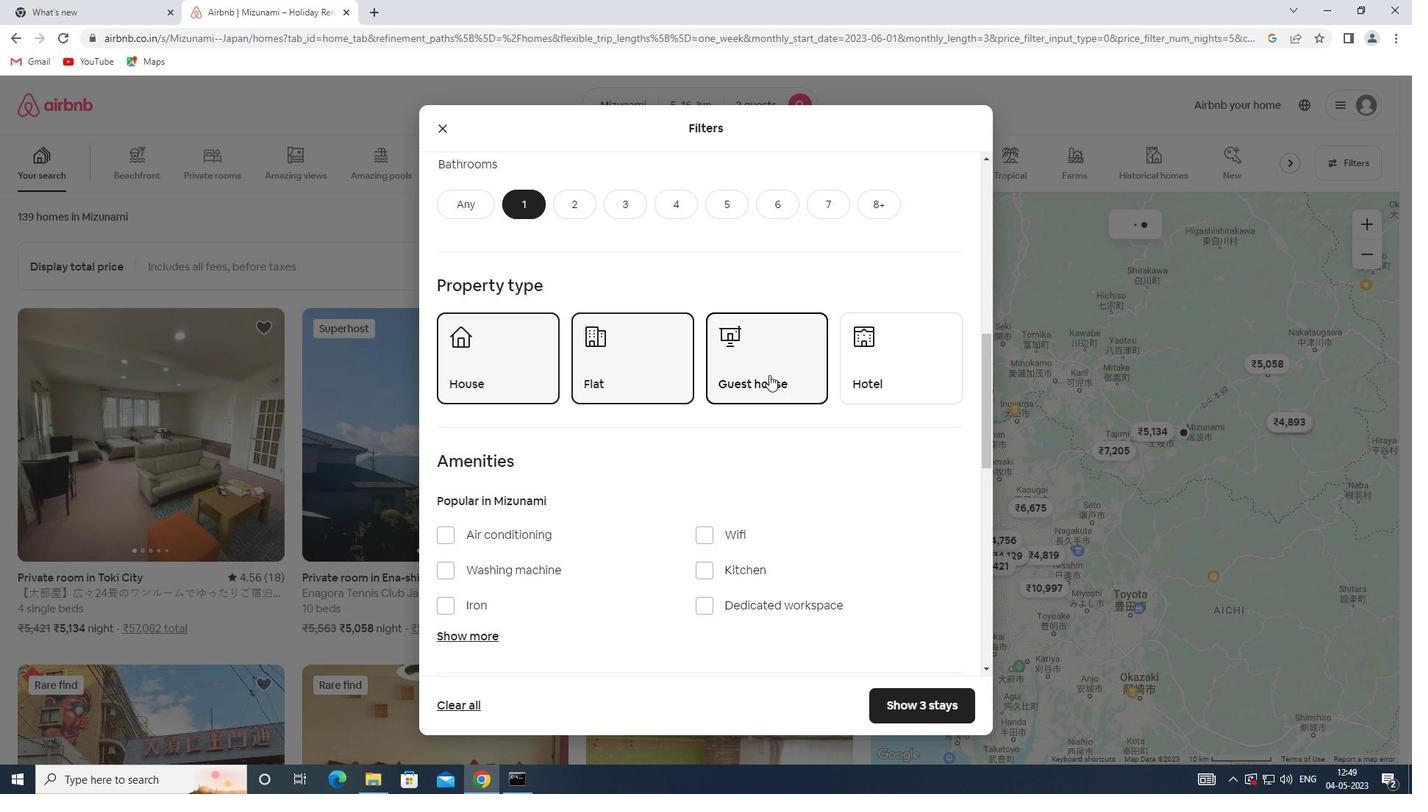 
Action: Mouse scrolled (769, 374) with delta (0, 0)
Screenshot: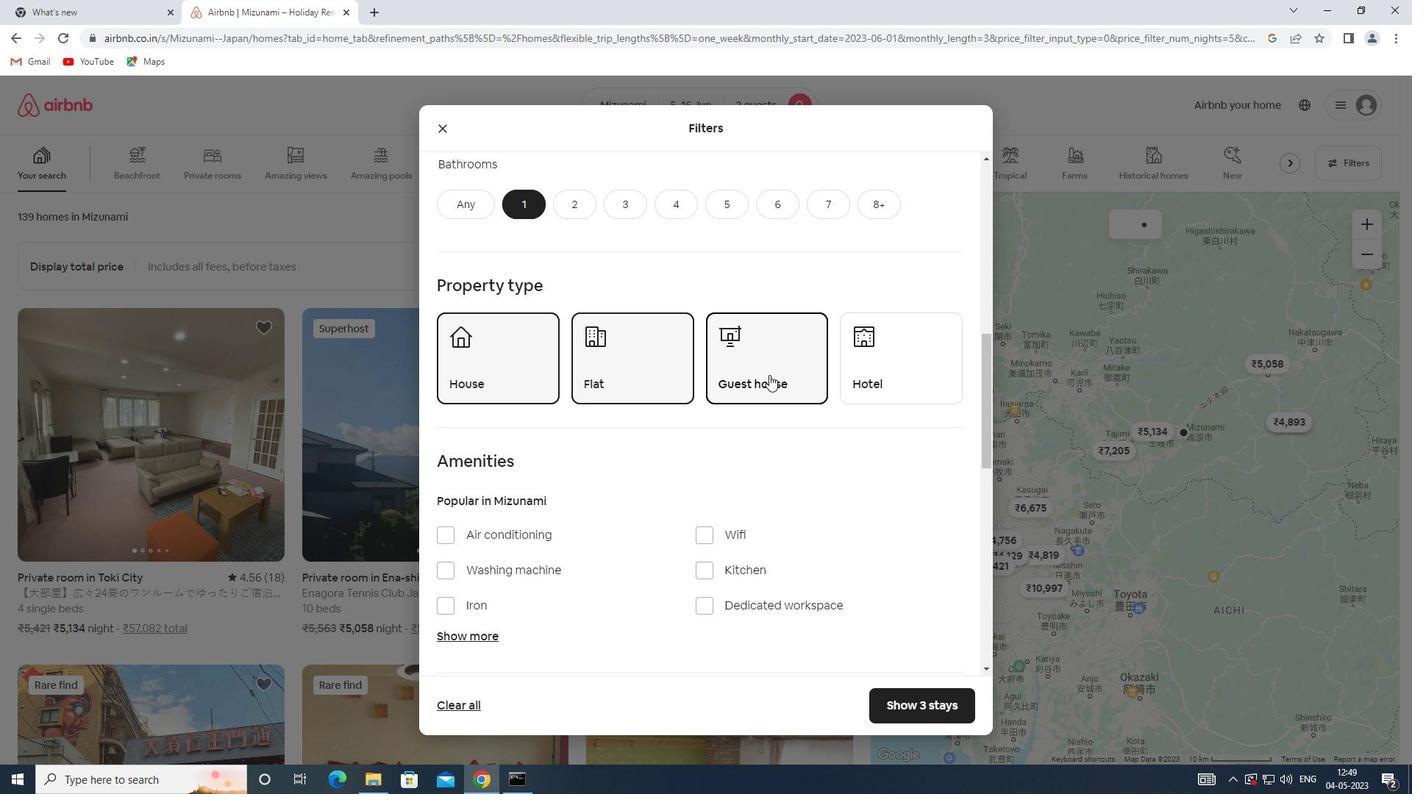 
Action: Mouse scrolled (769, 374) with delta (0, 0)
Screenshot: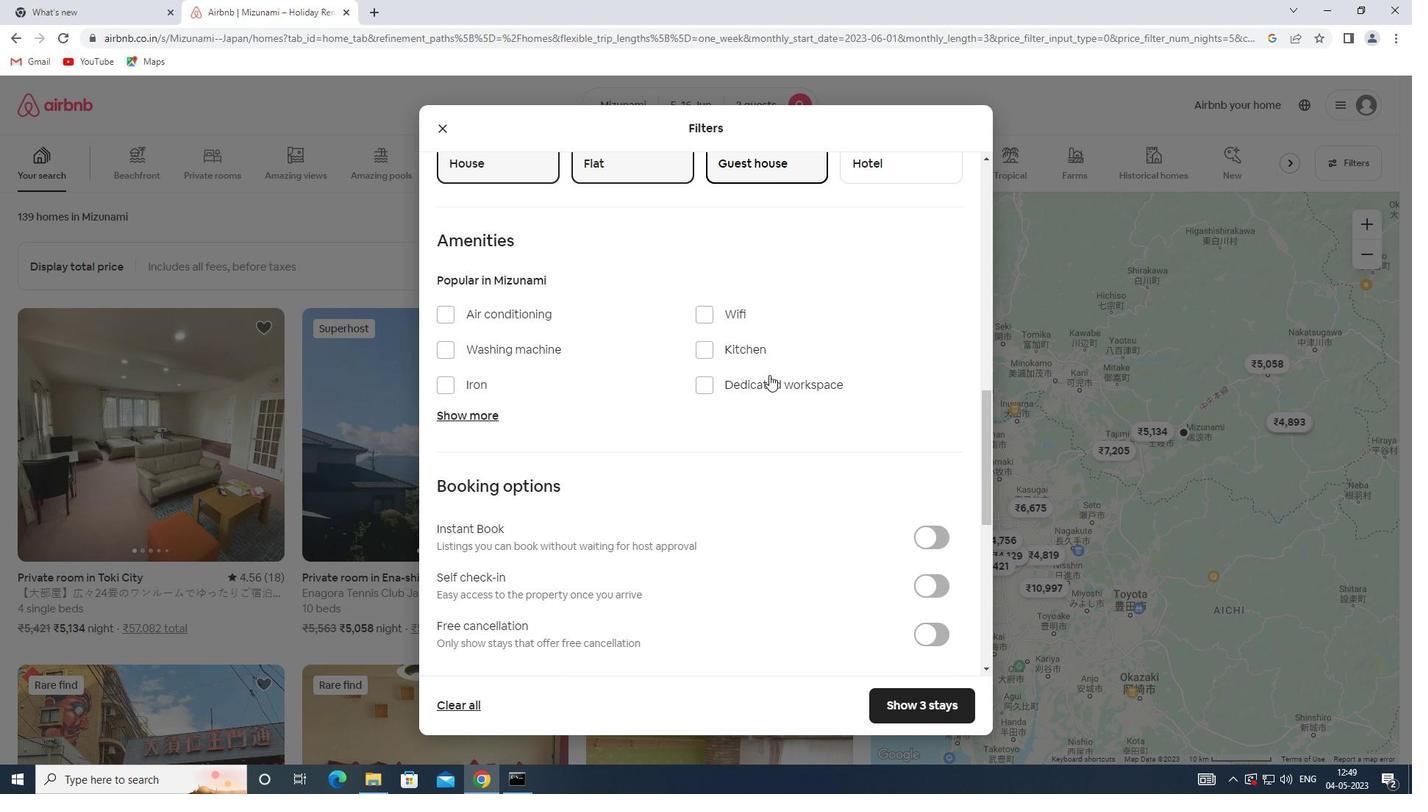 
Action: Mouse moved to (938, 506)
Screenshot: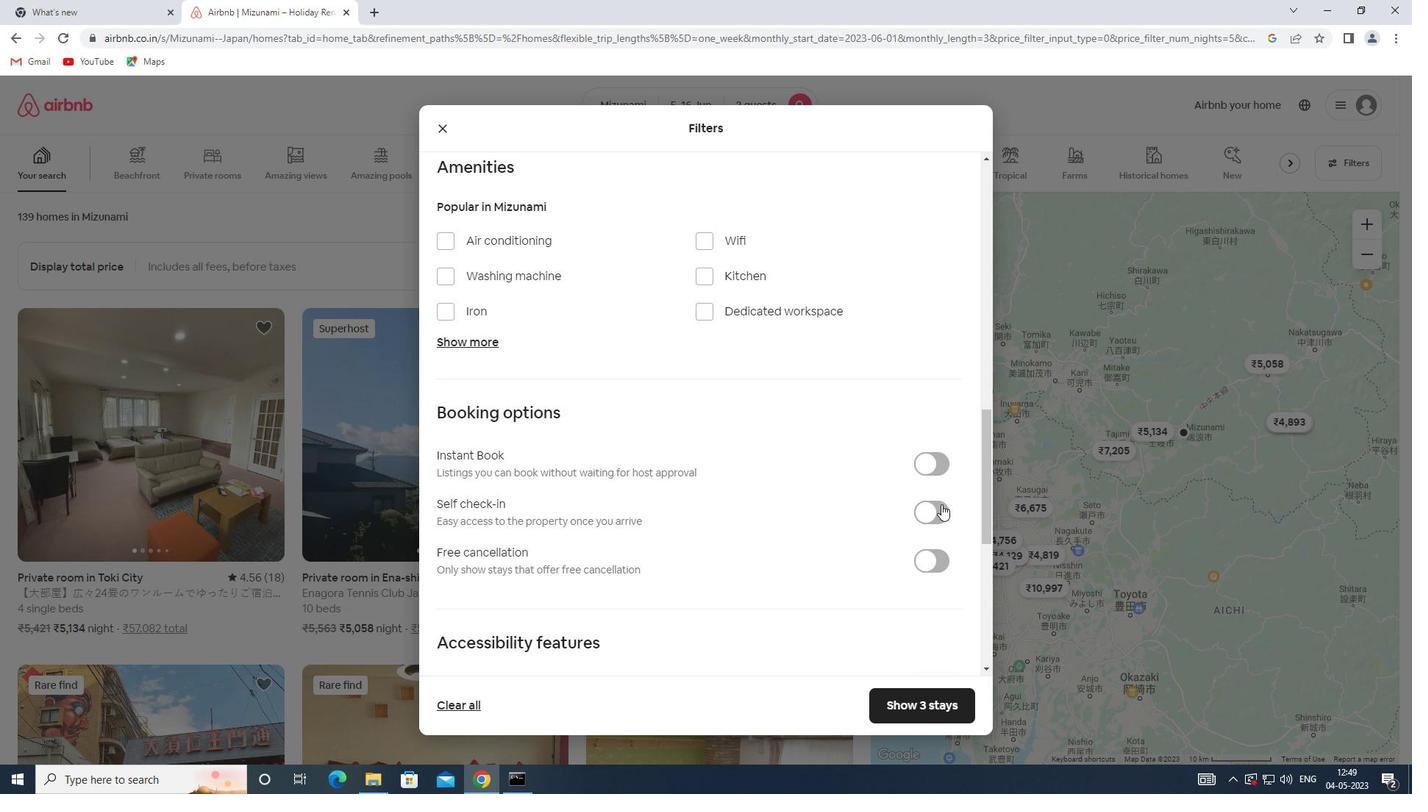 
Action: Mouse pressed left at (938, 506)
Screenshot: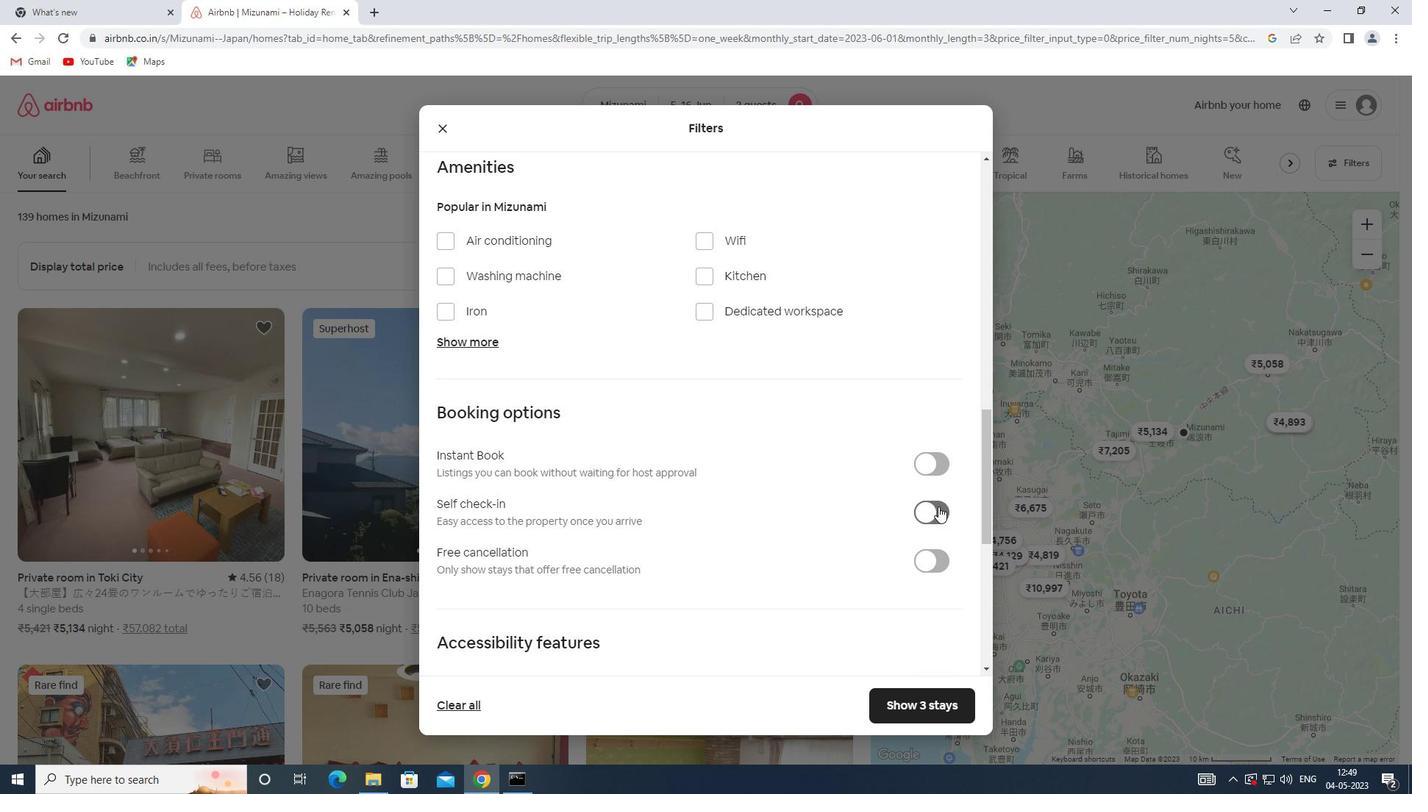 
Action: Mouse moved to (741, 515)
Screenshot: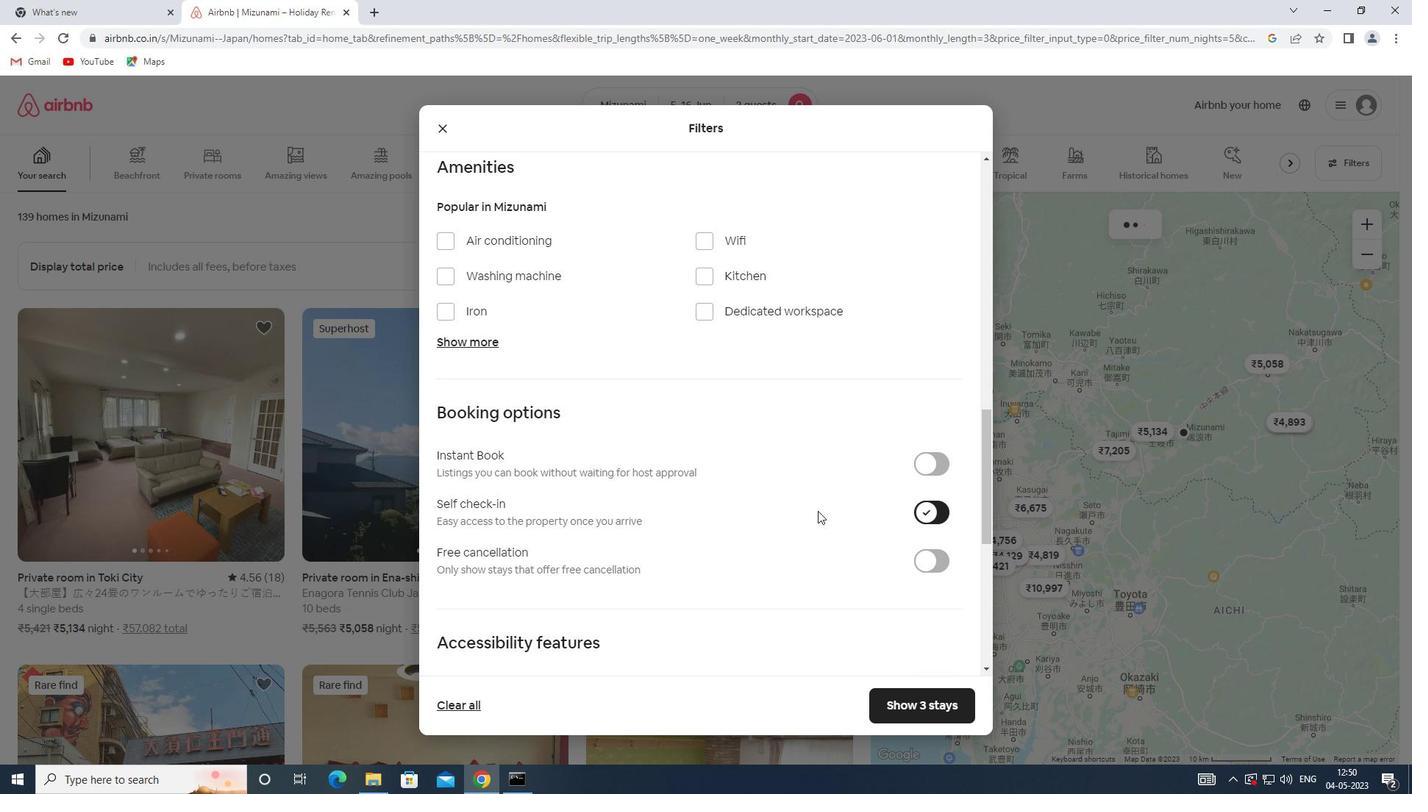 
Action: Mouse scrolled (741, 514) with delta (0, 0)
Screenshot: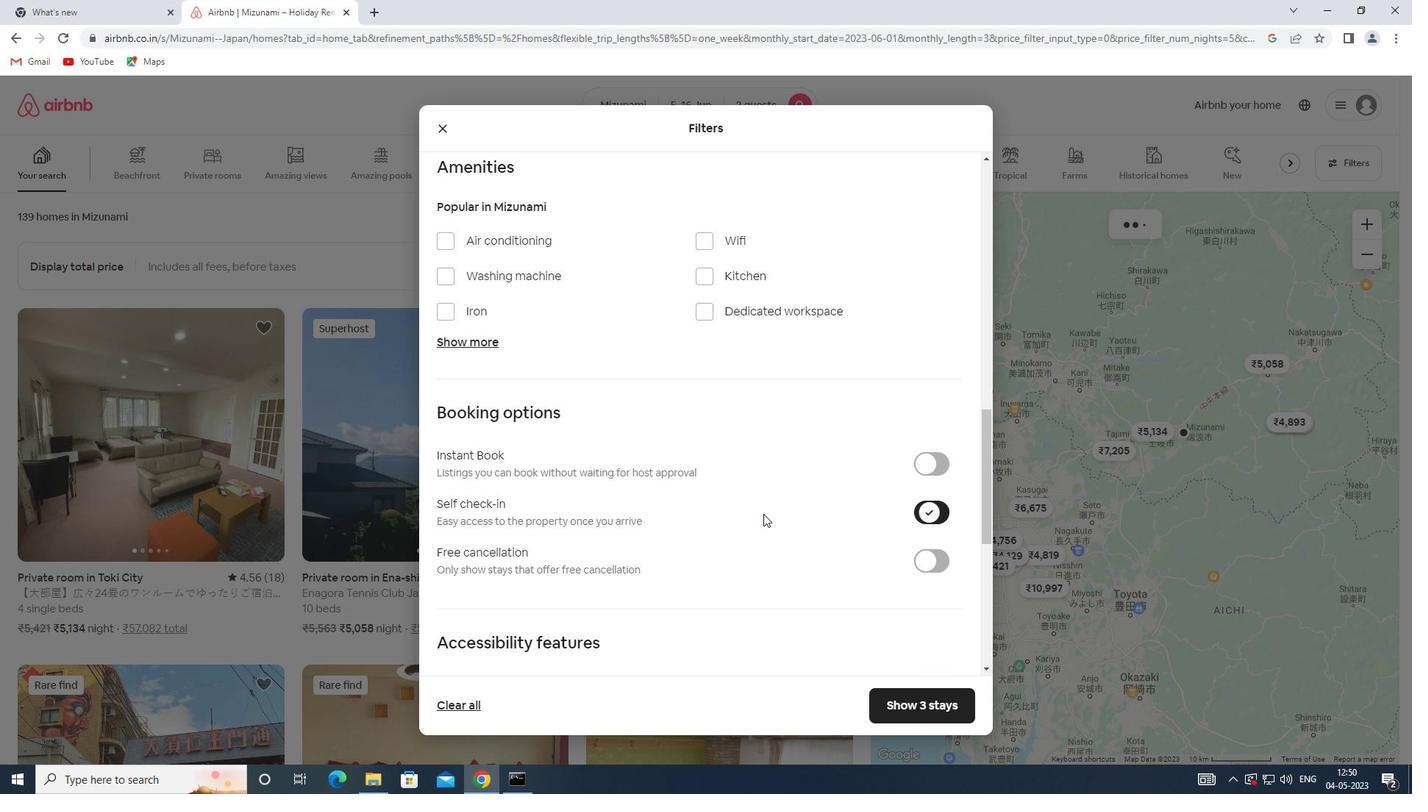 
Action: Mouse moved to (741, 514)
Screenshot: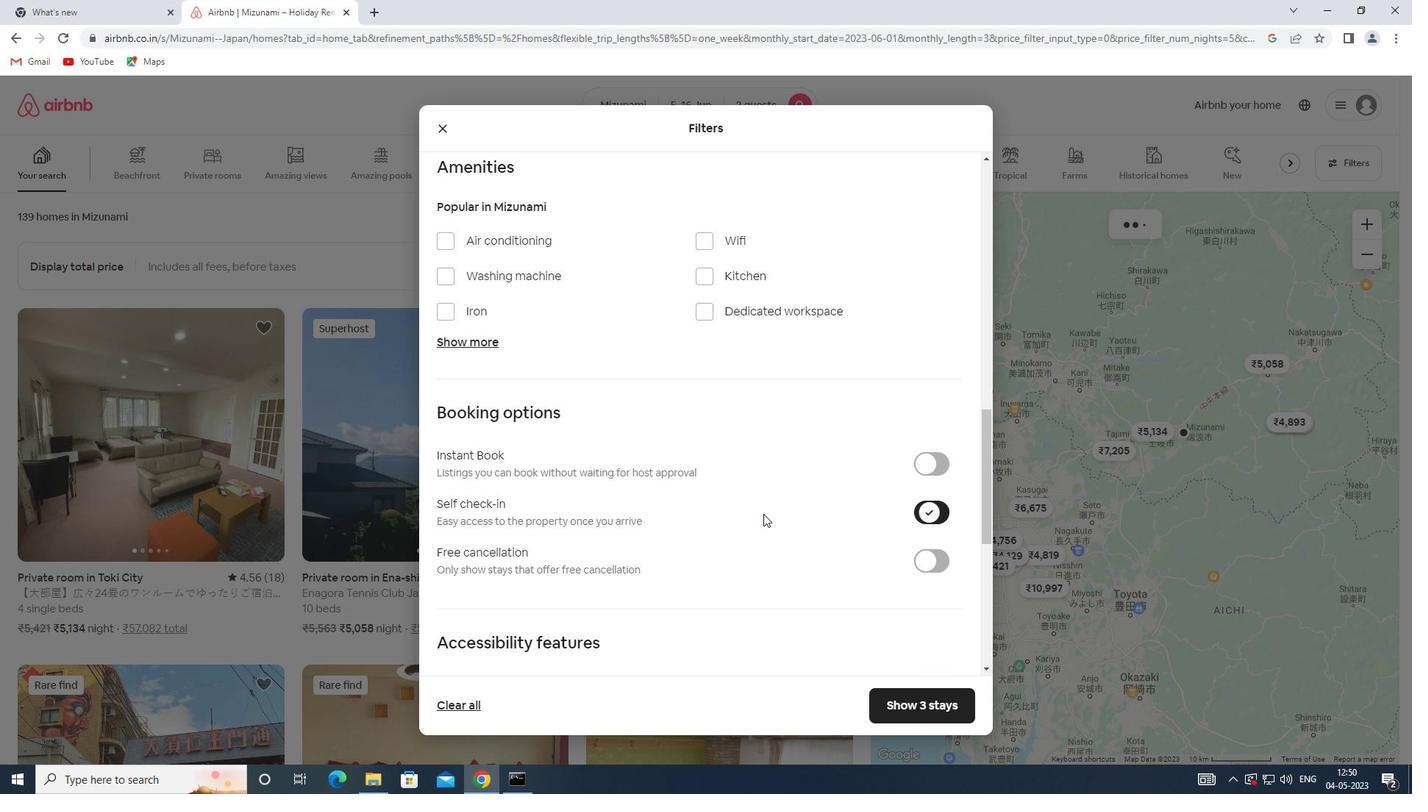 
Action: Mouse scrolled (741, 513) with delta (0, 0)
Screenshot: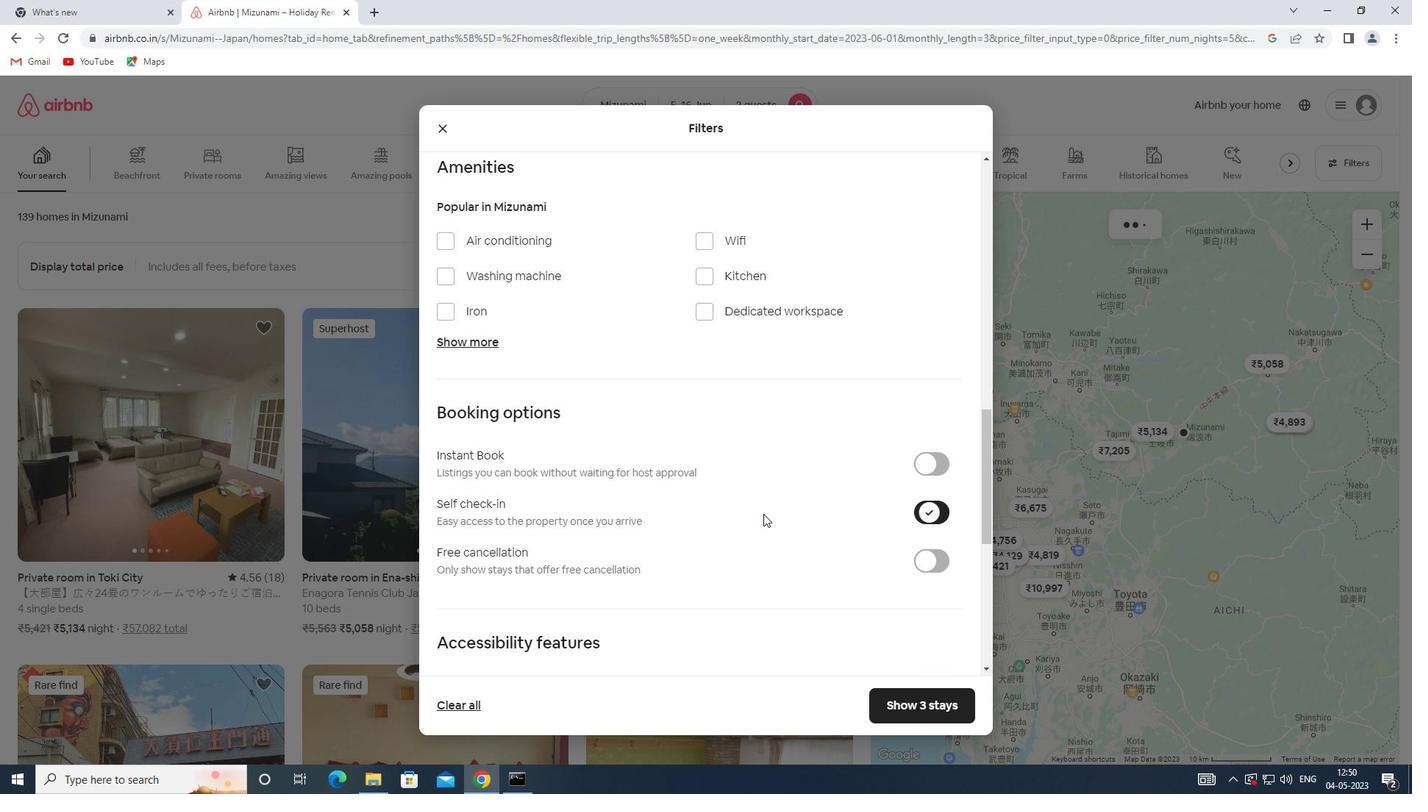 
Action: Mouse scrolled (741, 513) with delta (0, 0)
Screenshot: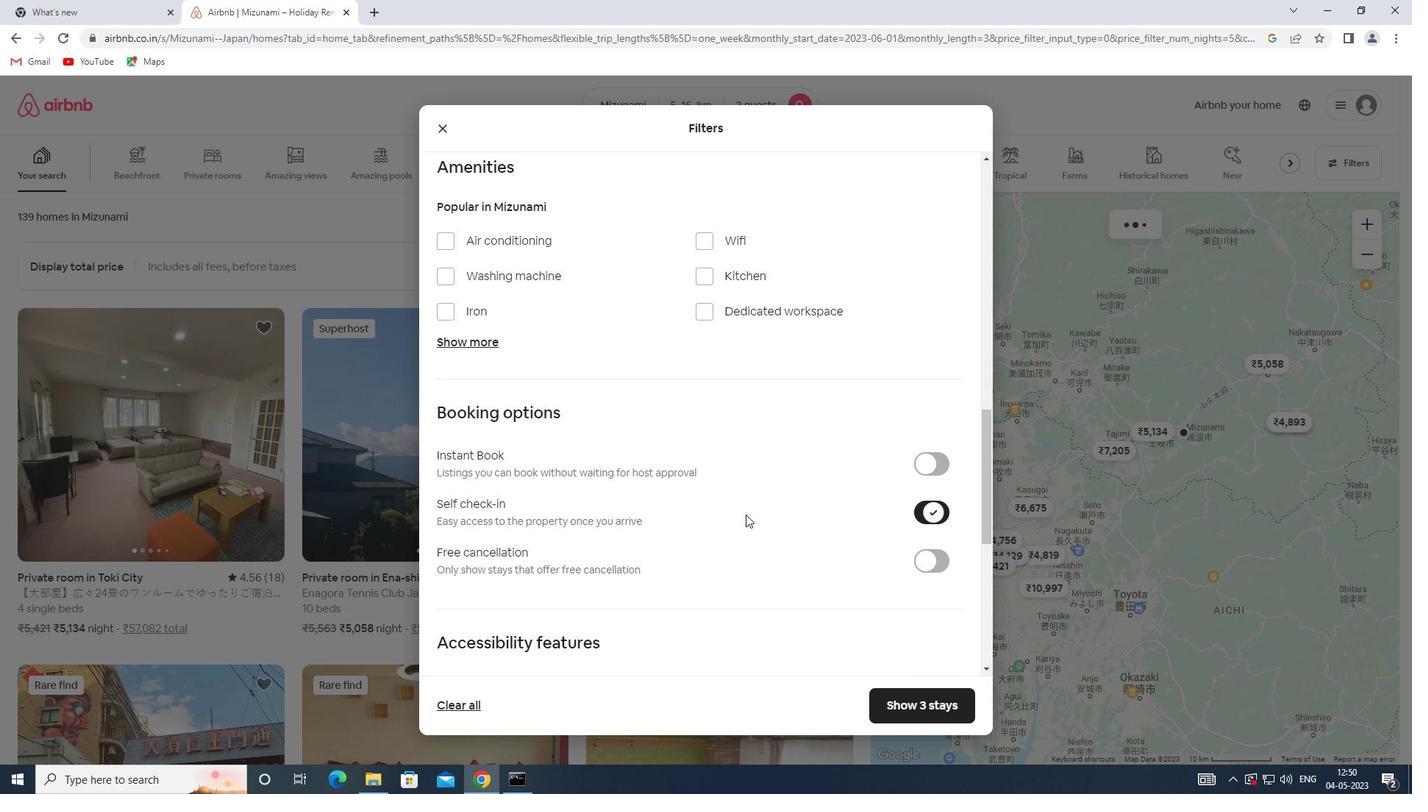 
Action: Mouse moved to (740, 514)
Screenshot: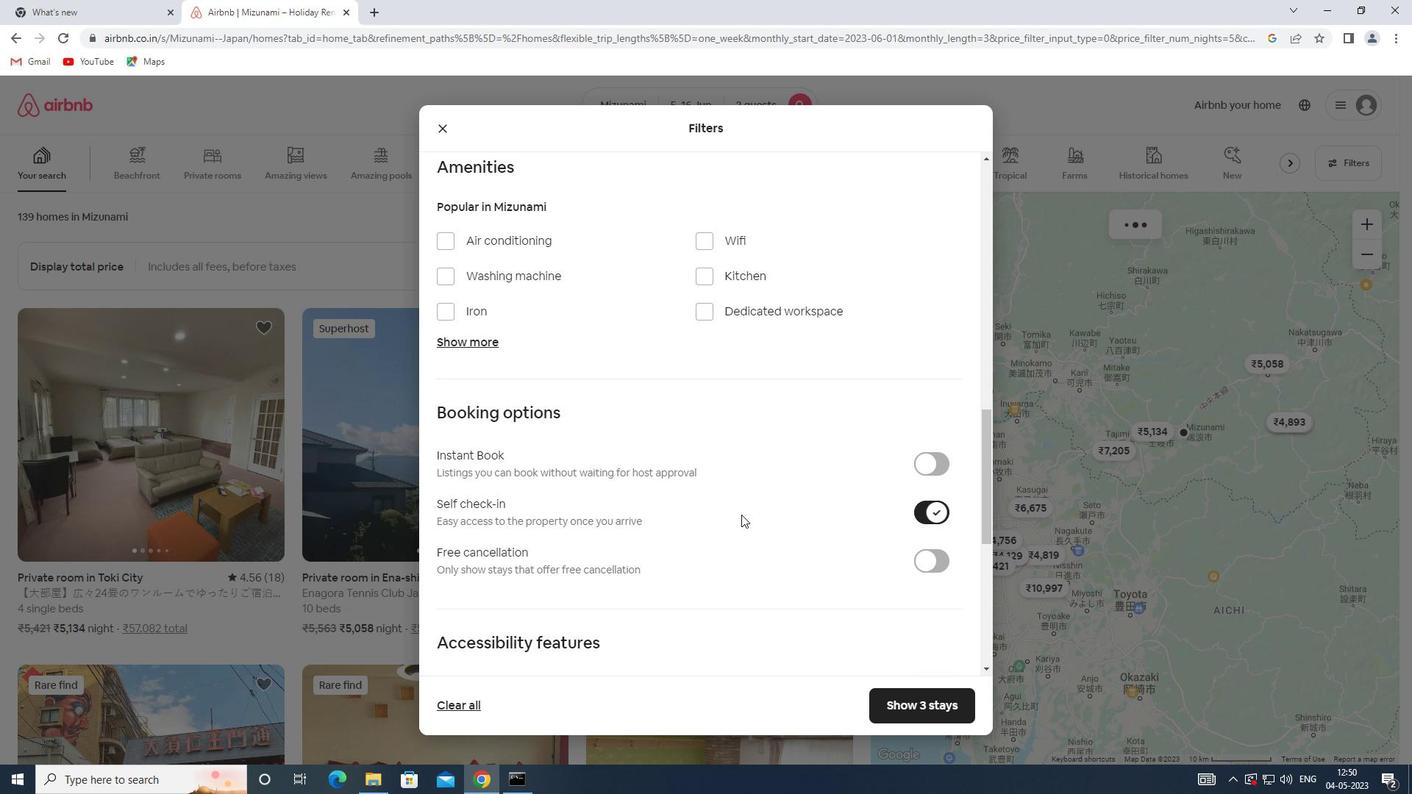 
Action: Mouse scrolled (740, 513) with delta (0, 0)
Screenshot: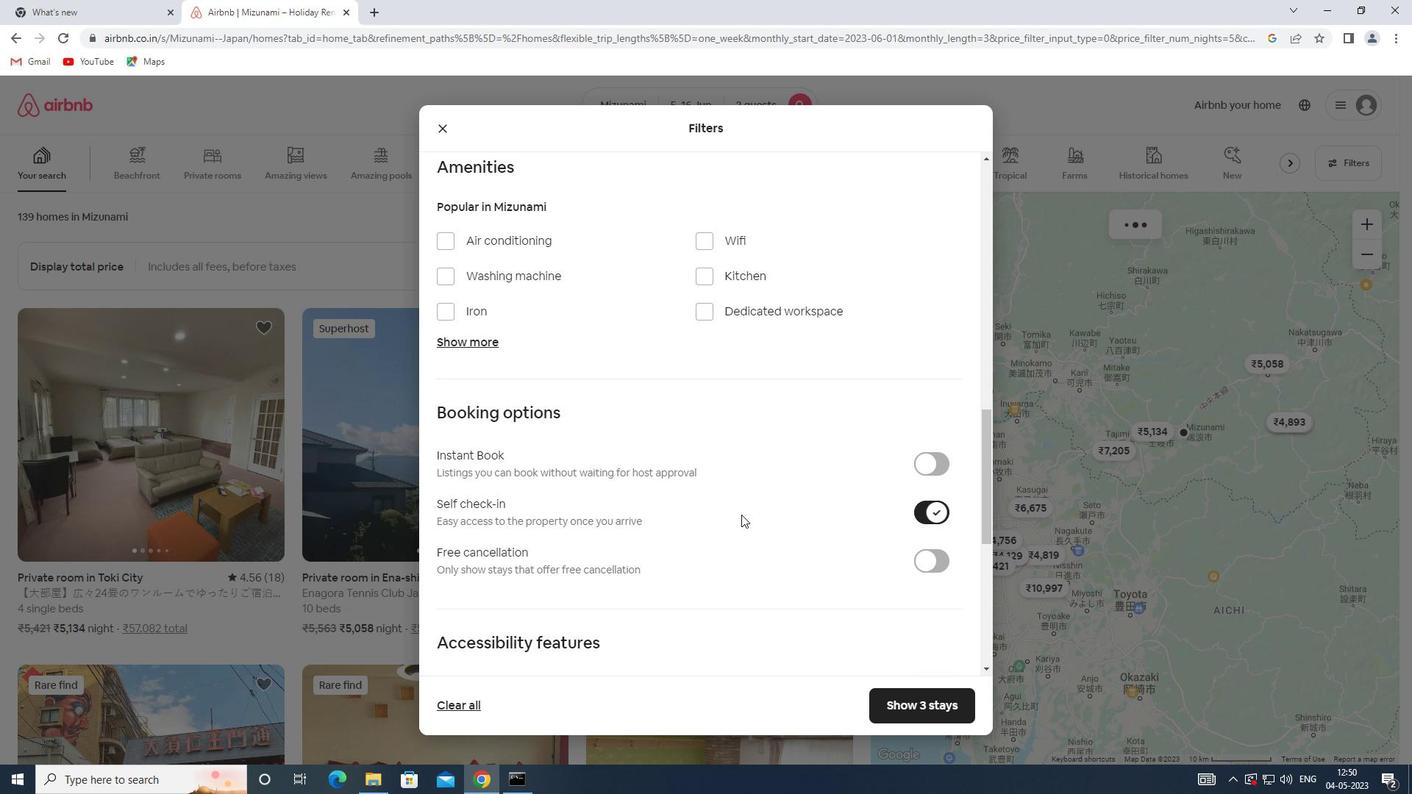 
Action: Mouse moved to (730, 502)
Screenshot: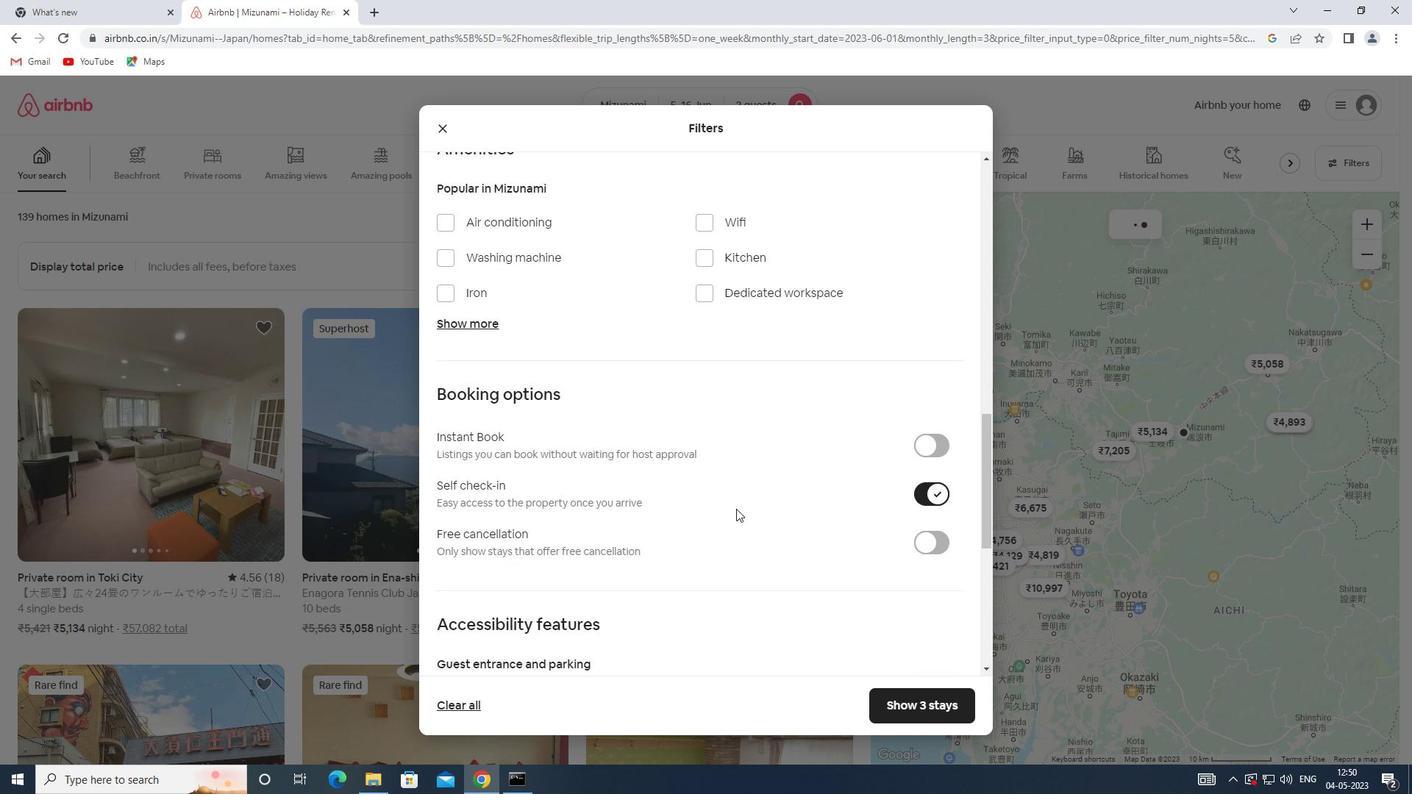 
Action: Mouse scrolled (730, 501) with delta (0, 0)
Screenshot: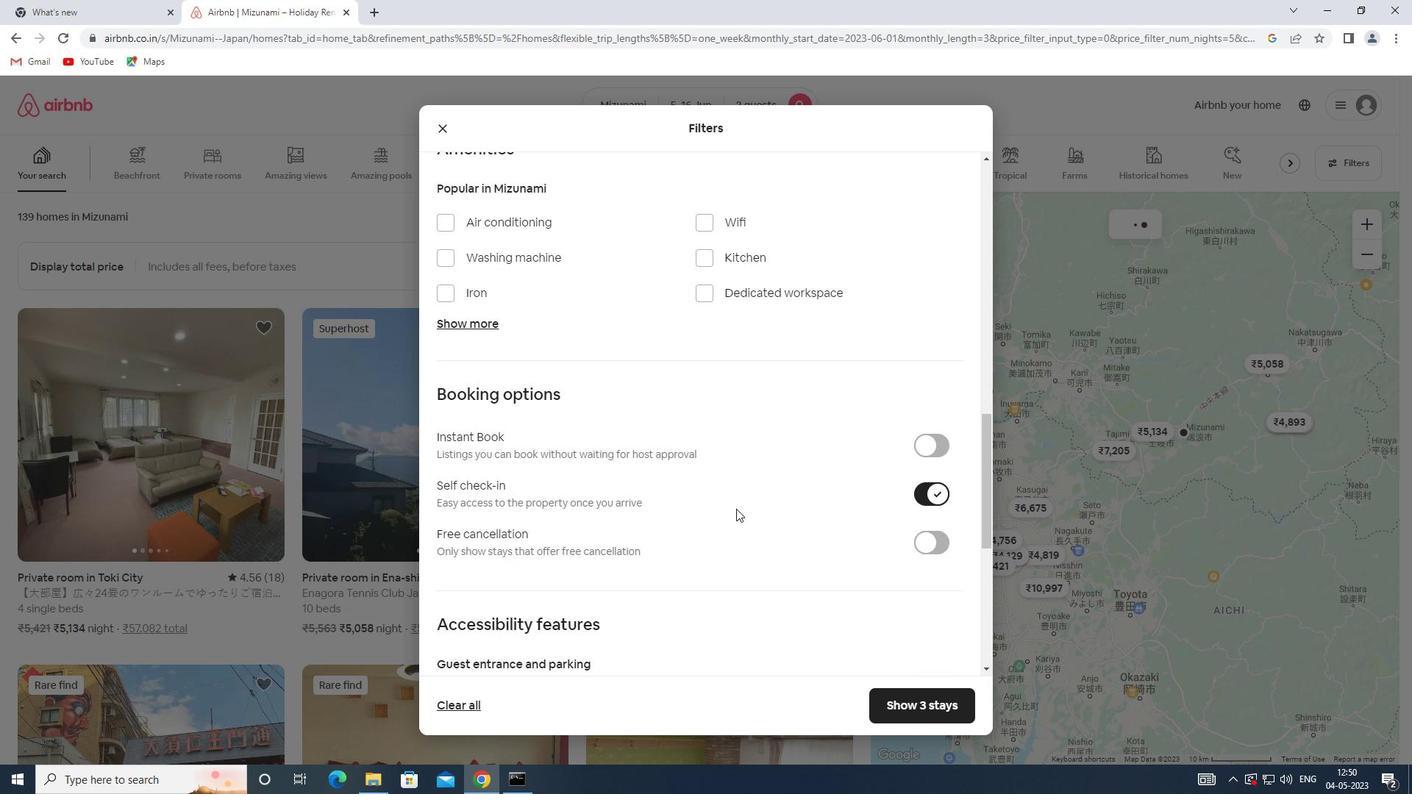 
Action: Mouse scrolled (730, 501) with delta (0, 0)
Screenshot: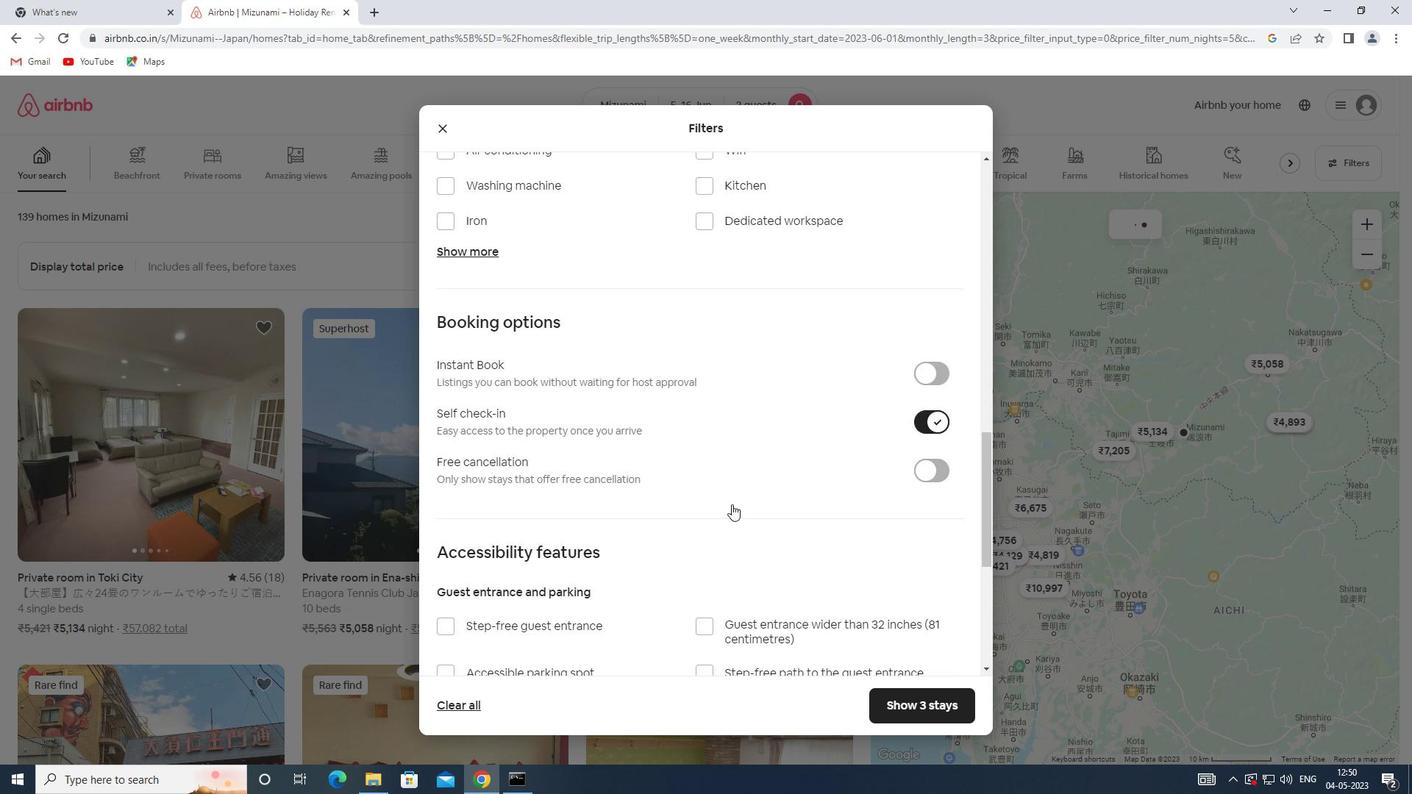 
Action: Mouse scrolled (730, 501) with delta (0, 0)
Screenshot: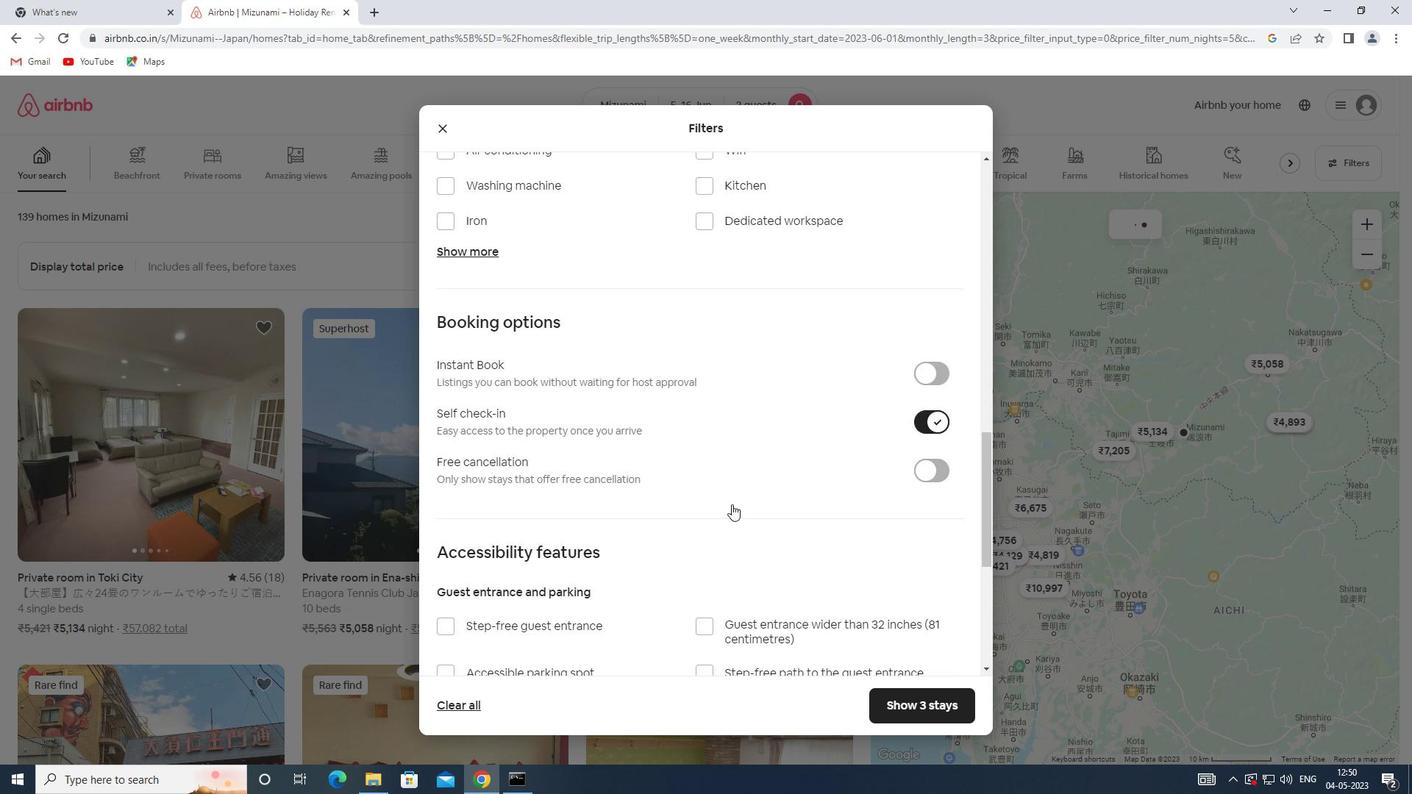 
Action: Mouse scrolled (730, 501) with delta (0, 0)
Screenshot: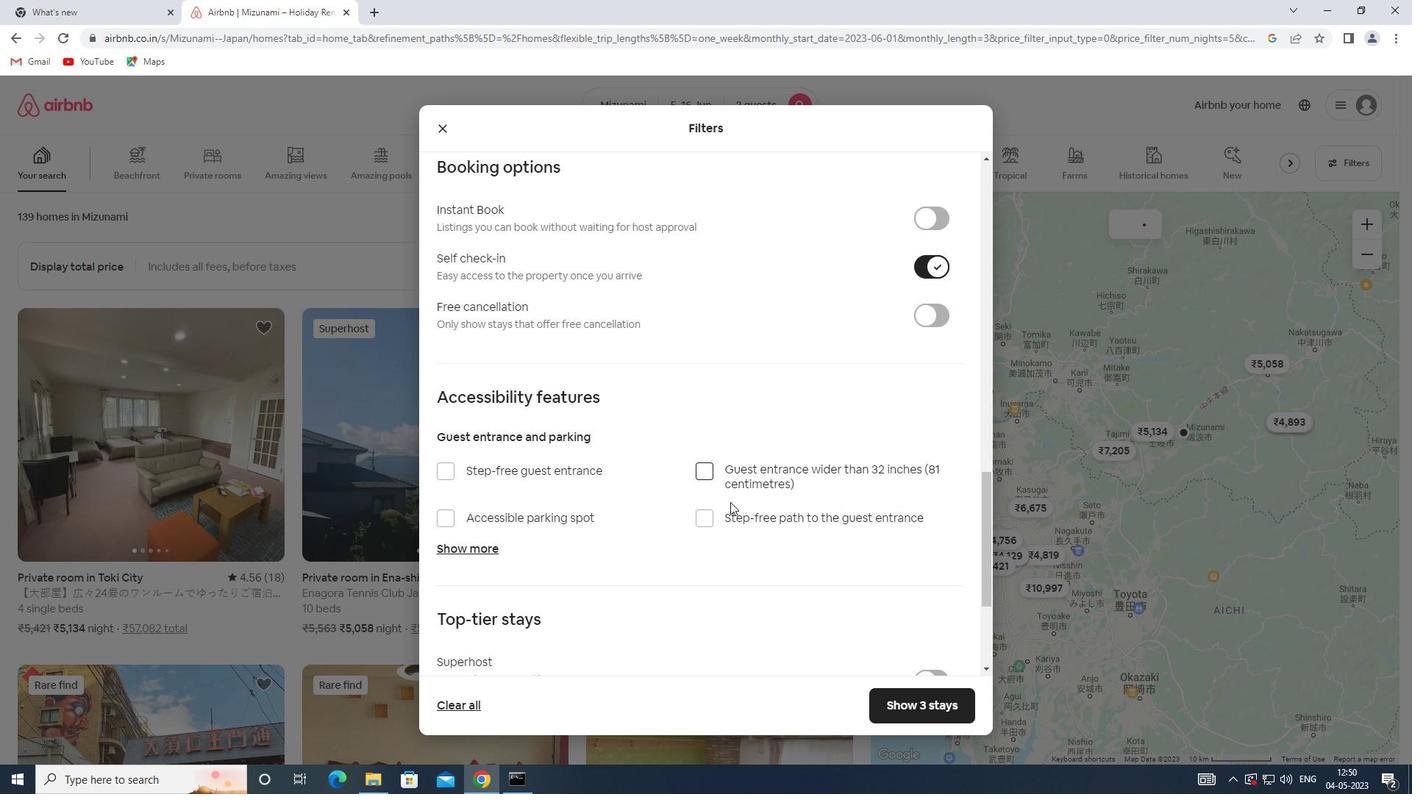 
Action: Mouse moved to (490, 597)
Screenshot: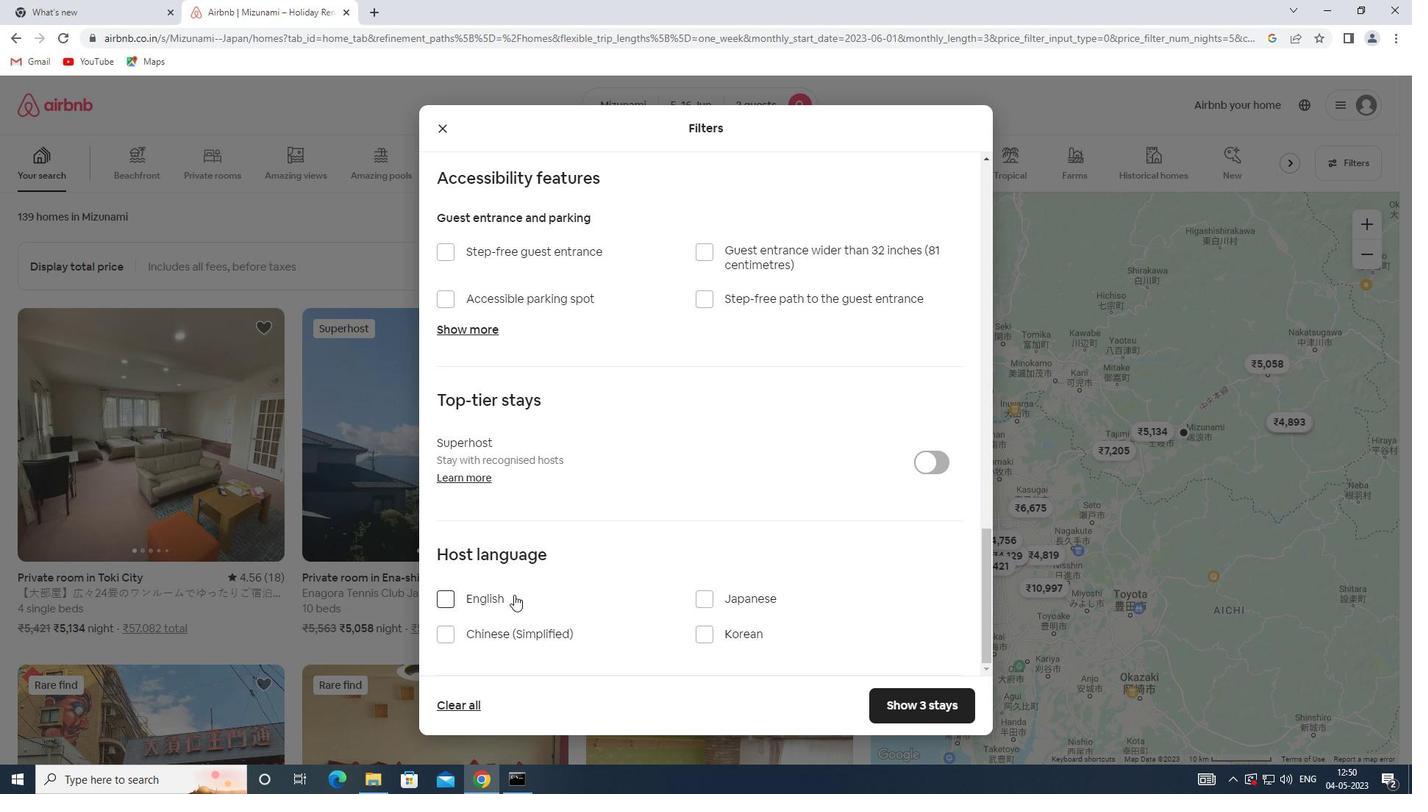 
Action: Mouse pressed left at (490, 597)
Screenshot: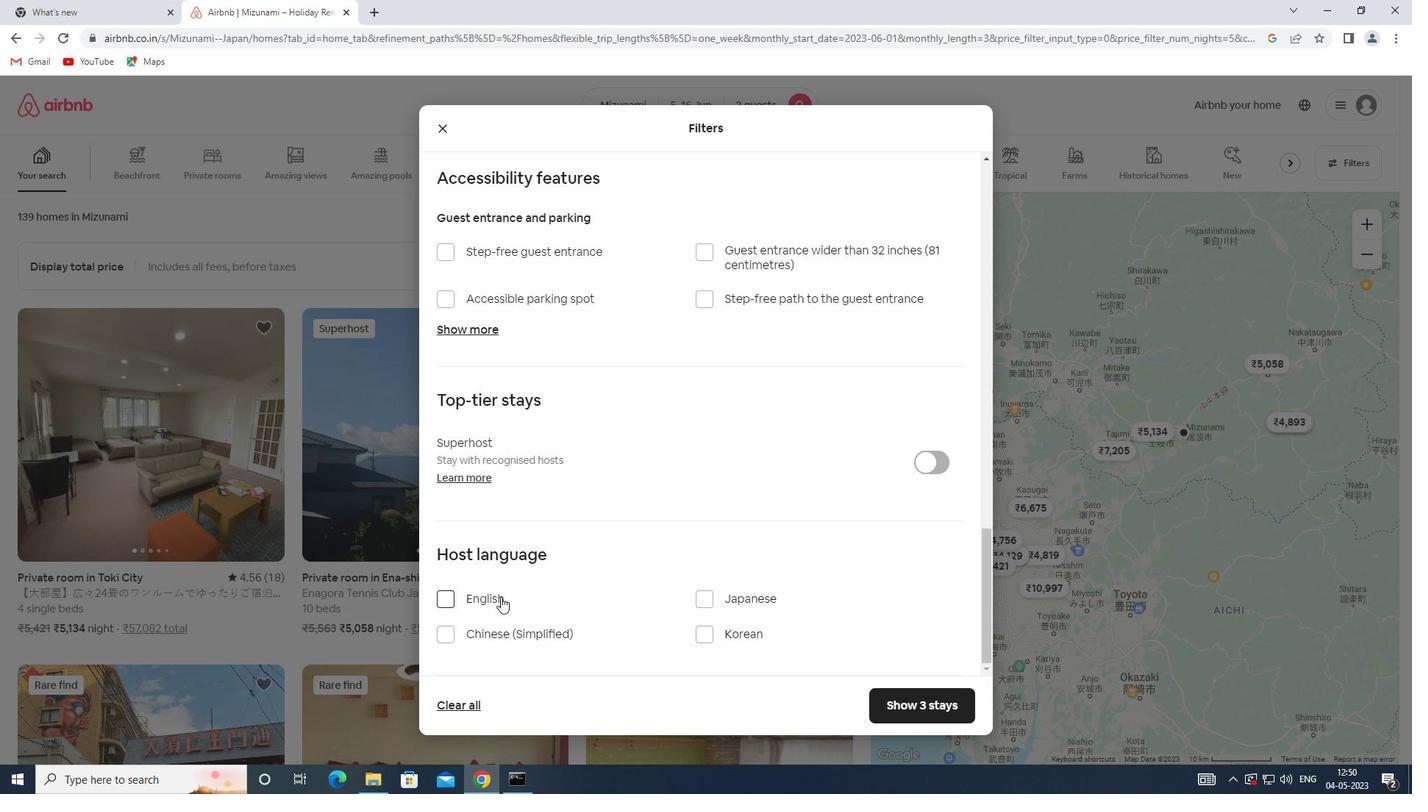 
Action: Mouse moved to (923, 710)
Screenshot: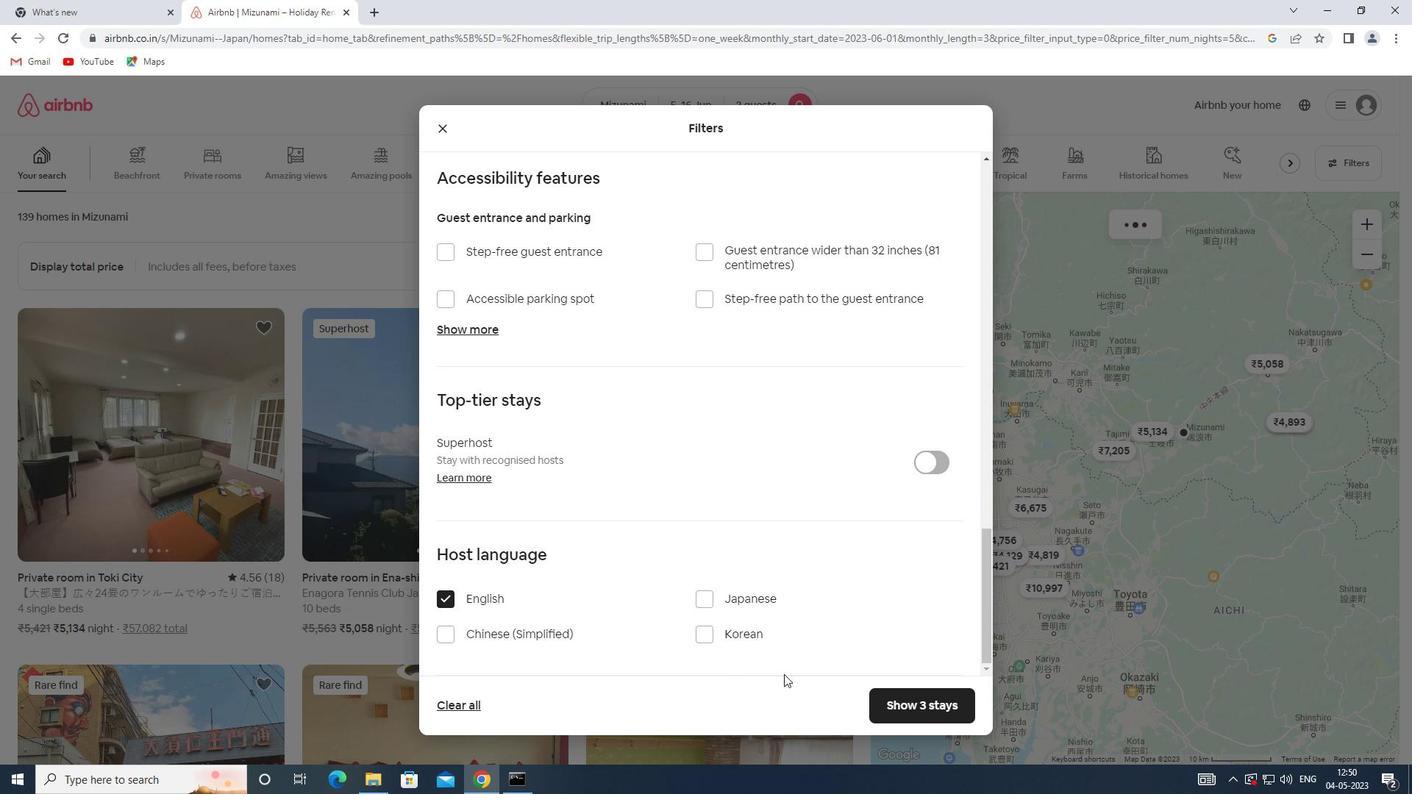 
Action: Mouse pressed left at (923, 710)
Screenshot: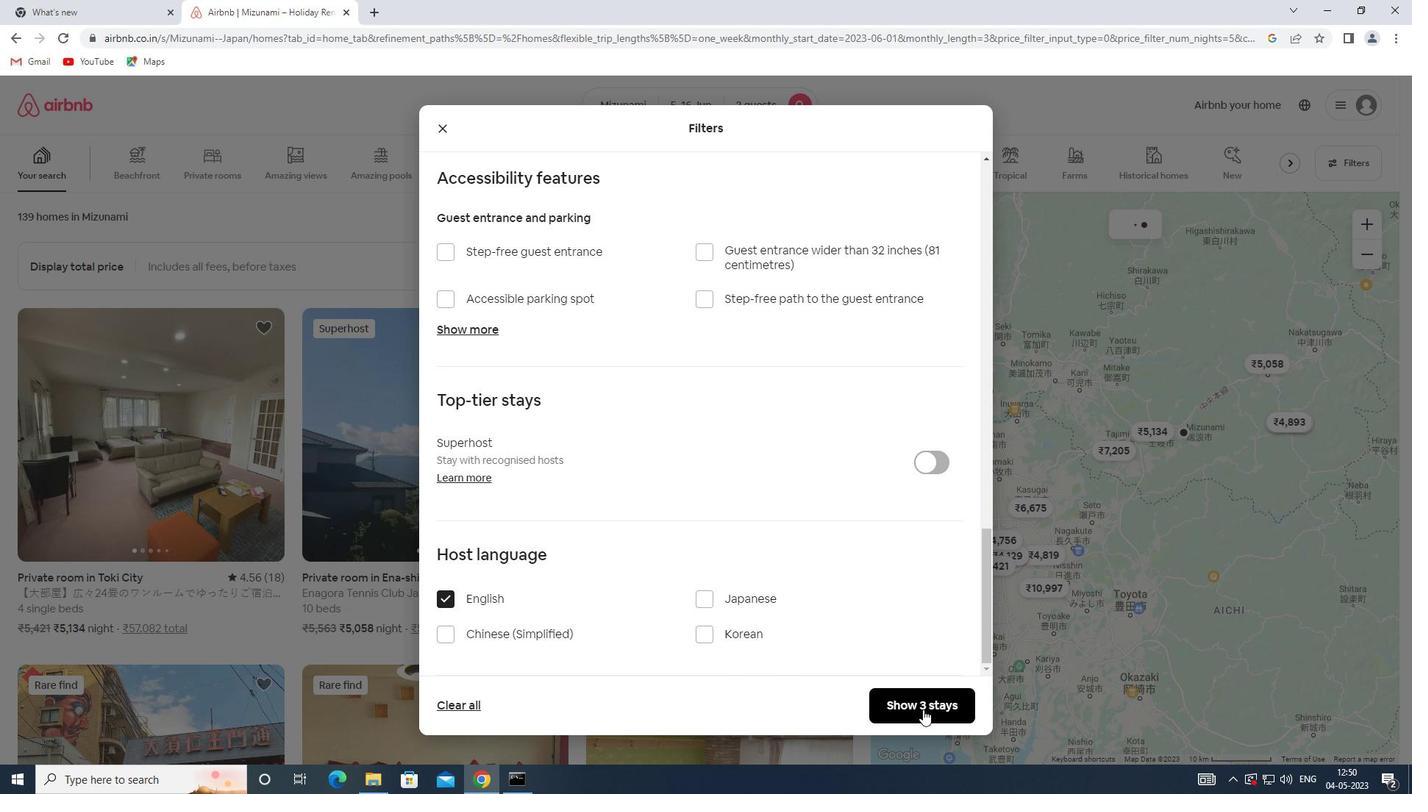 
Action: Mouse moved to (926, 710)
Screenshot: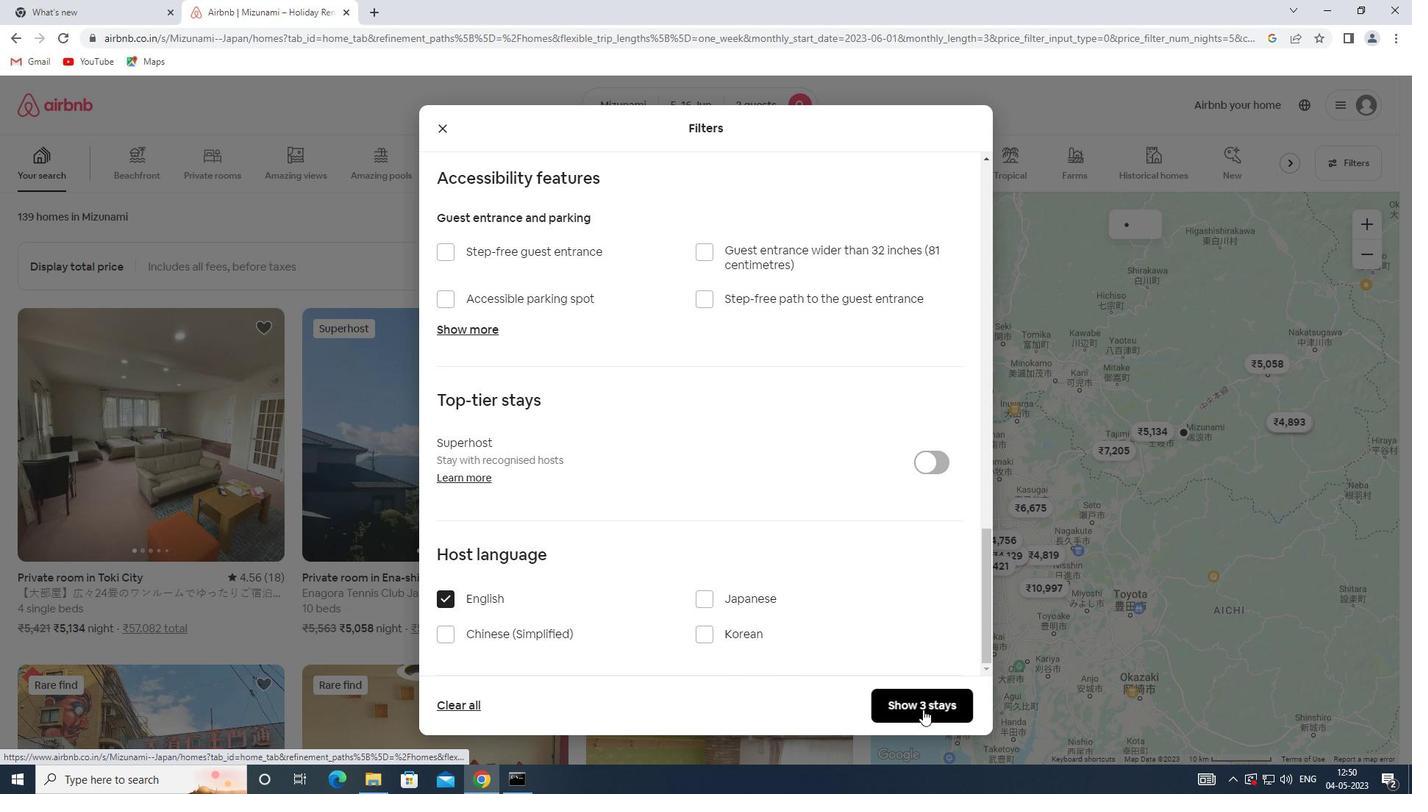 
